Task: Look for space in North Highlands, United States from 12th July, 2023 to 16th July, 2023 for 8 adults in price range Rs.10000 to Rs.16000. Place can be private room with 8 bedrooms having 8 beds and 8 bathrooms. Property type can be house, flat, guest house, hotel. Amenities needed are: wifi, TV, free parkinig on premises, gym, breakfast. Booking option can be shelf check-in. Required host language is English.
Action: Mouse moved to (515, 132)
Screenshot: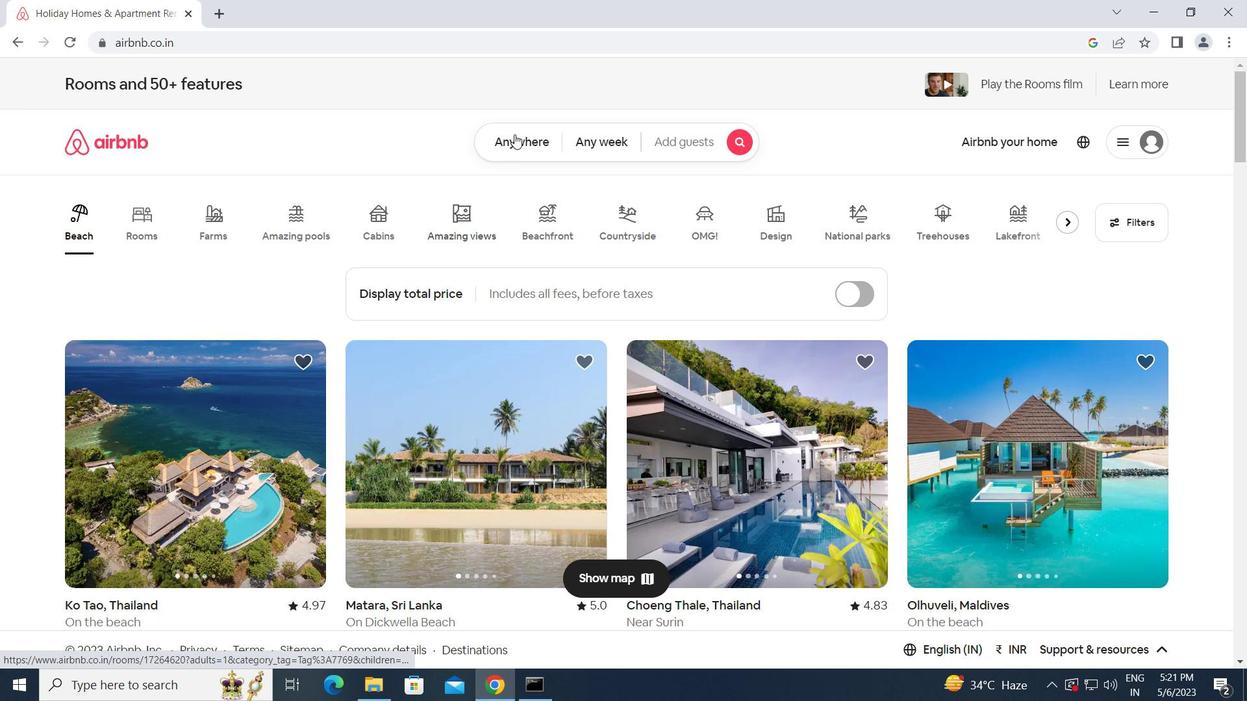 
Action: Mouse pressed left at (515, 132)
Screenshot: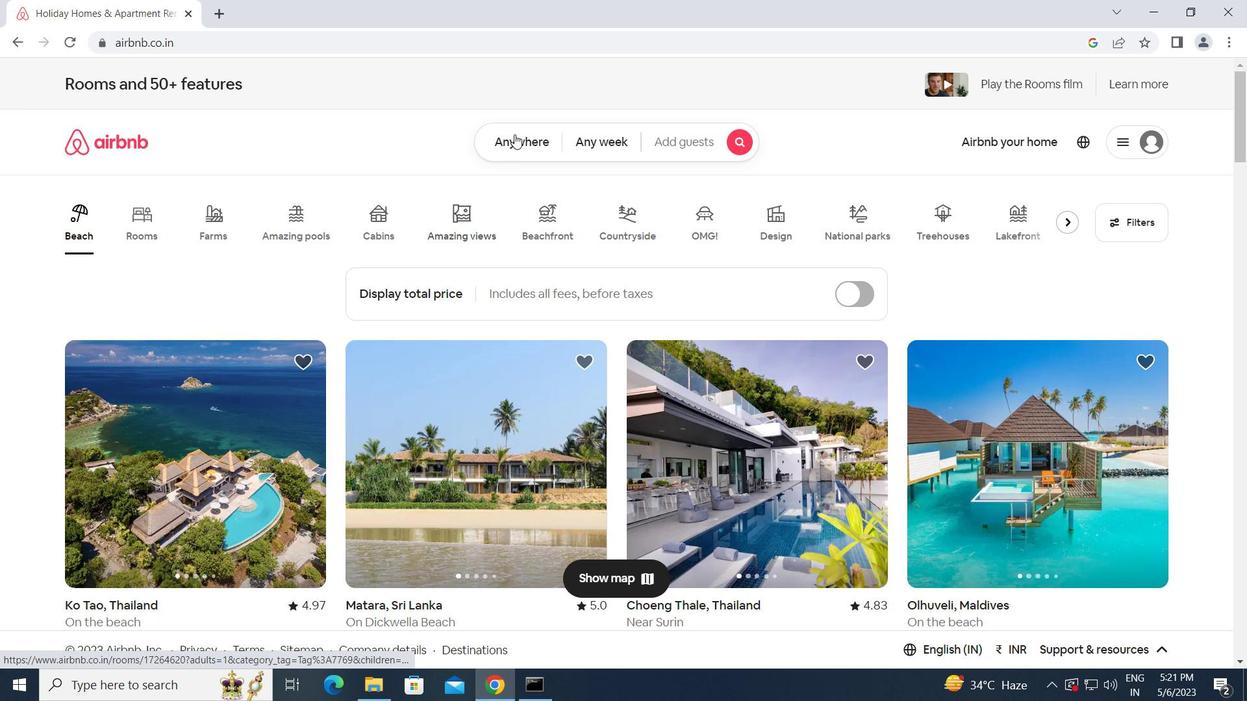 
Action: Mouse moved to (449, 191)
Screenshot: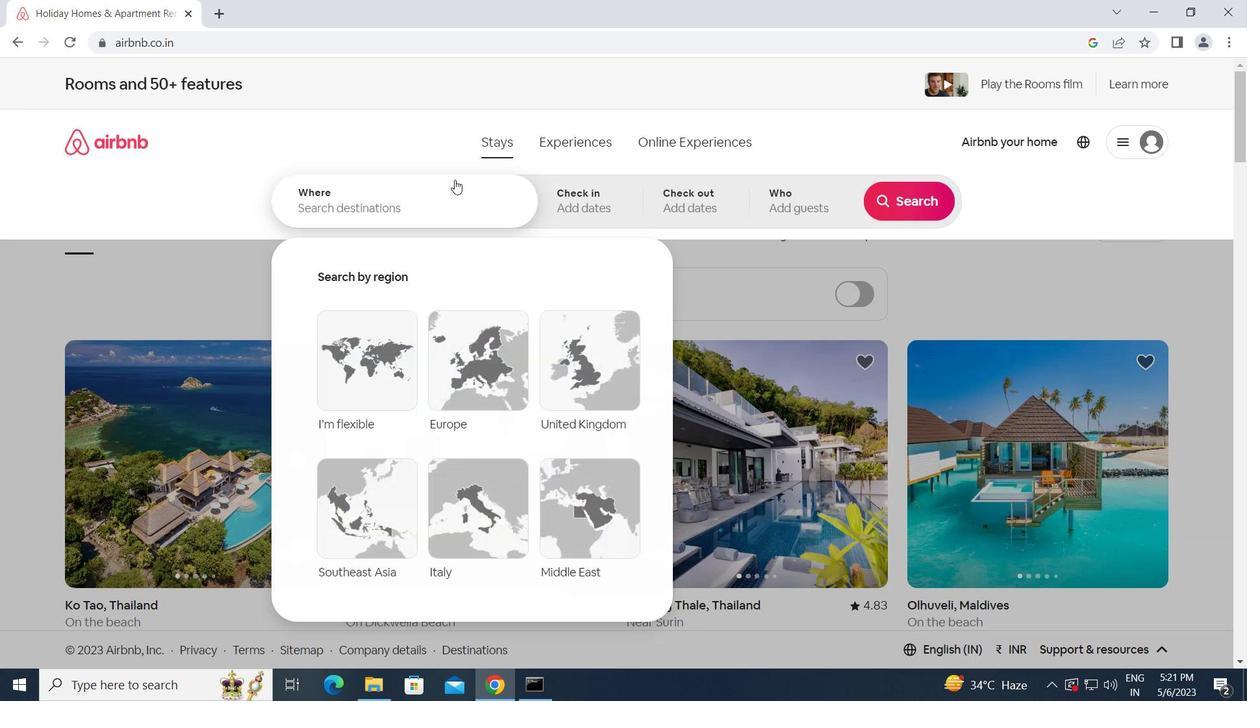 
Action: Mouse pressed left at (449, 191)
Screenshot: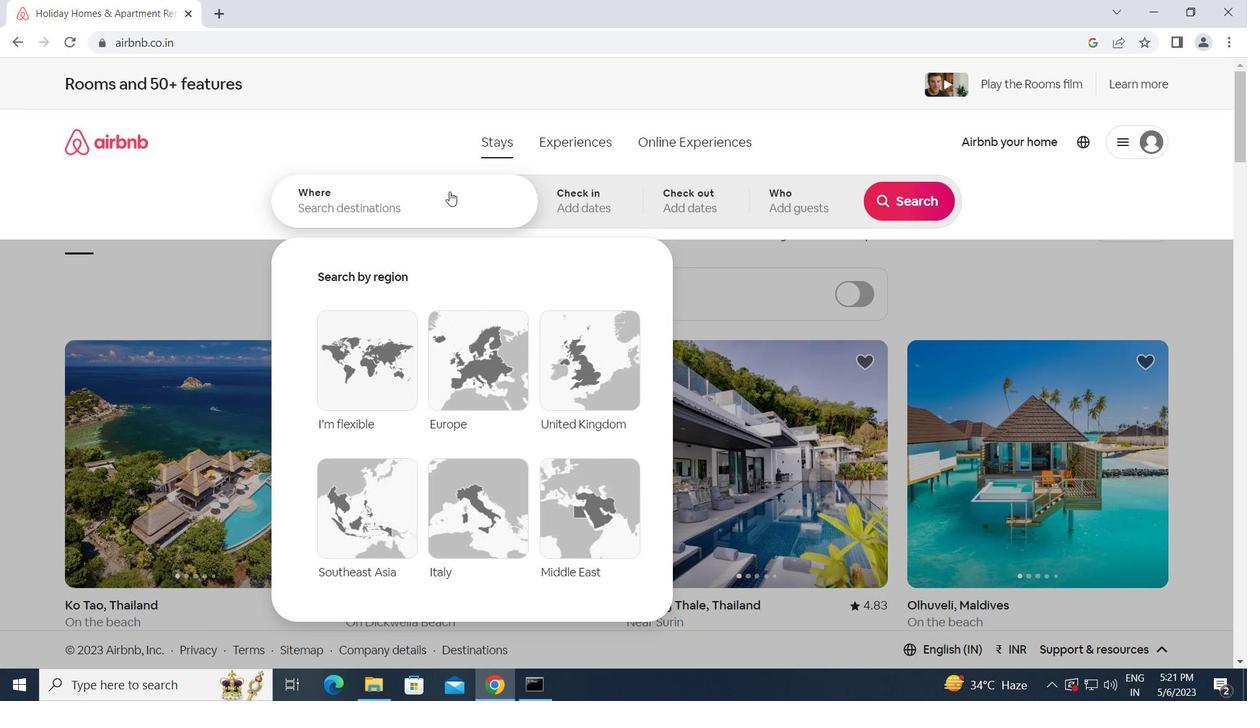 
Action: Key pressed n<Key.caps_lock>orth<Key.space><Key.caps_lock>h<Key.caps_lock>ighlands,<Key.space><Key.caps_lock>u<Key.caps_lock>nited<Key.space><Key.caps_lock>s<Key.caps_lock>tate
Screenshot: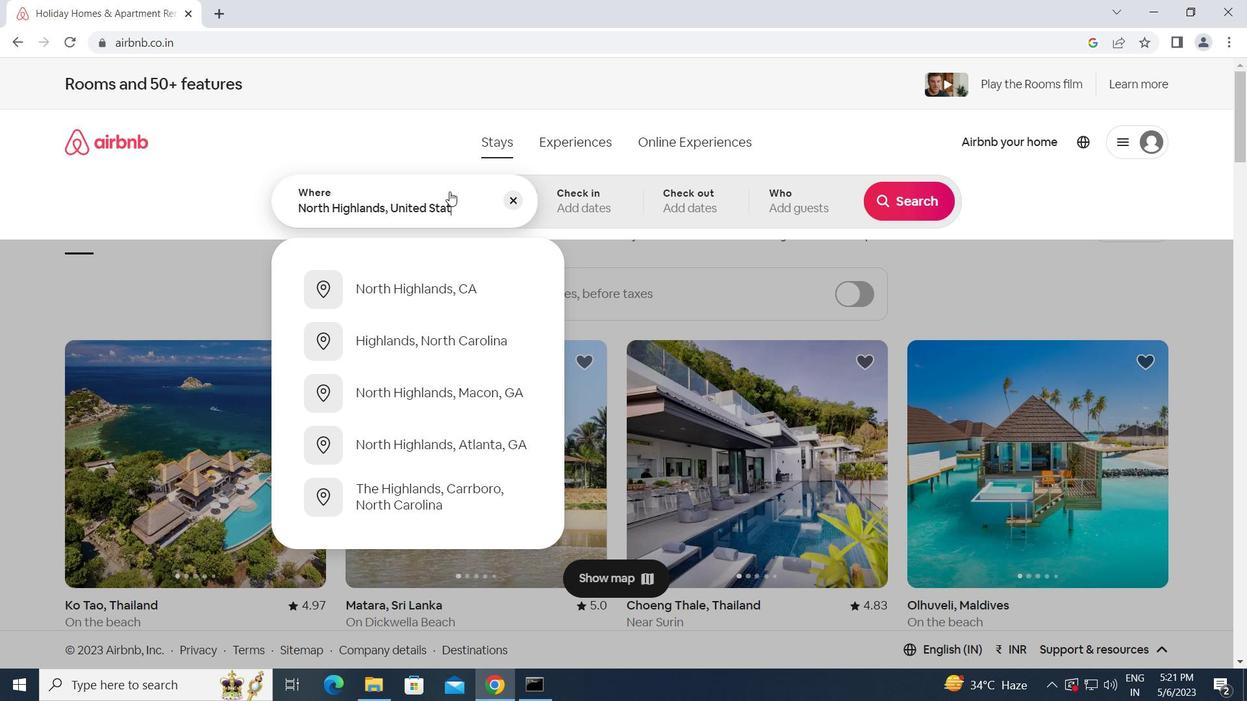 
Action: Mouse moved to (647, 129)
Screenshot: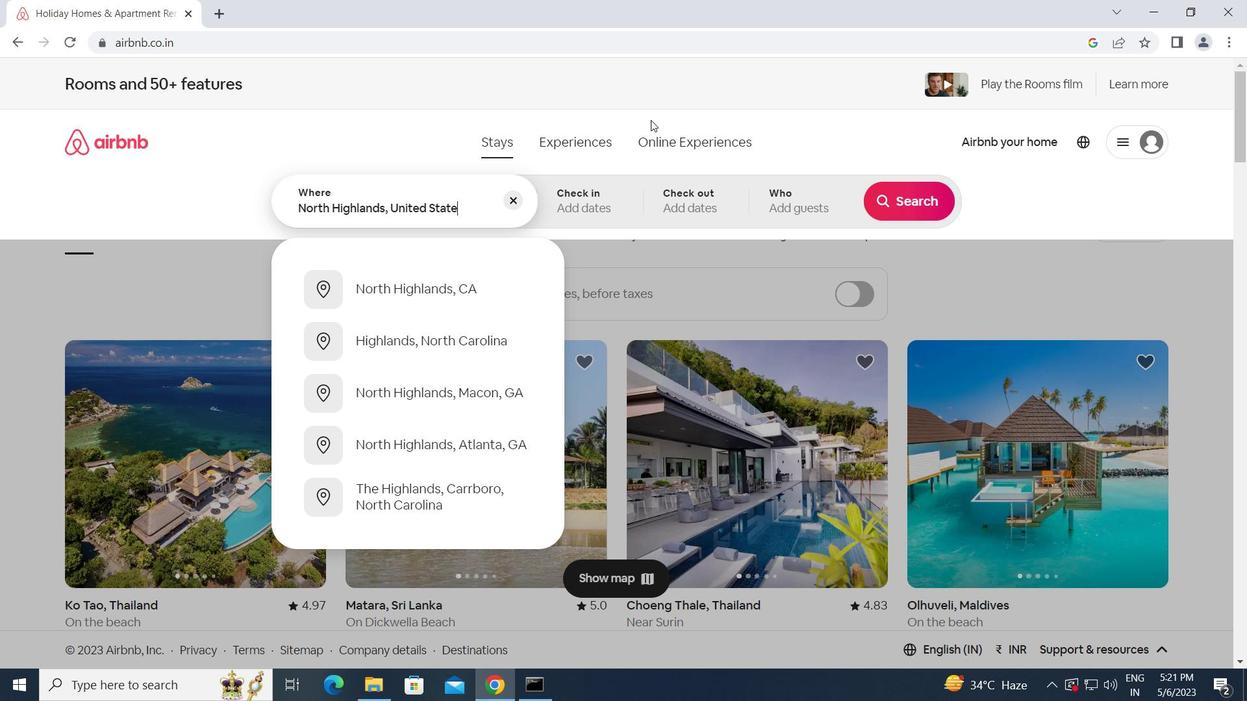 
Action: Key pressed s<Key.enter>
Screenshot: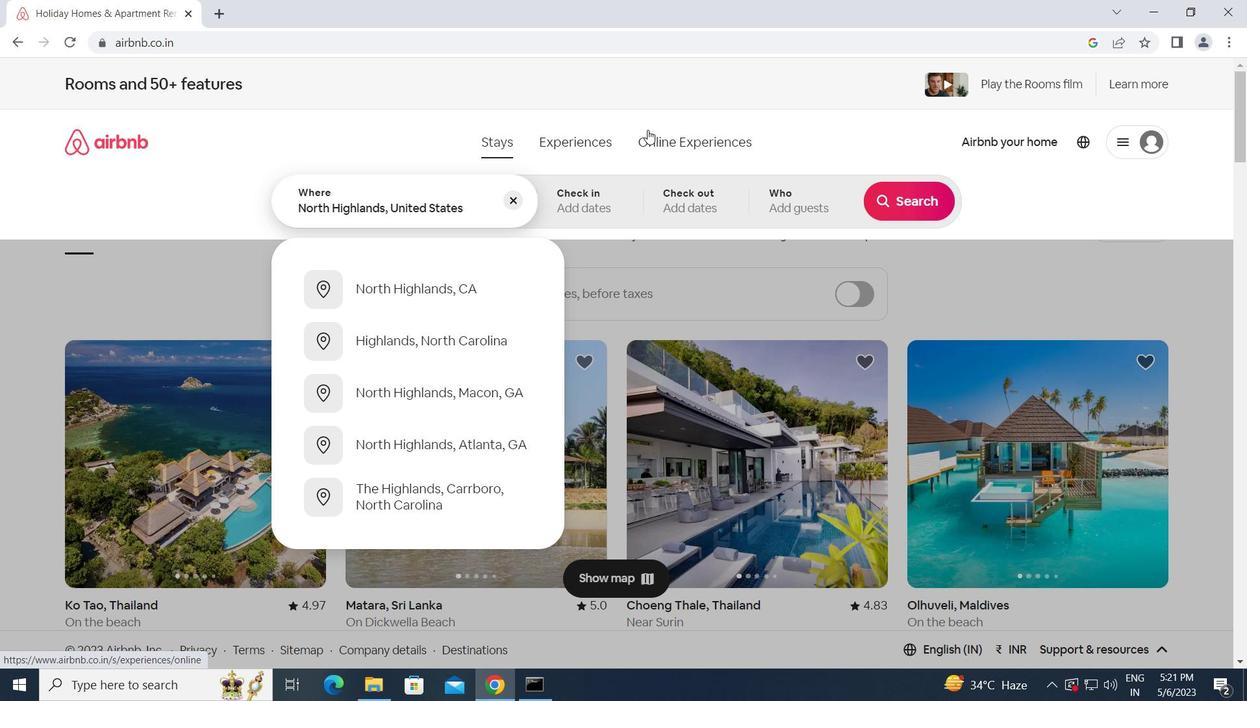 
Action: Mouse moved to (908, 328)
Screenshot: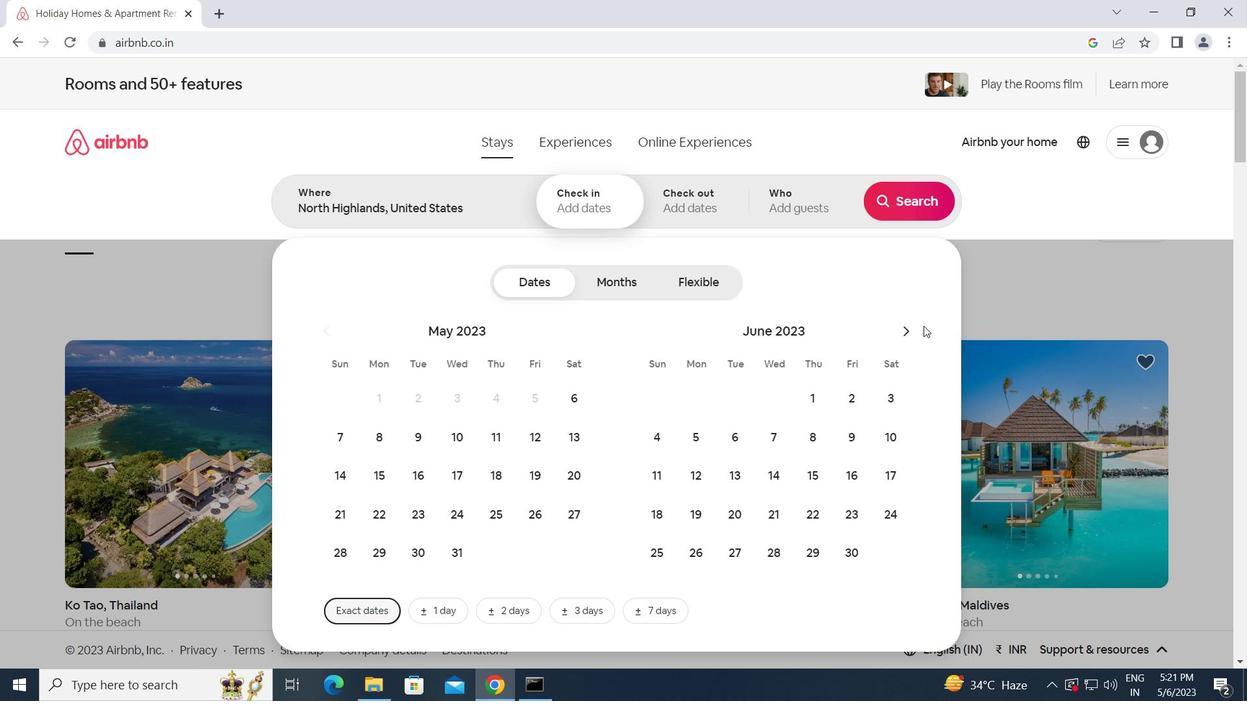 
Action: Mouse pressed left at (908, 328)
Screenshot: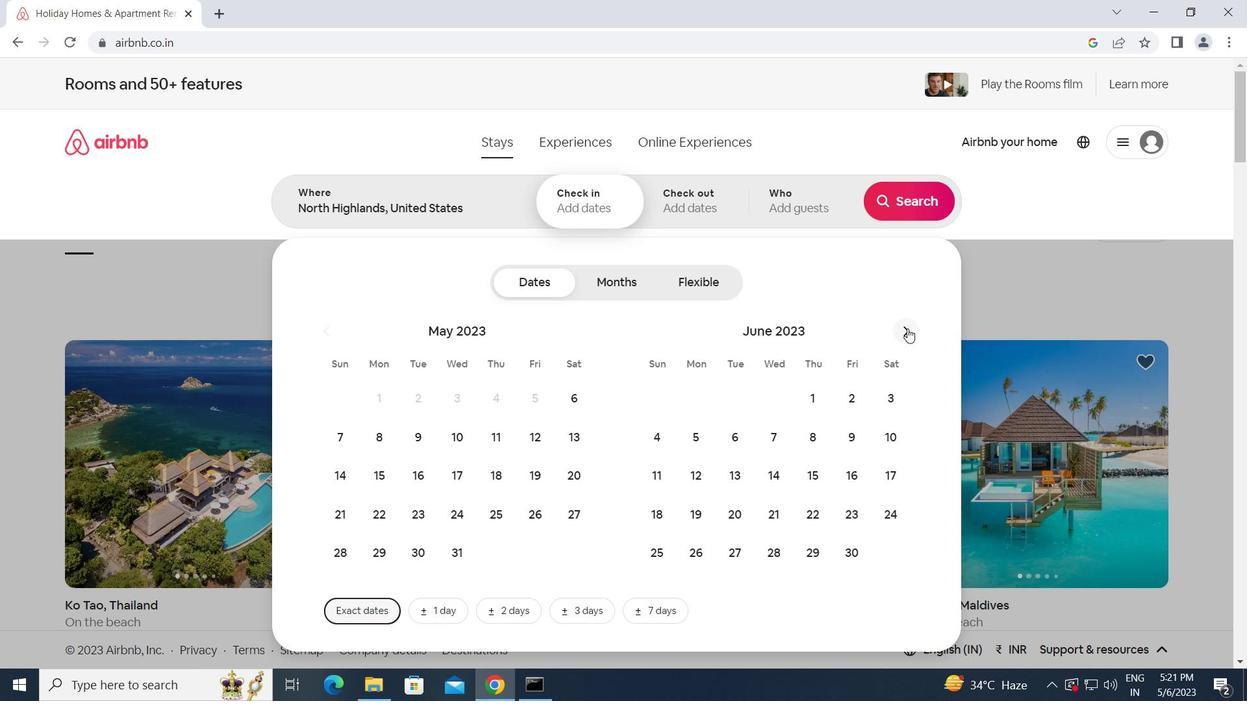 
Action: Mouse moved to (771, 472)
Screenshot: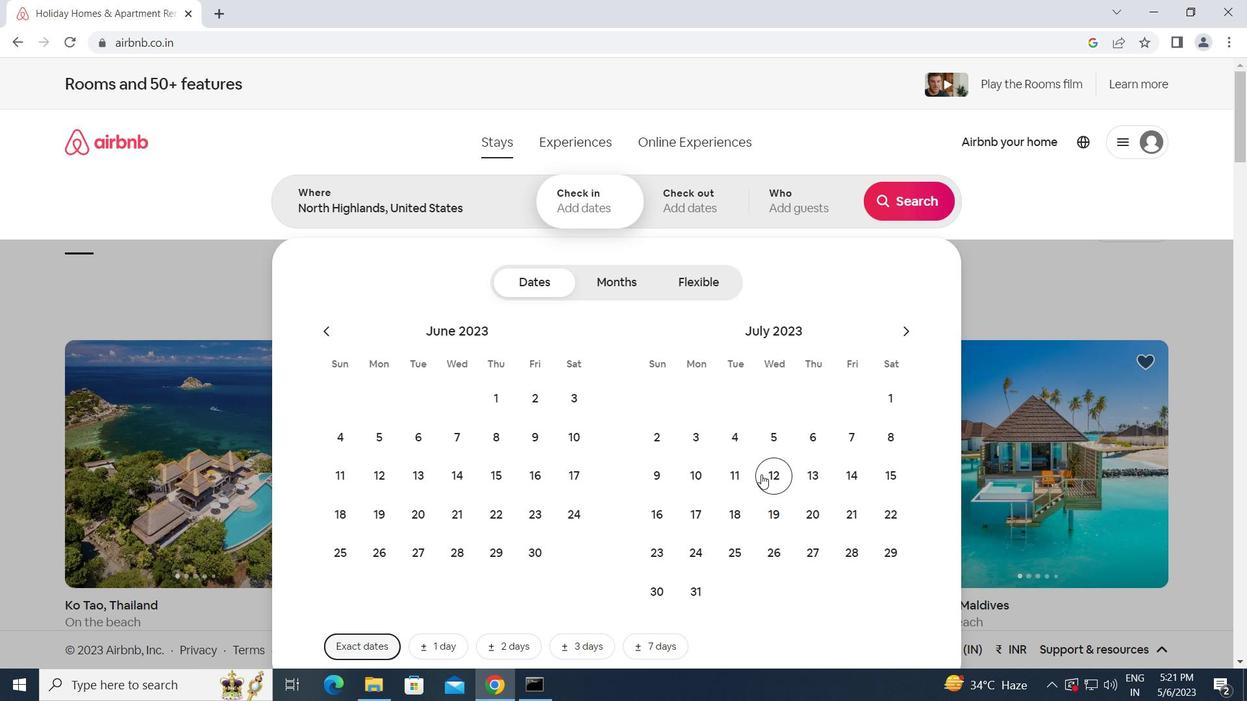 
Action: Mouse pressed left at (771, 472)
Screenshot: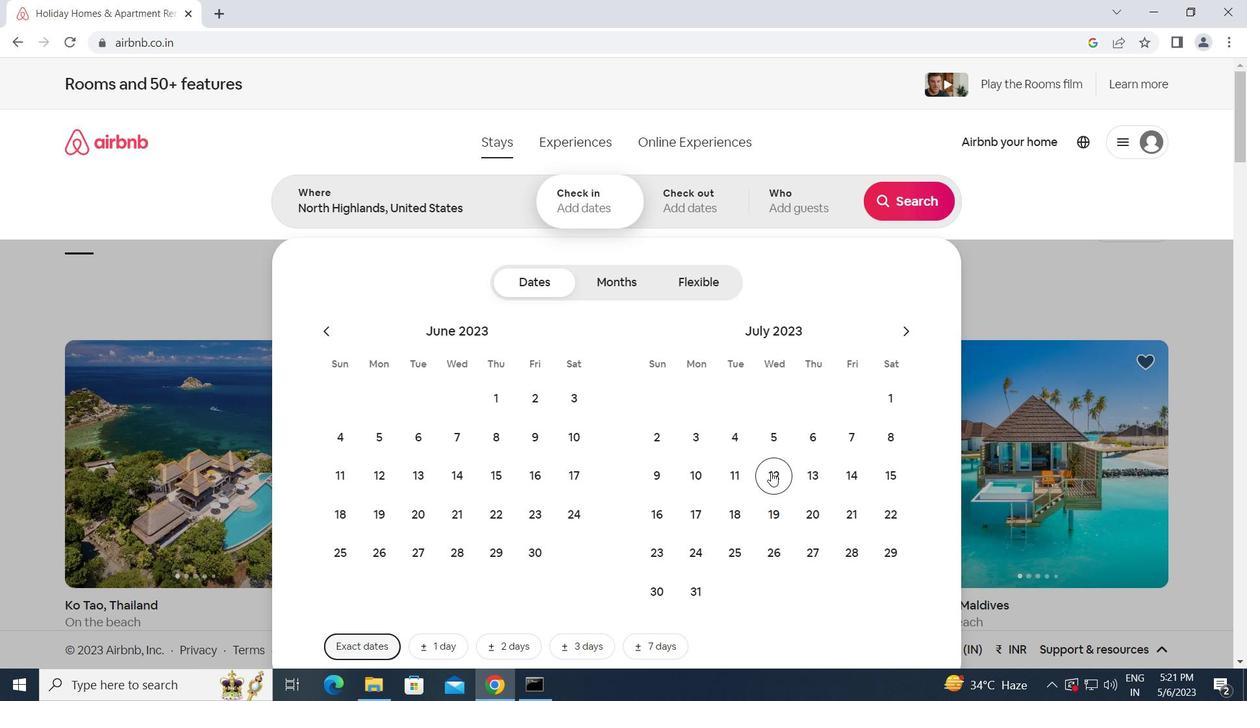 
Action: Mouse moved to (660, 517)
Screenshot: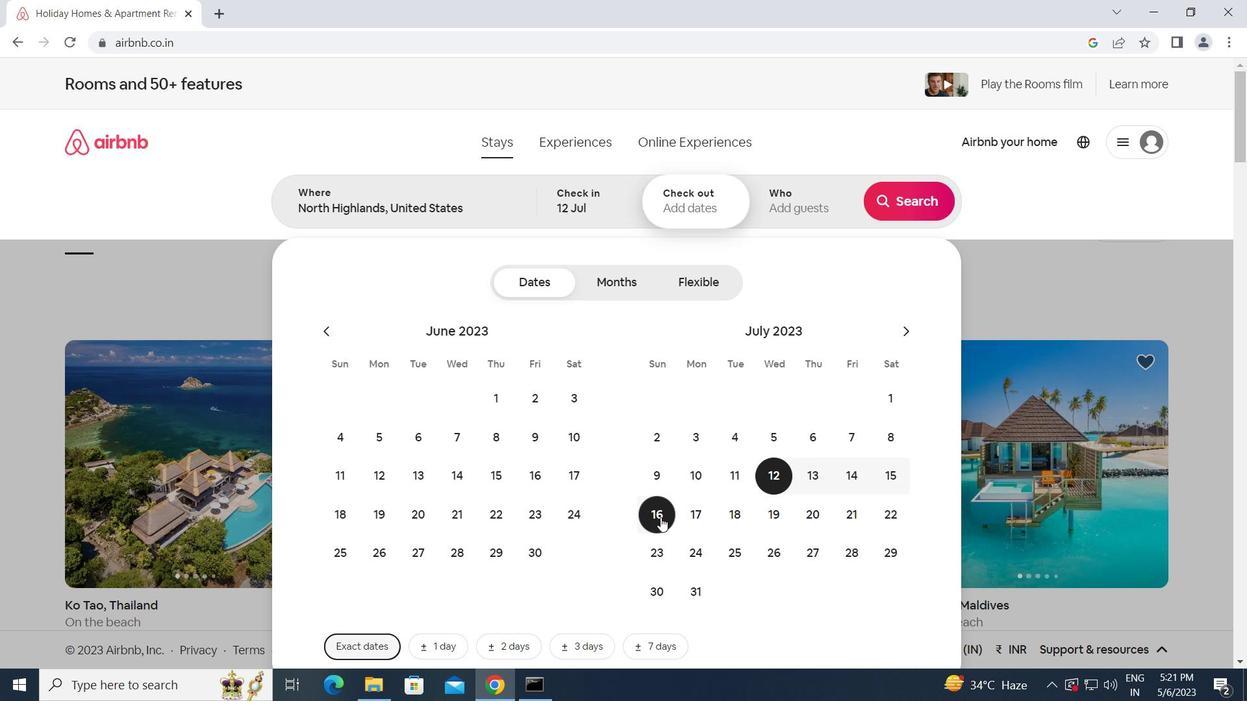 
Action: Mouse pressed left at (660, 517)
Screenshot: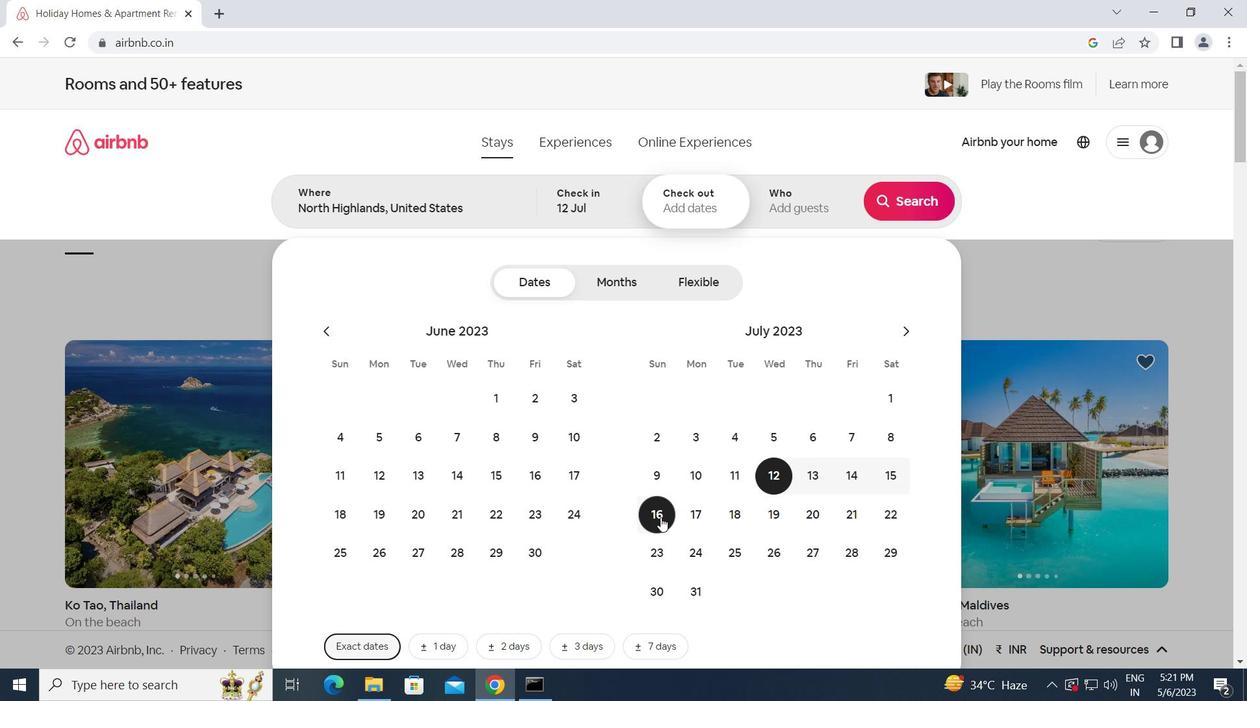 
Action: Mouse moved to (792, 194)
Screenshot: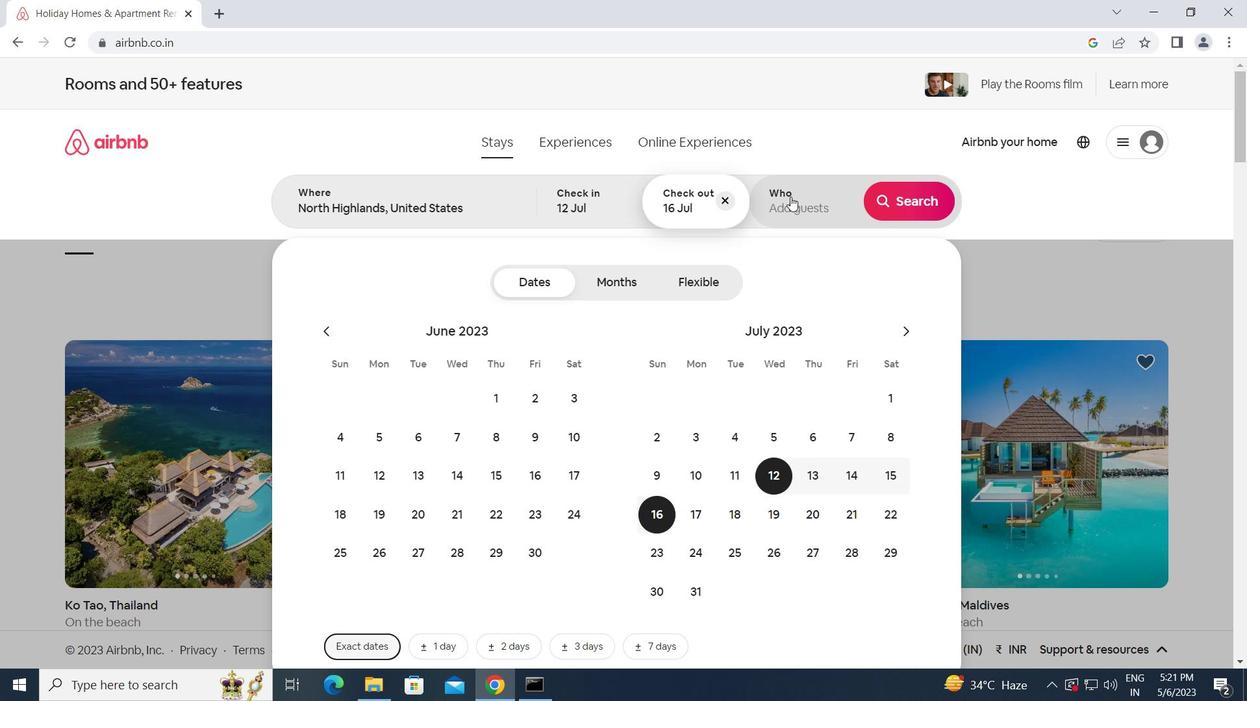 
Action: Mouse pressed left at (792, 194)
Screenshot: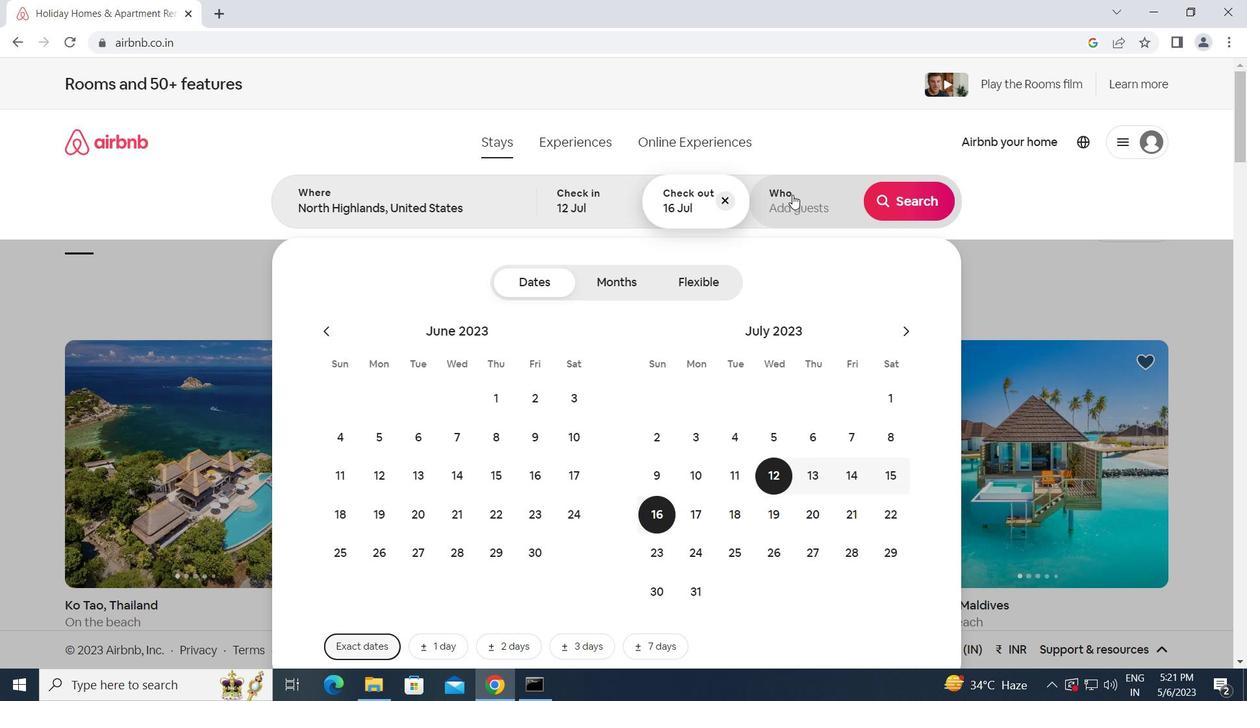 
Action: Mouse moved to (908, 283)
Screenshot: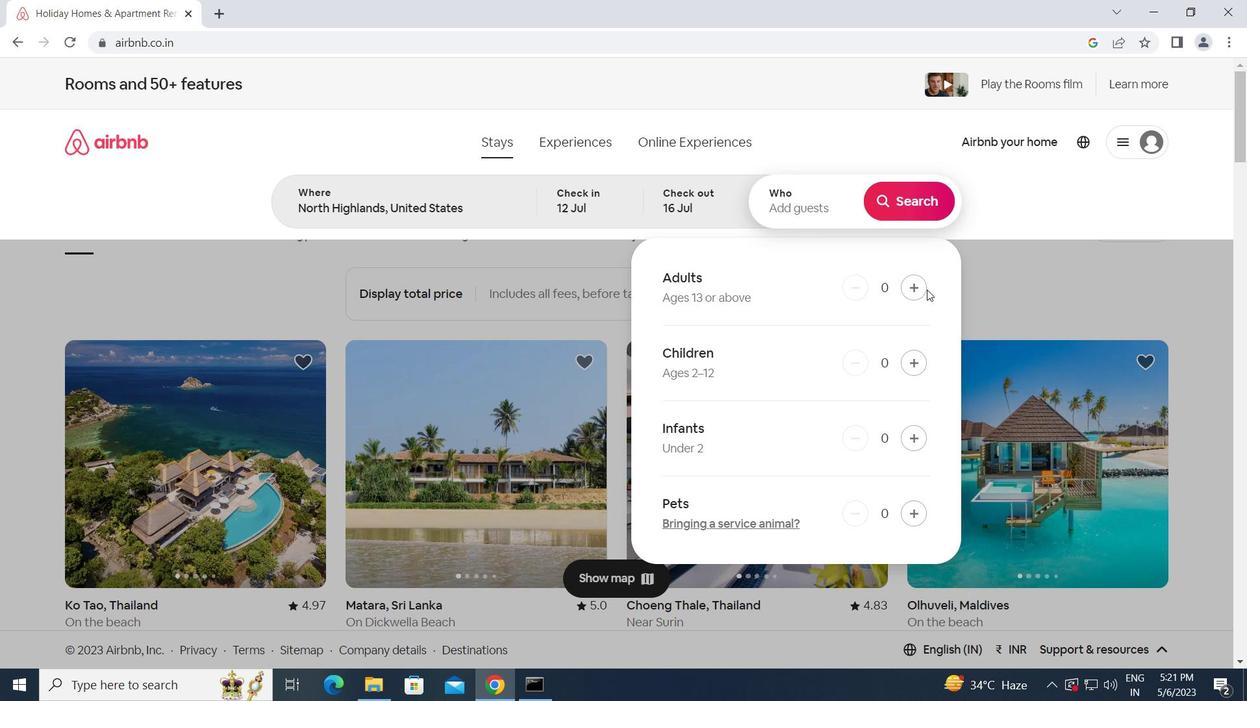 
Action: Mouse pressed left at (908, 283)
Screenshot: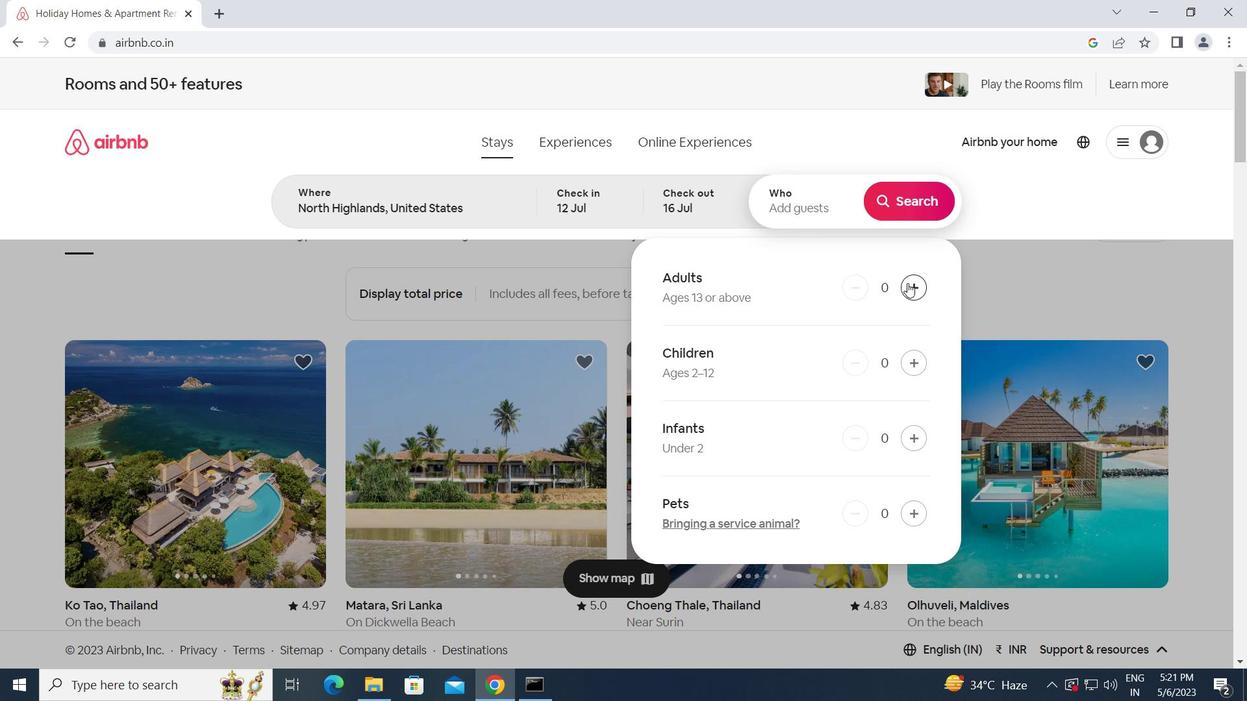 
Action: Mouse pressed left at (908, 283)
Screenshot: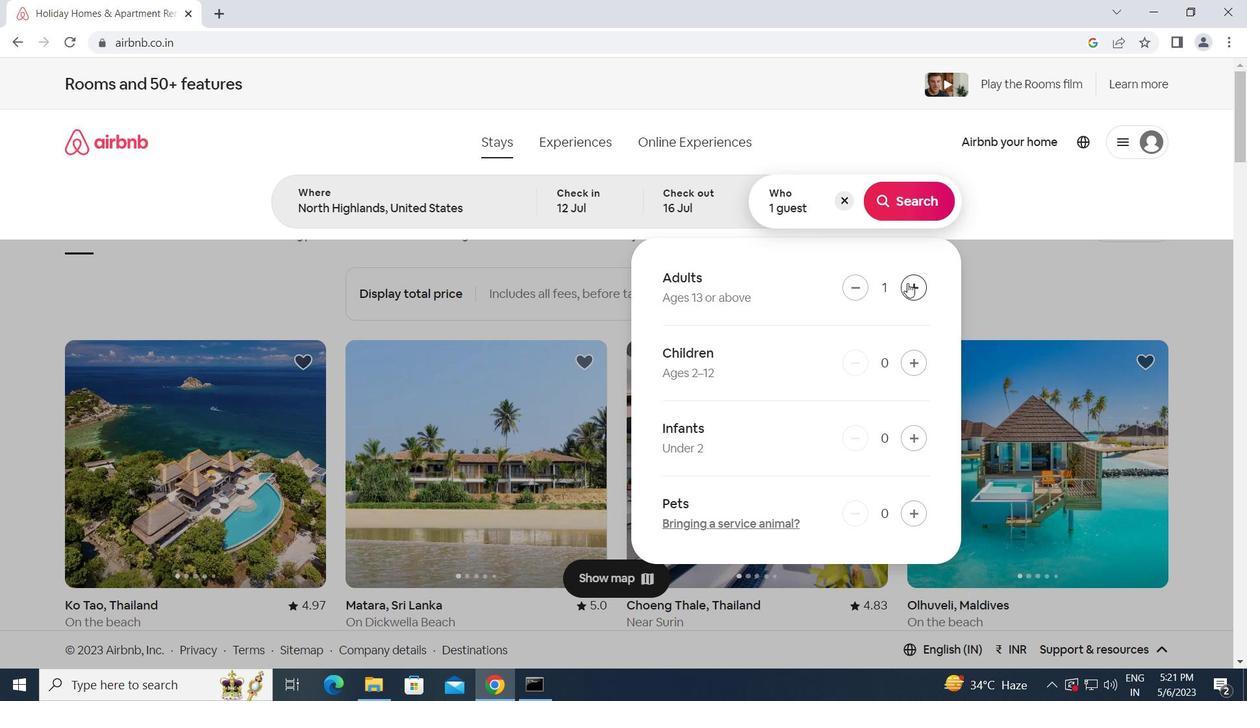 
Action: Mouse pressed left at (908, 283)
Screenshot: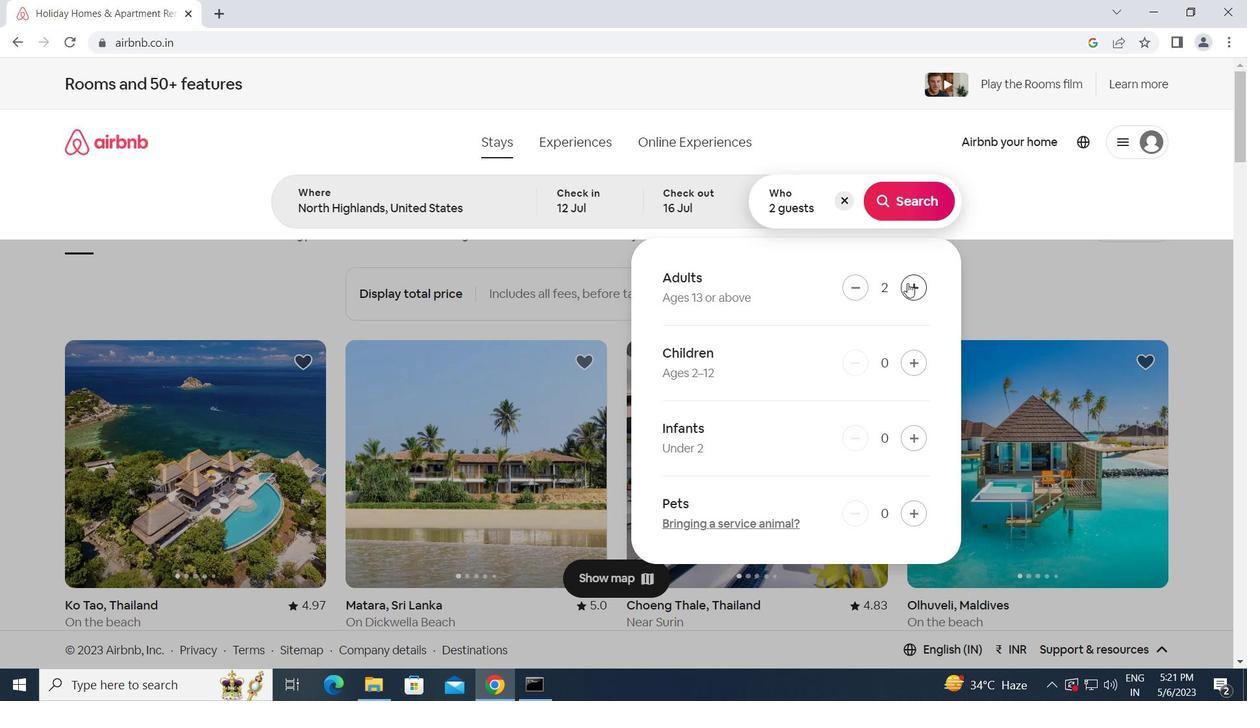
Action: Mouse pressed left at (908, 283)
Screenshot: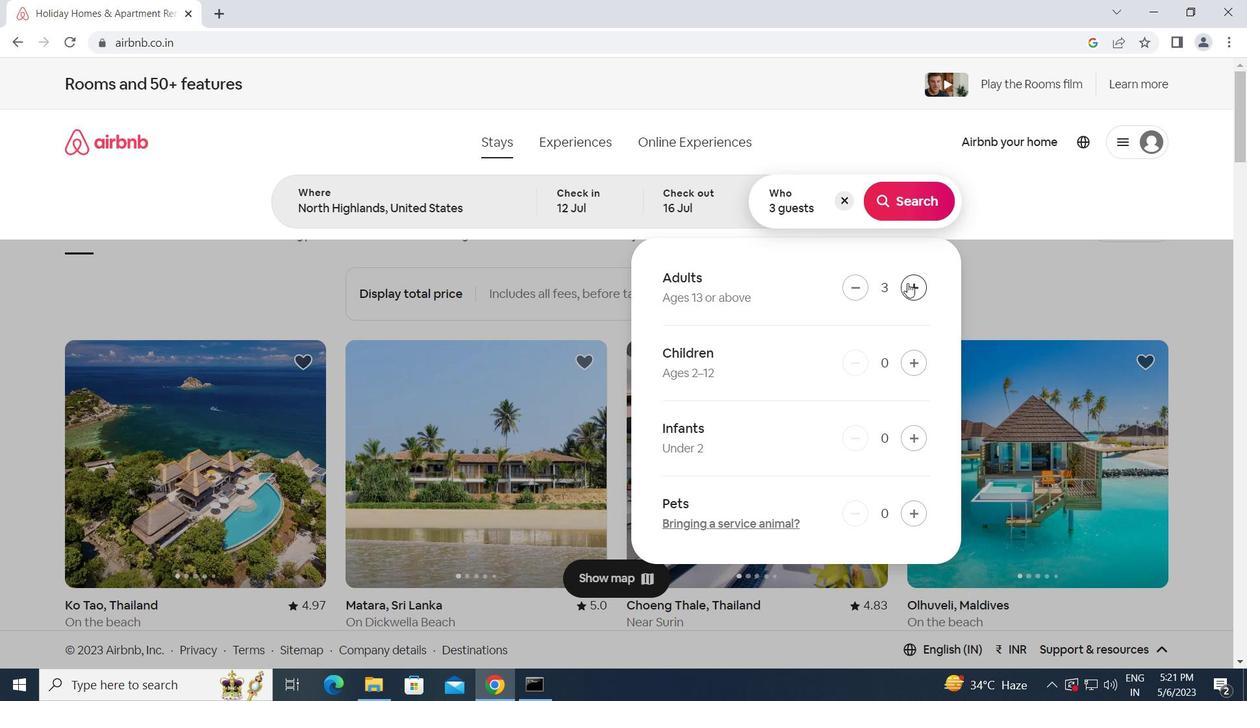 
Action: Mouse pressed left at (908, 283)
Screenshot: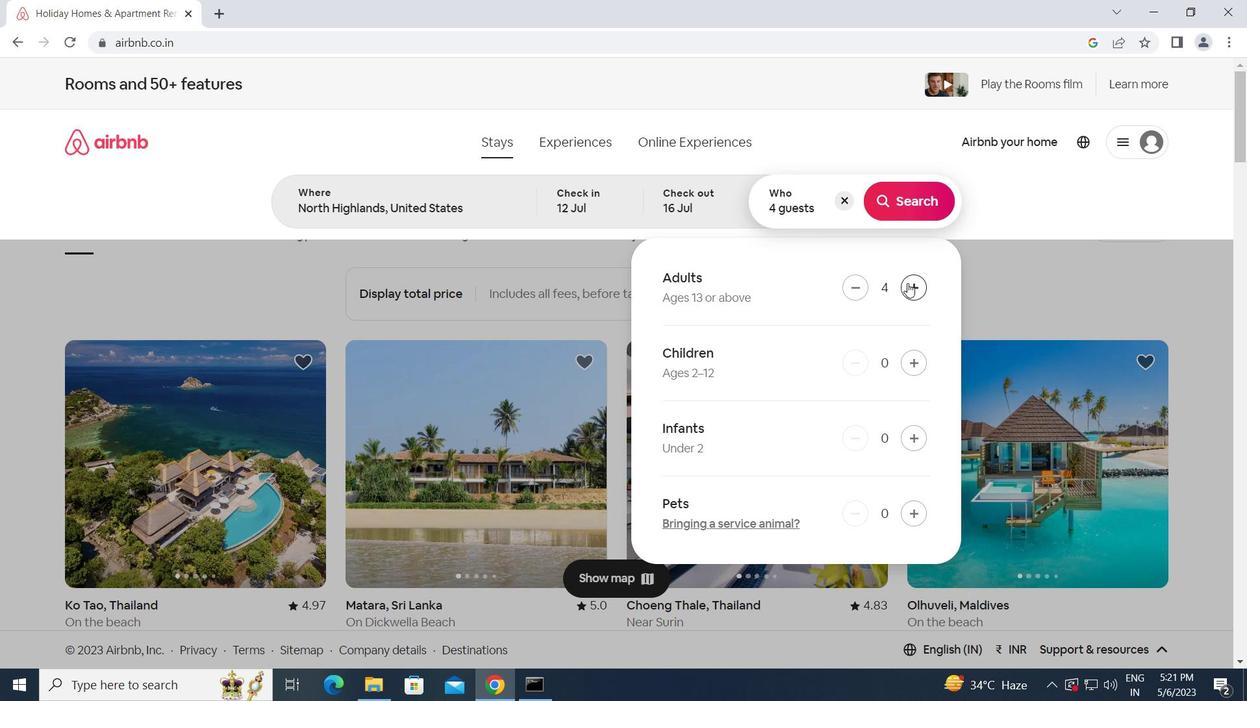 
Action: Mouse pressed left at (908, 283)
Screenshot: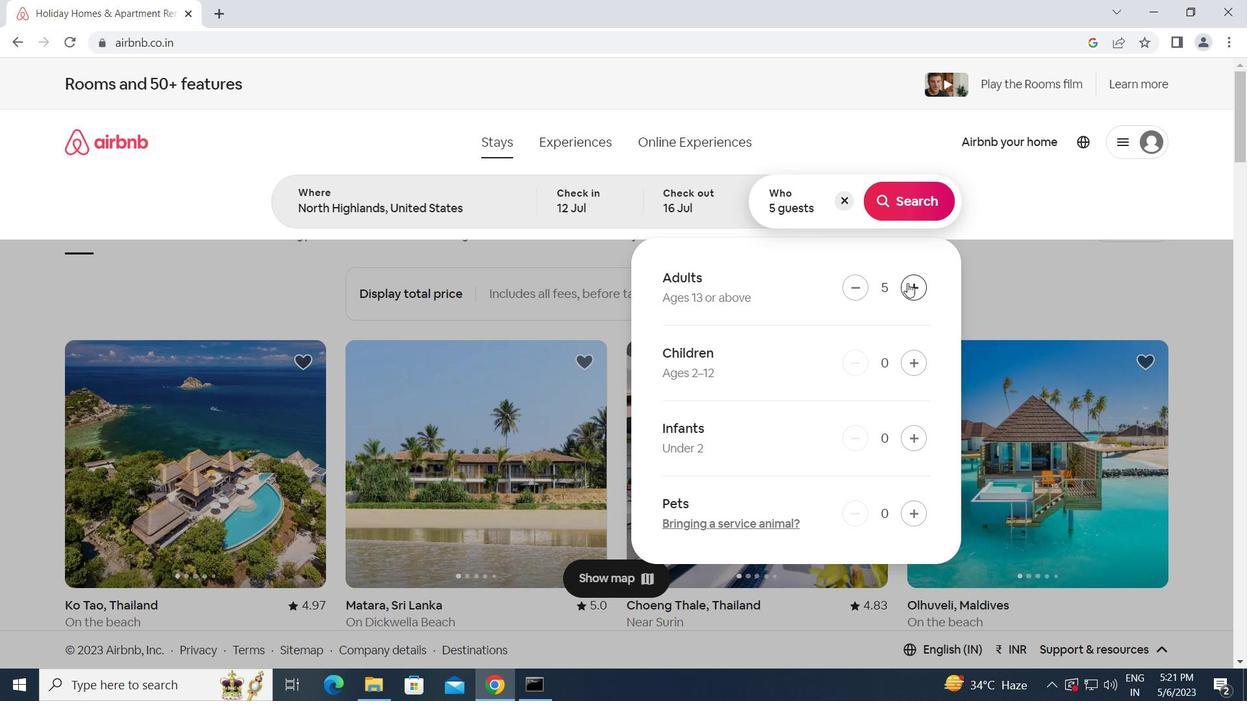 
Action: Mouse pressed left at (908, 283)
Screenshot: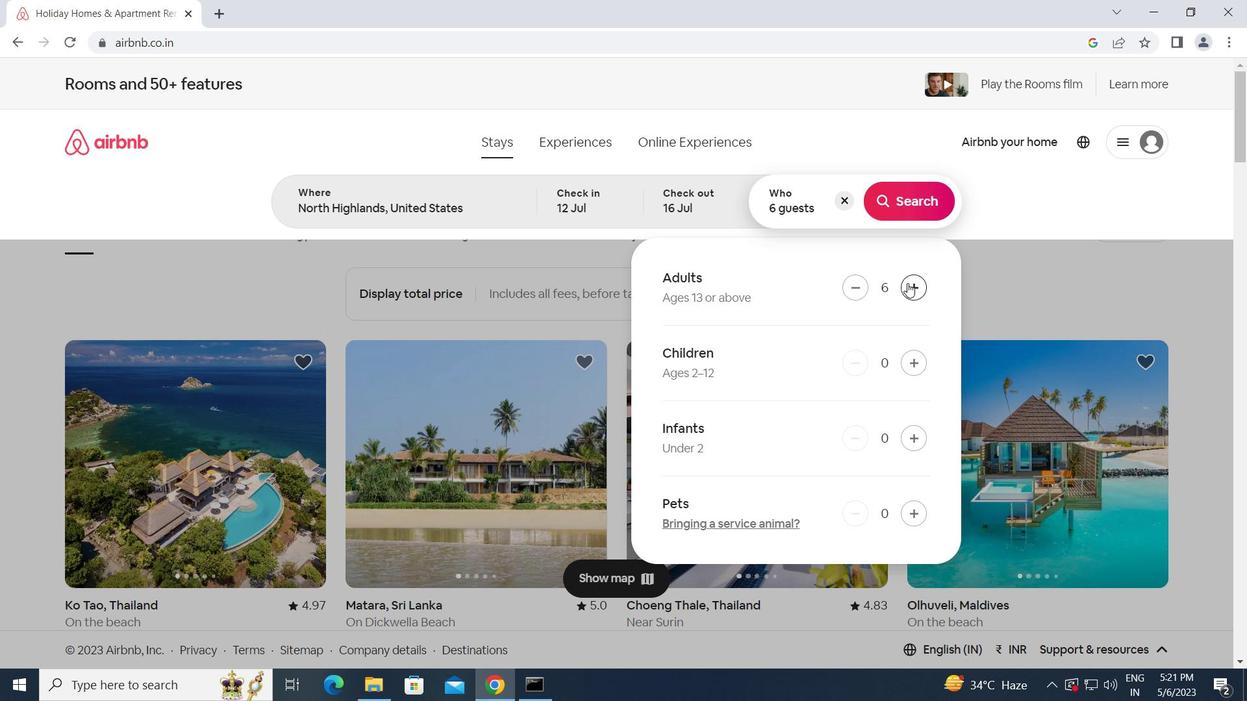 
Action: Mouse pressed left at (908, 283)
Screenshot: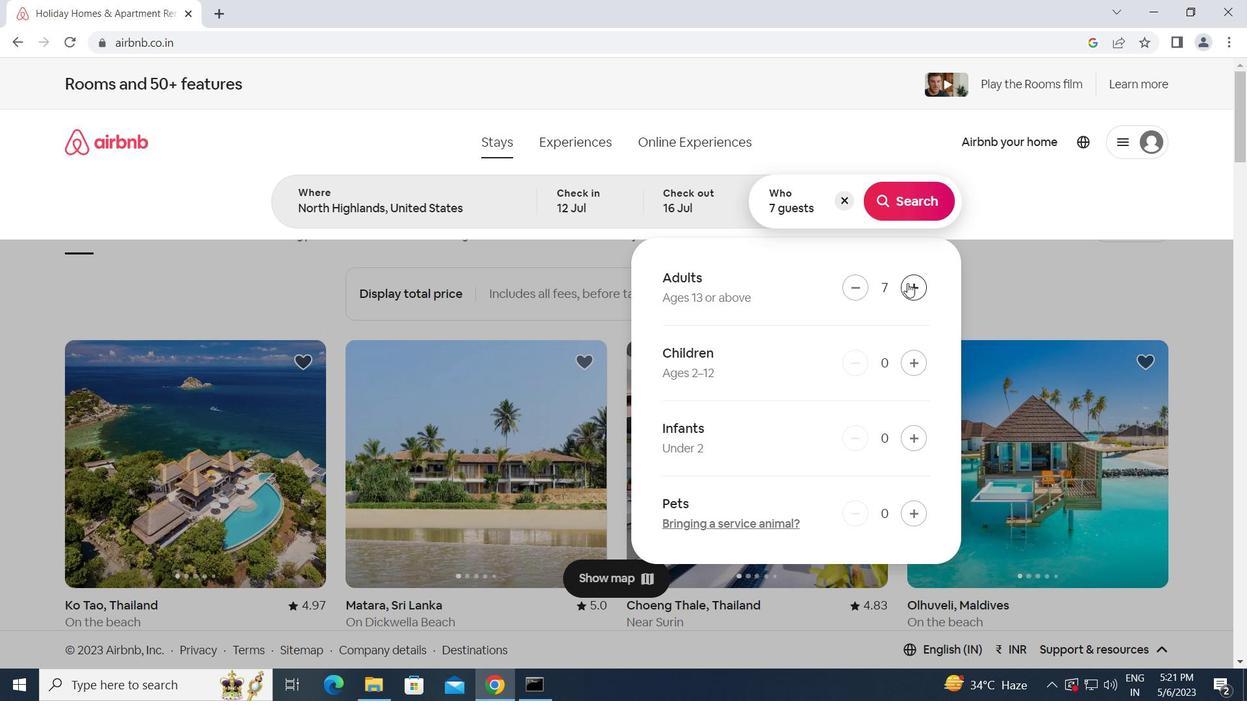 
Action: Mouse moved to (916, 199)
Screenshot: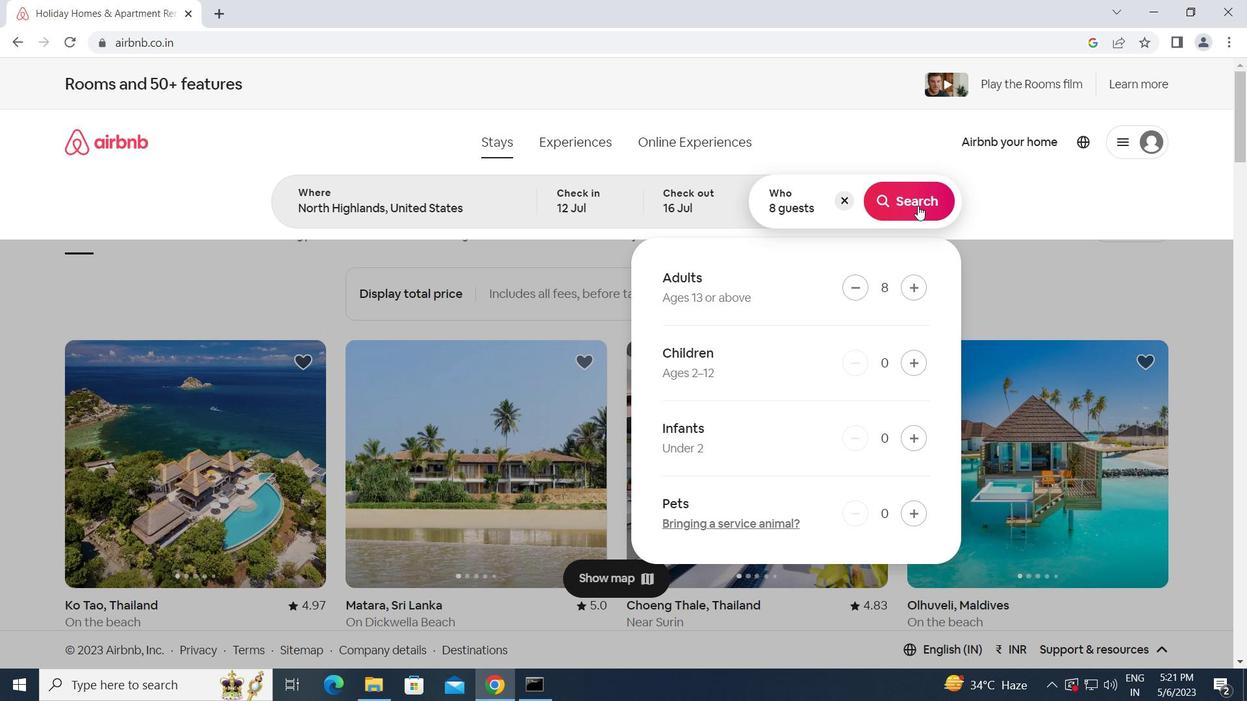 
Action: Mouse pressed left at (916, 199)
Screenshot: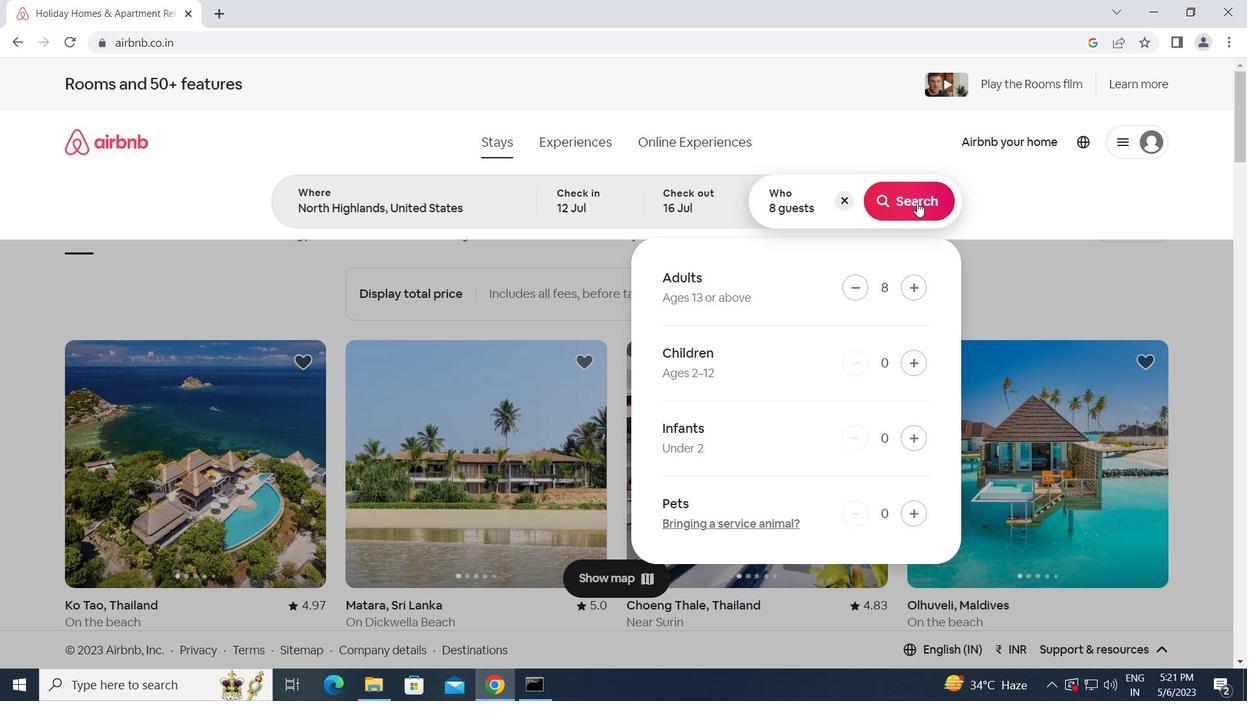 
Action: Mouse moved to (1155, 149)
Screenshot: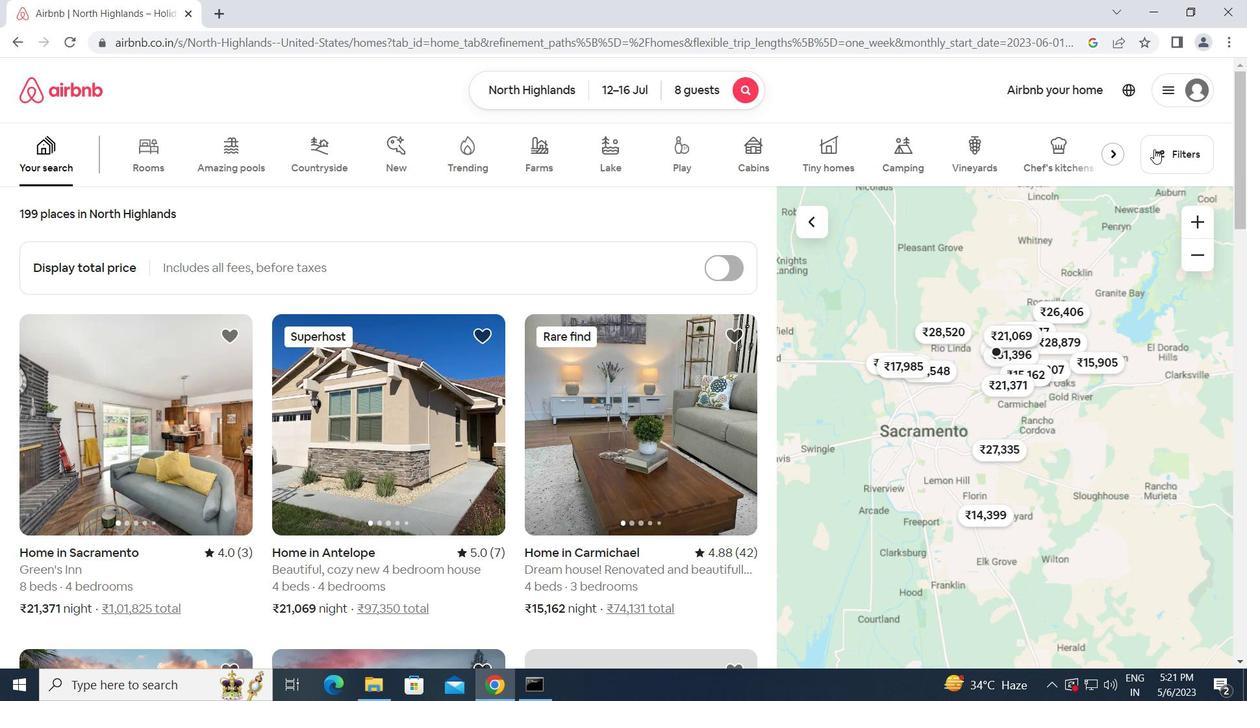 
Action: Mouse pressed left at (1155, 149)
Screenshot: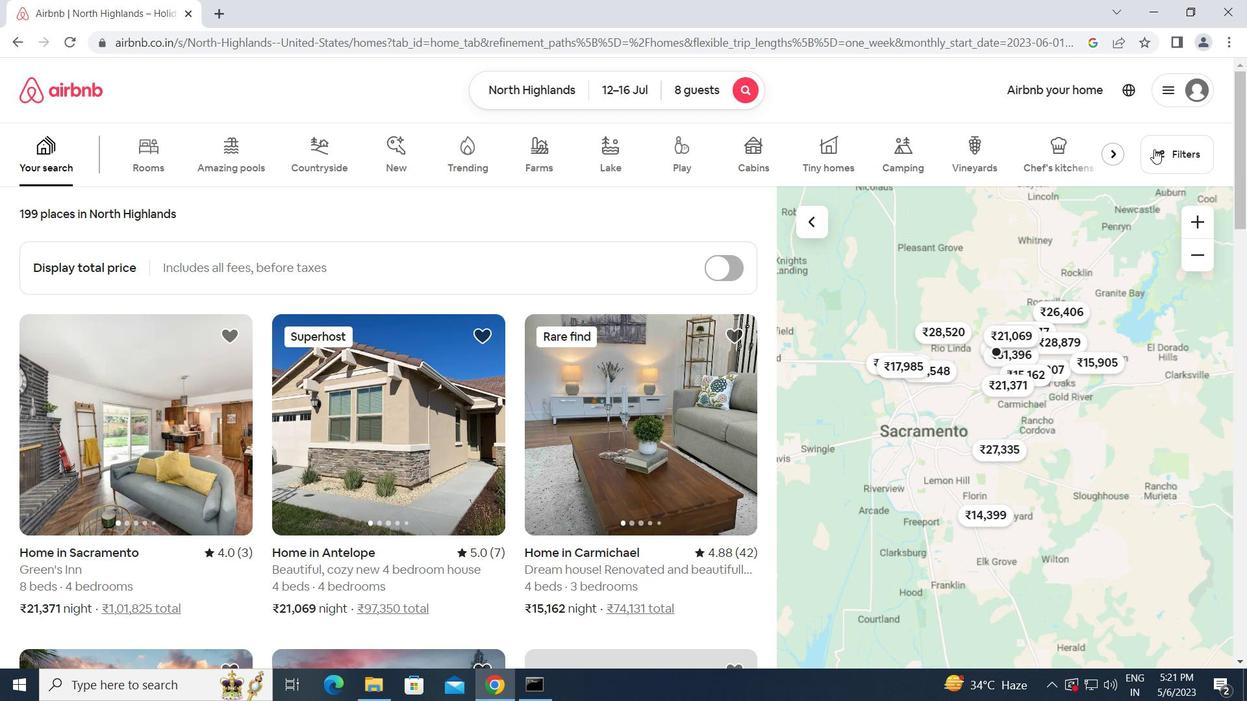 
Action: Mouse moved to (361, 502)
Screenshot: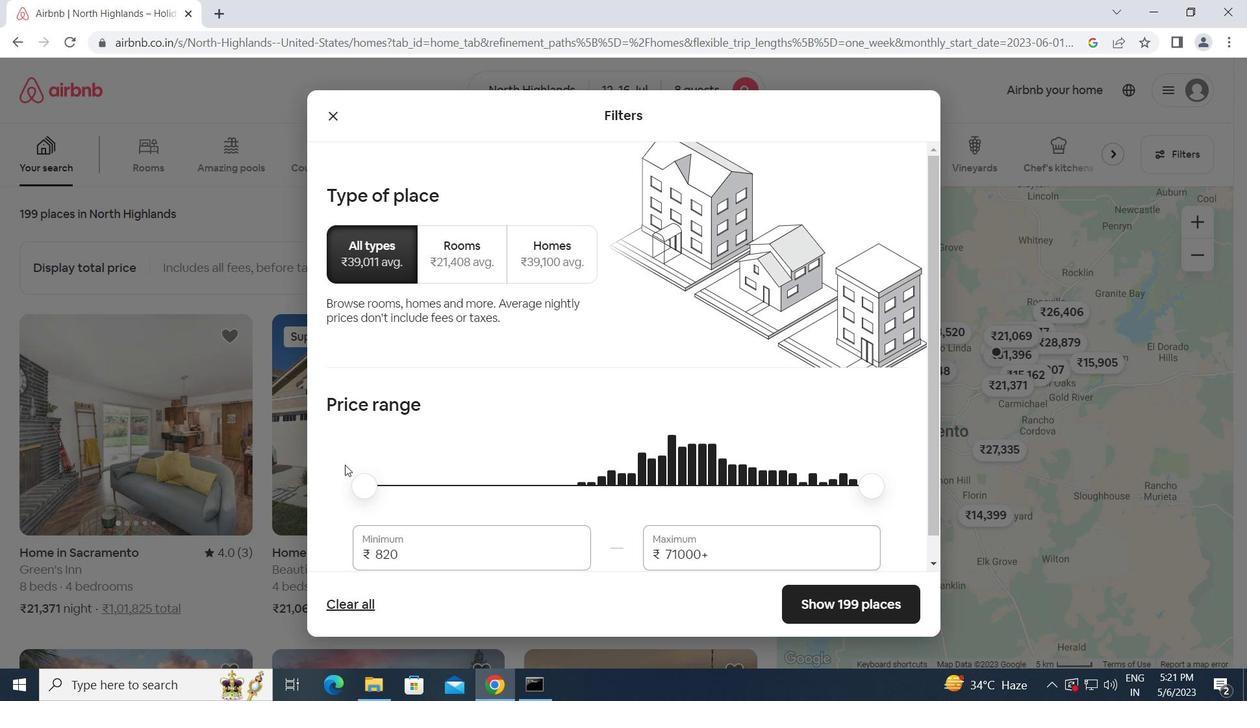 
Action: Mouse scrolled (361, 502) with delta (0, 0)
Screenshot: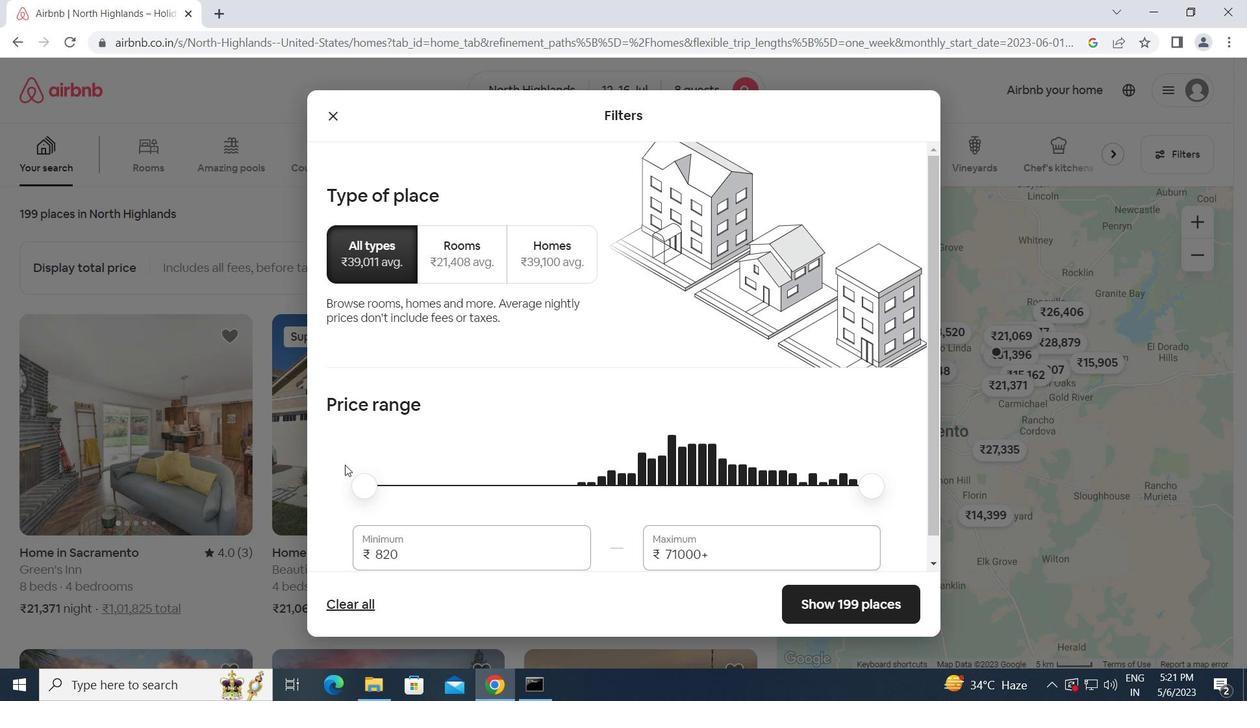 
Action: Mouse moved to (398, 524)
Screenshot: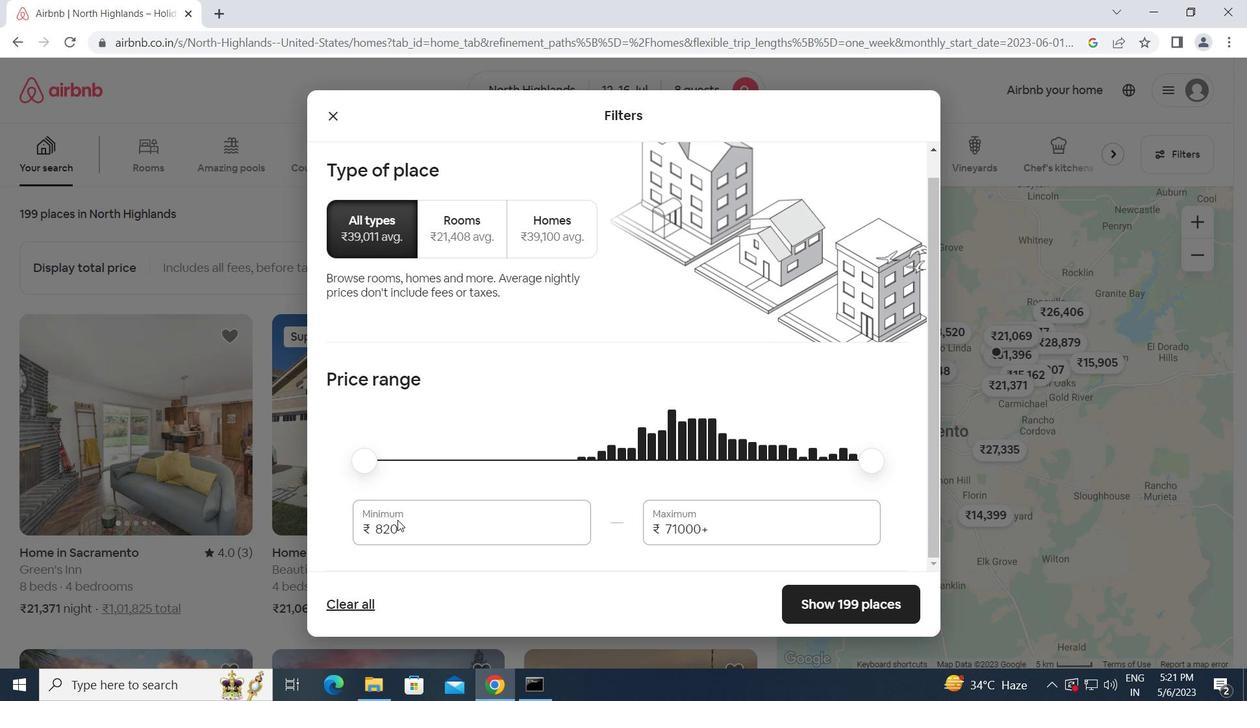 
Action: Mouse pressed left at (398, 524)
Screenshot: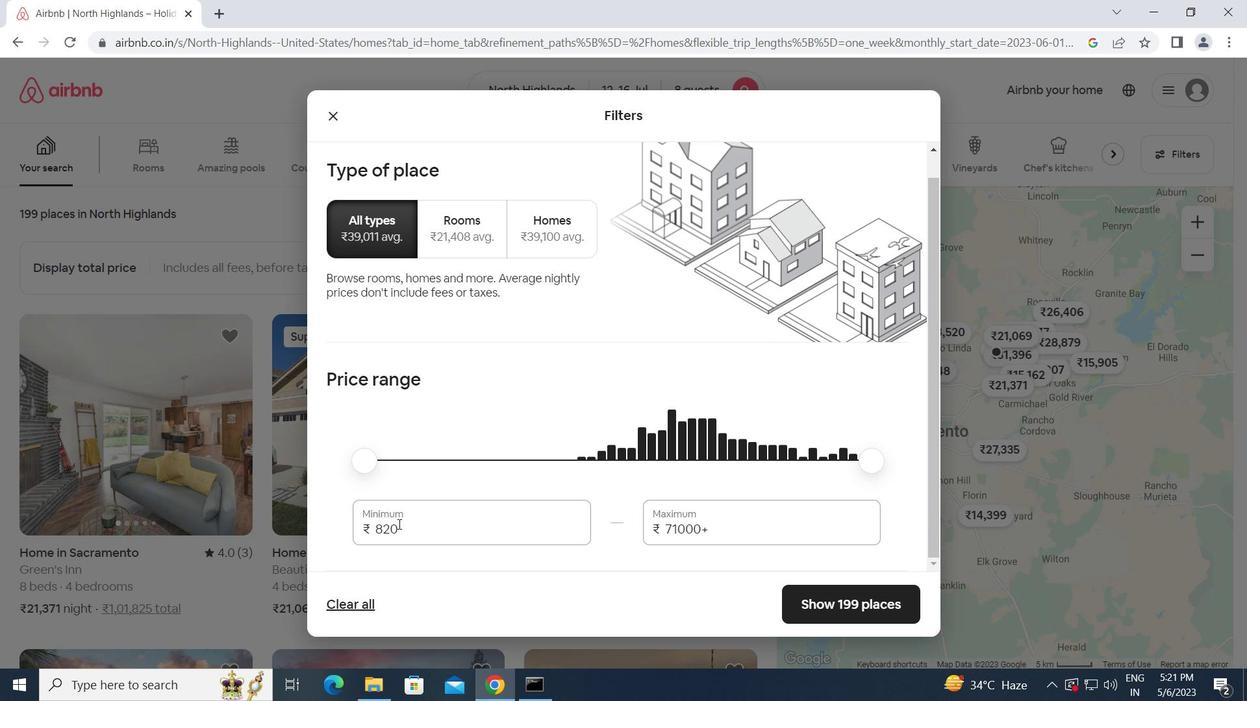 
Action: Mouse moved to (358, 530)
Screenshot: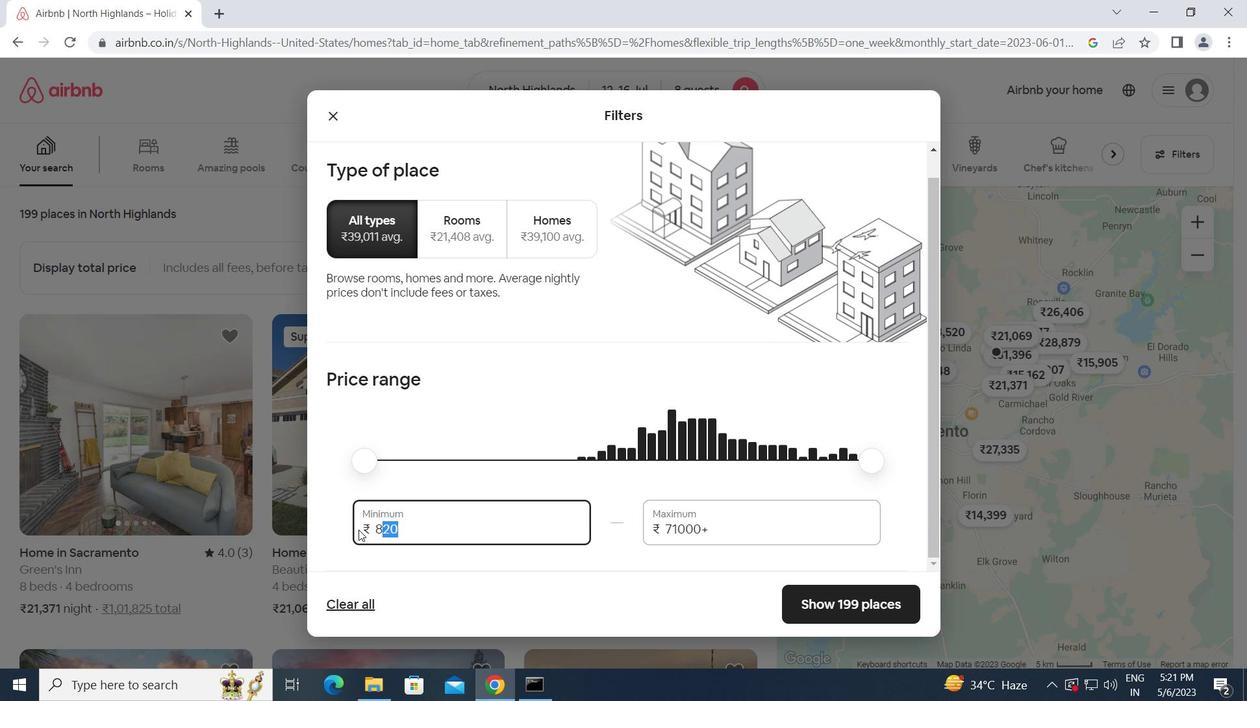 
Action: Key pressed 10000<Key.tab>16000
Screenshot: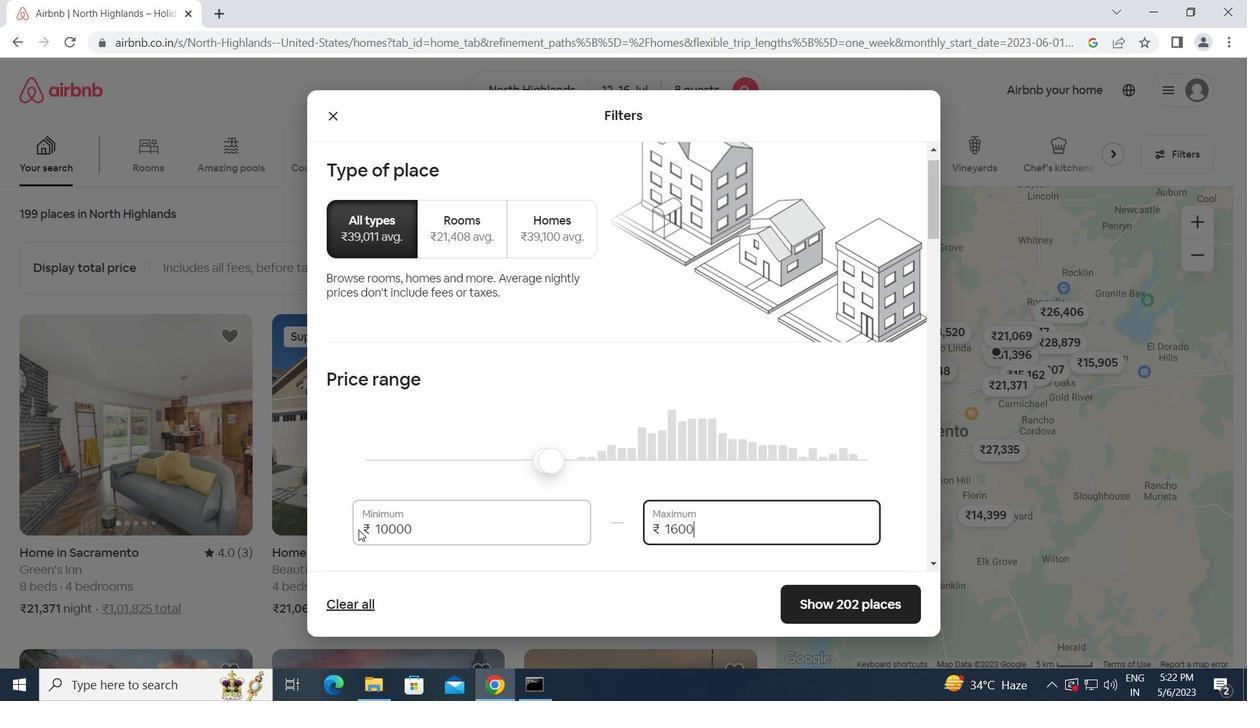 
Action: Mouse moved to (406, 527)
Screenshot: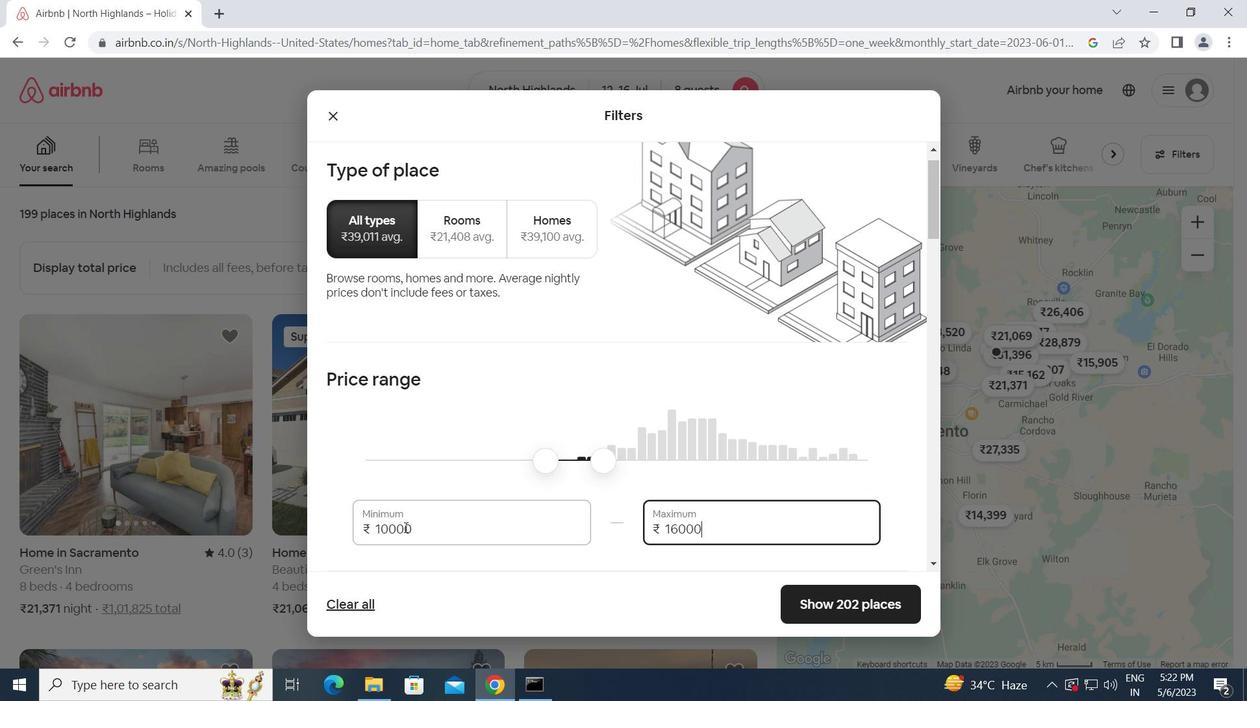 
Action: Mouse scrolled (406, 526) with delta (0, 0)
Screenshot: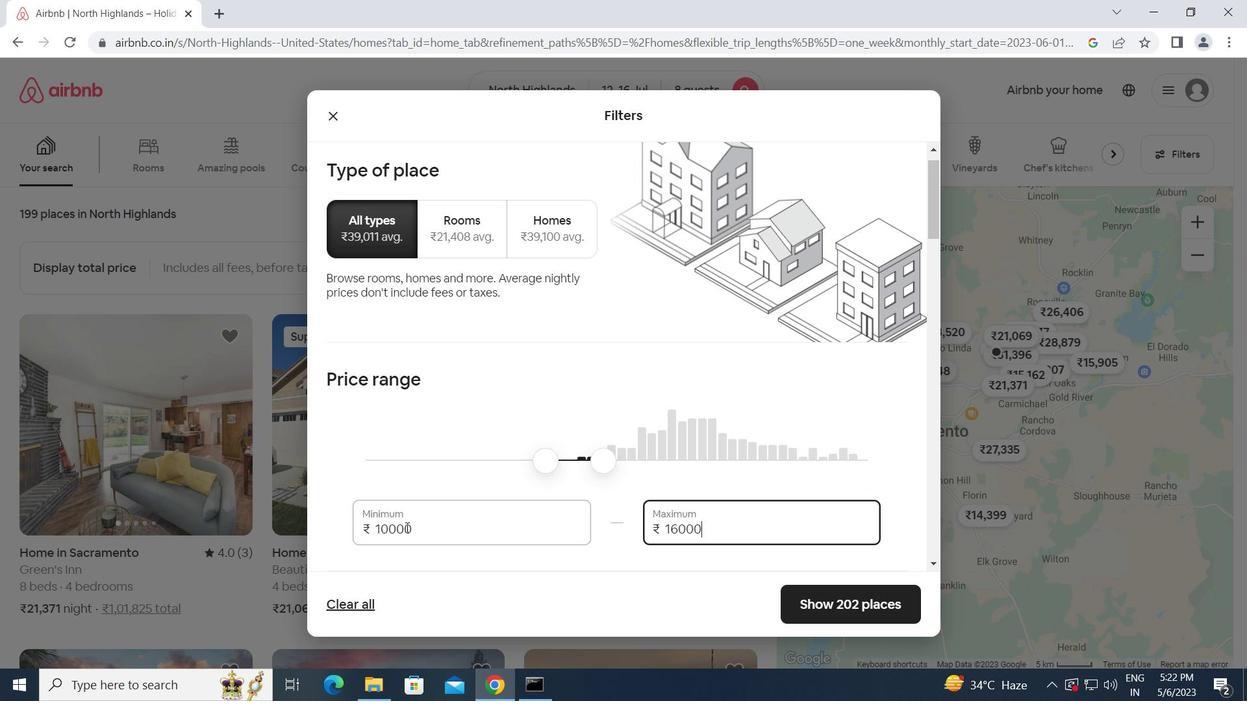 
Action: Mouse scrolled (406, 526) with delta (0, 0)
Screenshot: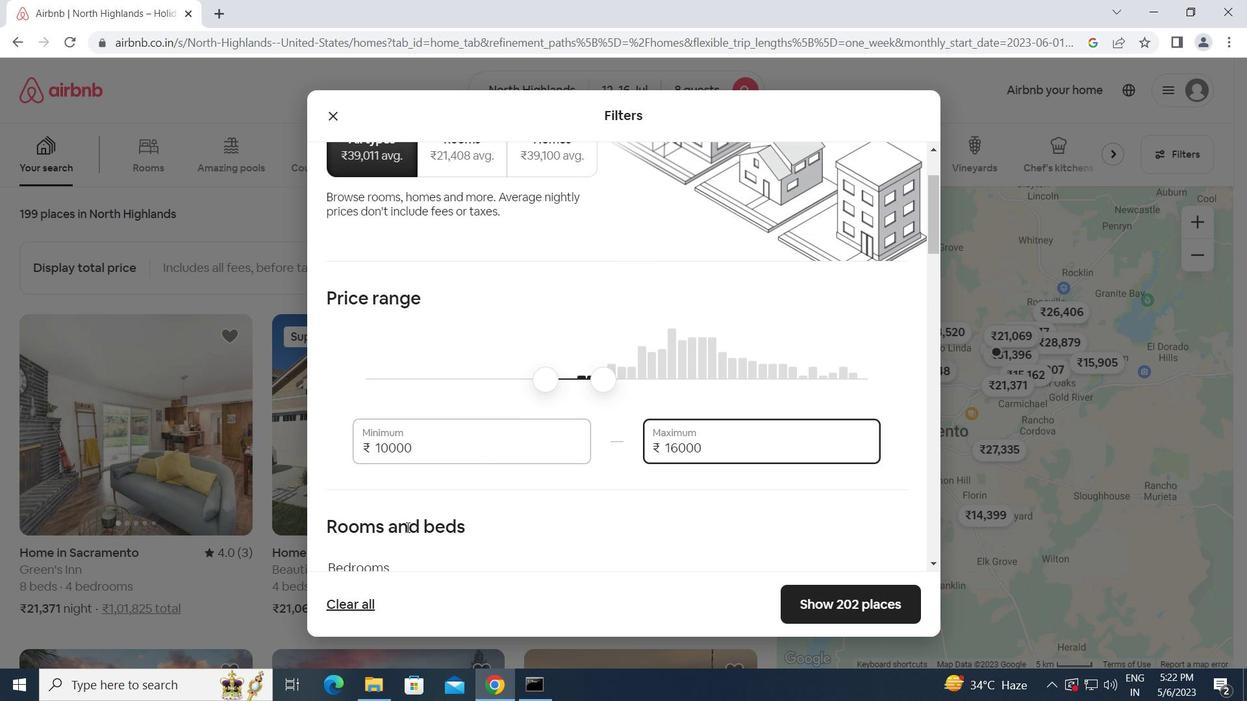 
Action: Mouse moved to (408, 526)
Screenshot: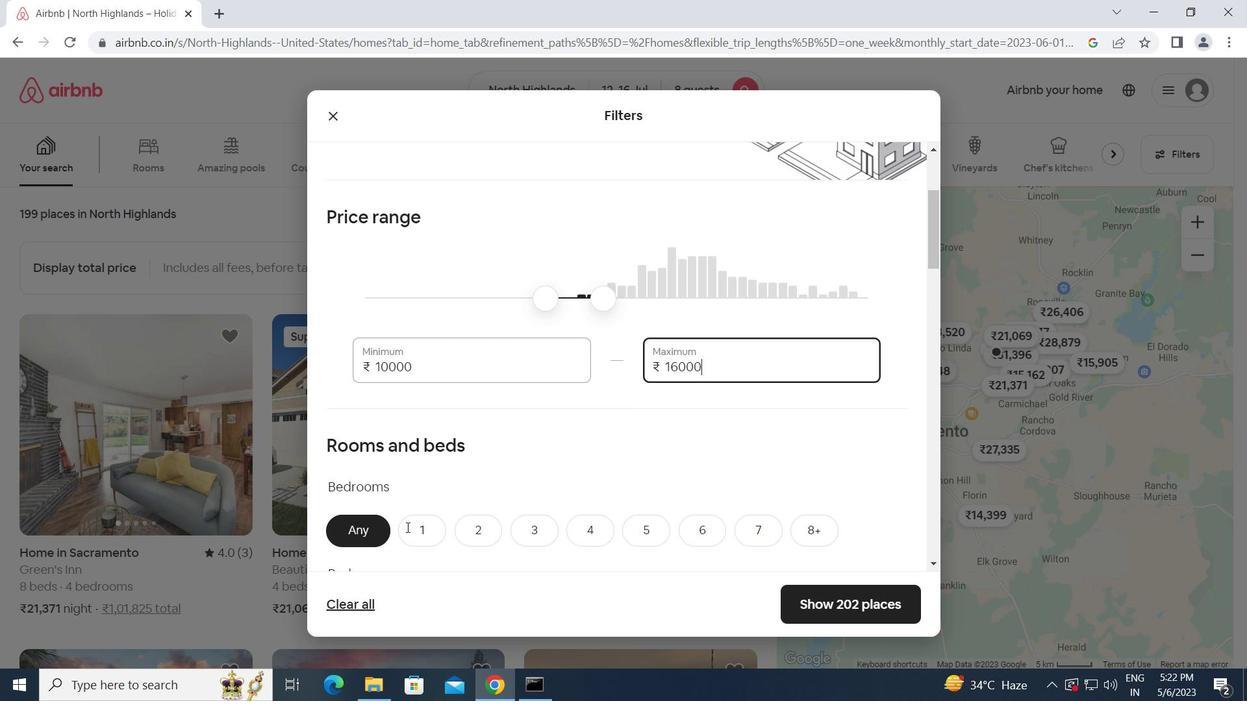 
Action: Mouse scrolled (408, 525) with delta (0, 0)
Screenshot: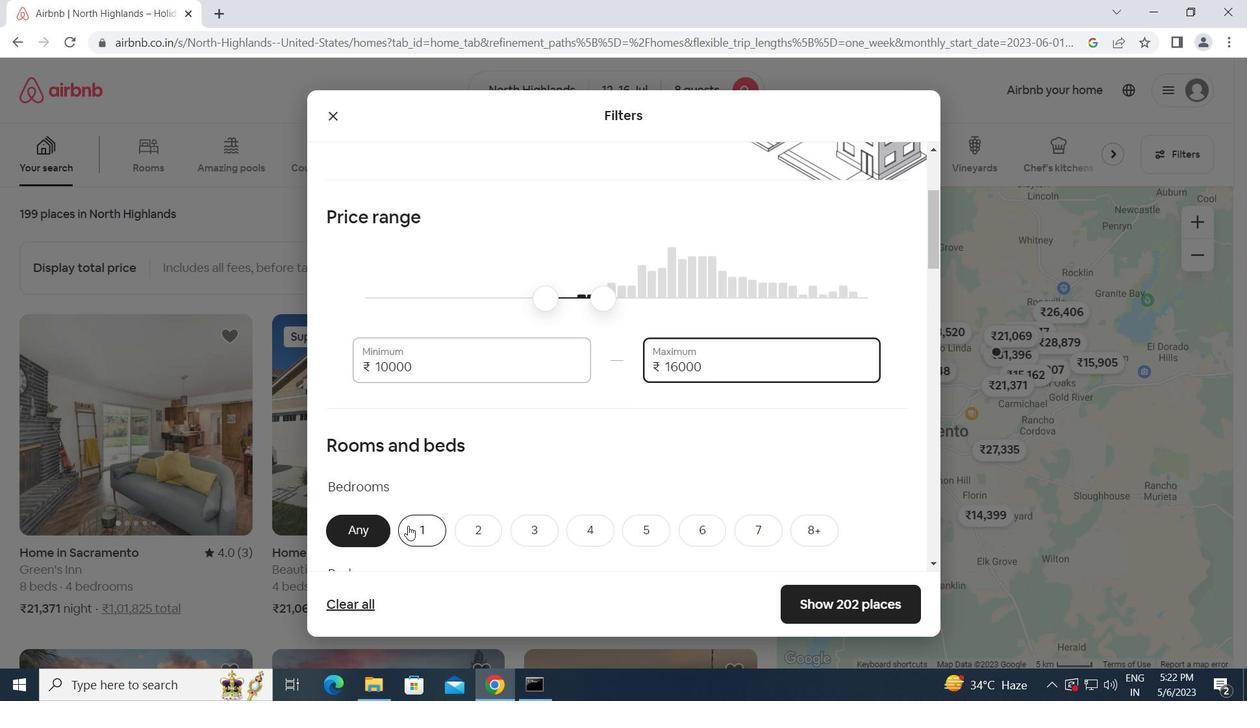 
Action: Mouse scrolled (408, 525) with delta (0, 0)
Screenshot: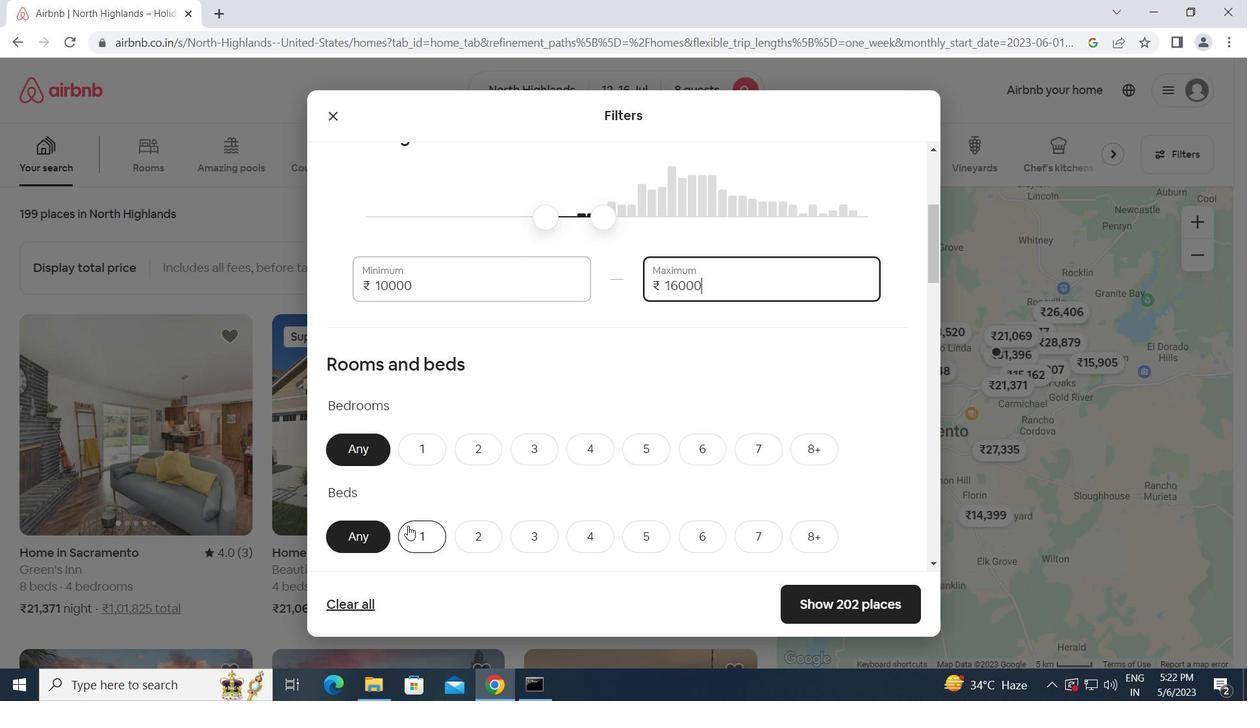 
Action: Mouse moved to (807, 365)
Screenshot: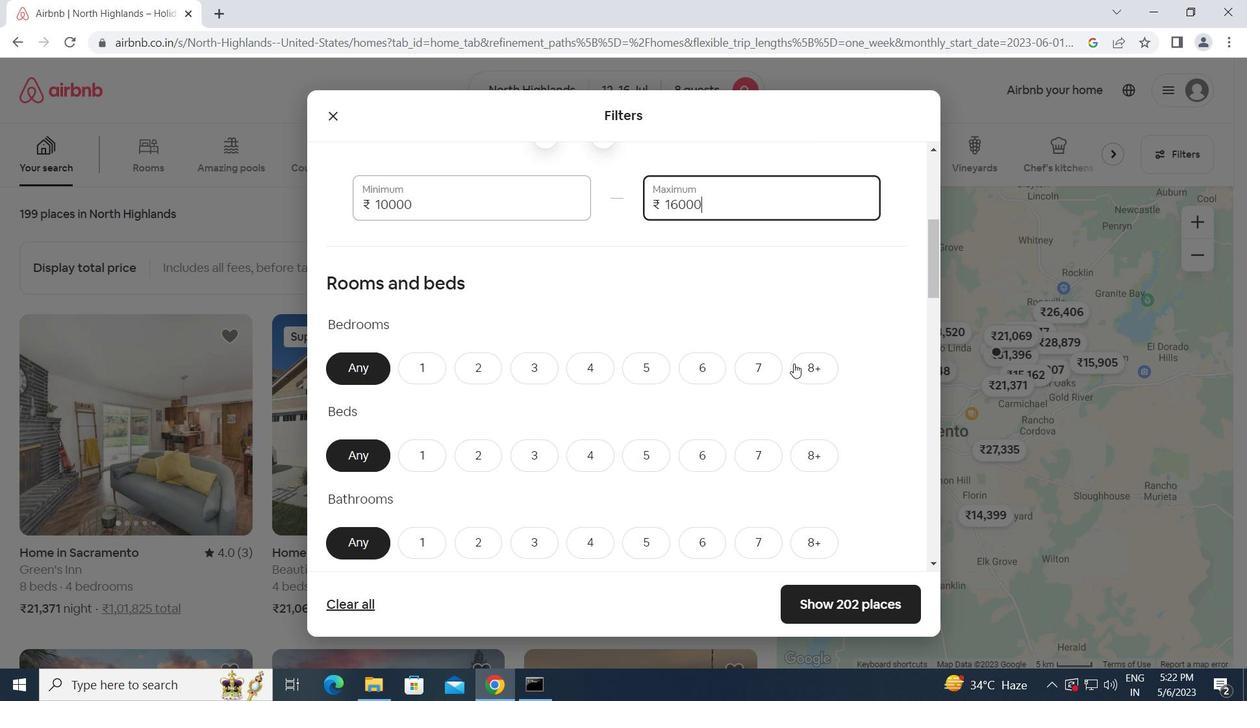 
Action: Mouse pressed left at (807, 365)
Screenshot: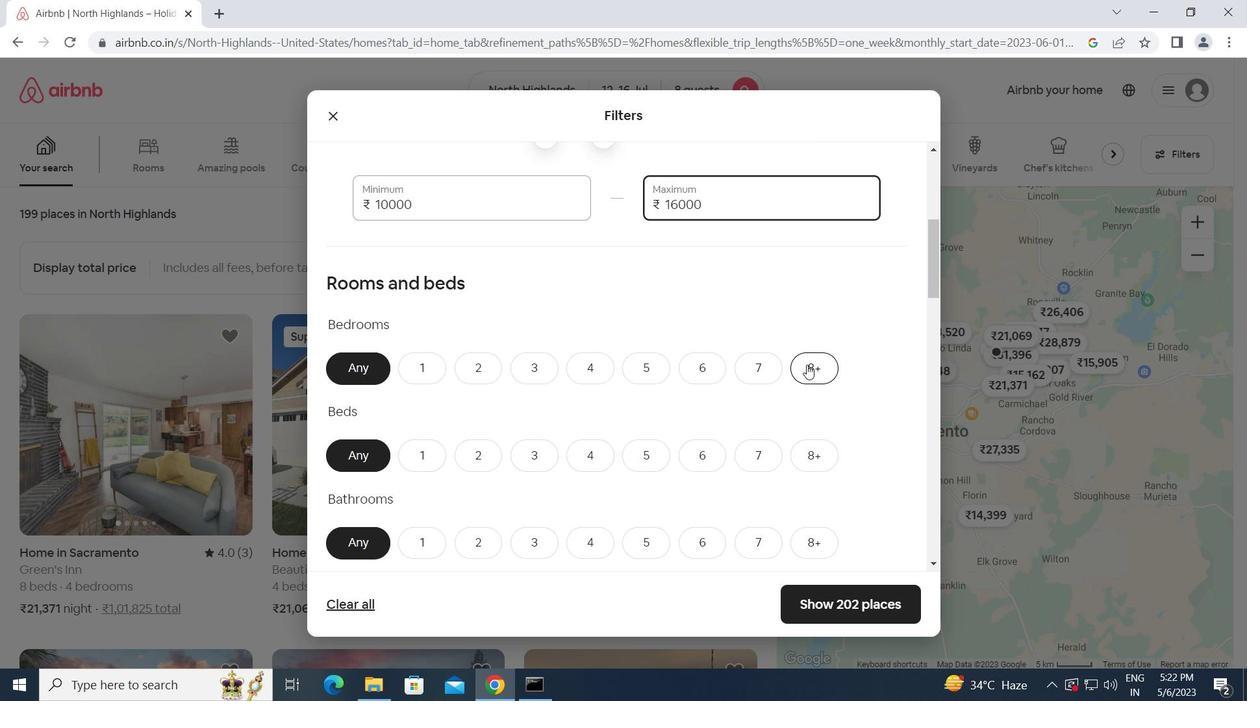 
Action: Mouse moved to (821, 461)
Screenshot: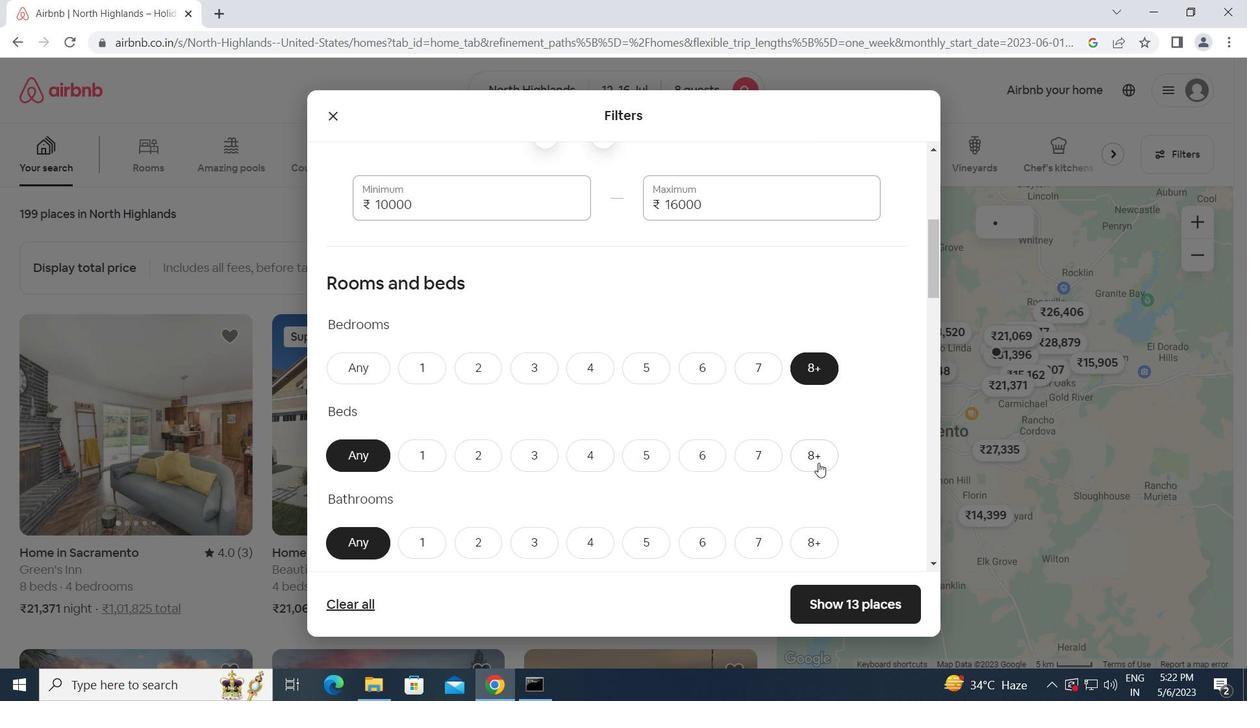 
Action: Mouse pressed left at (821, 461)
Screenshot: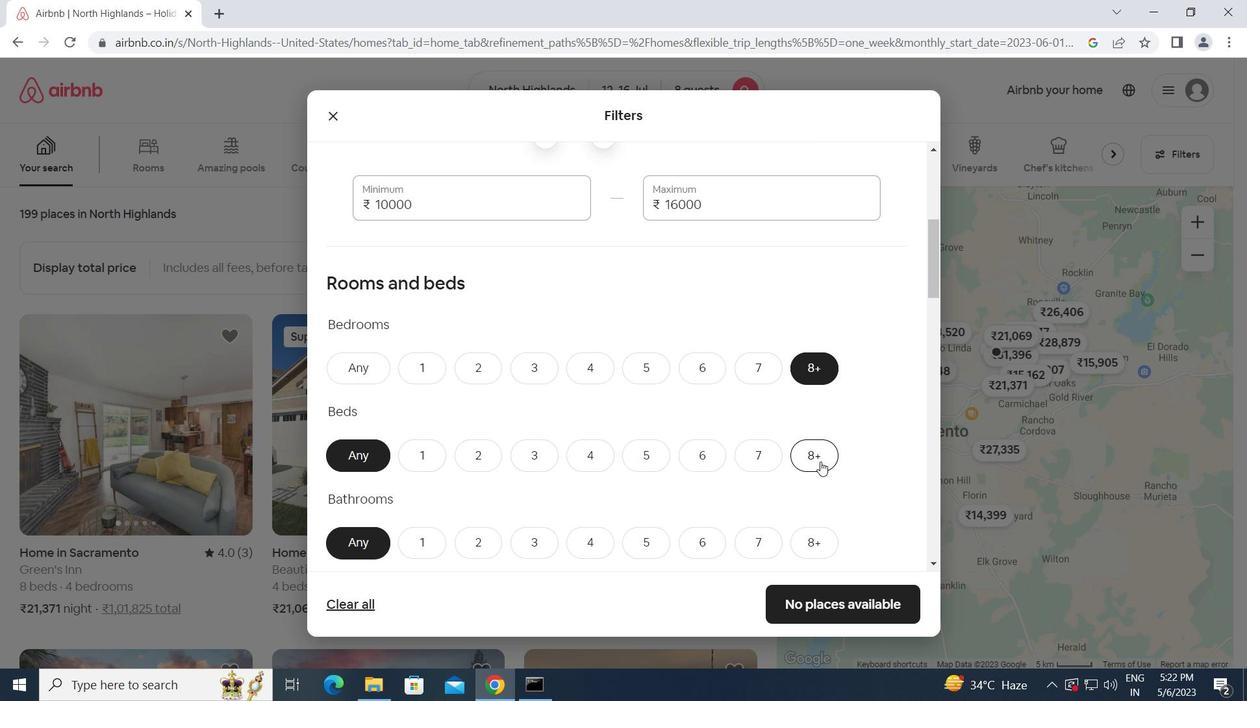 
Action: Mouse moved to (820, 465)
Screenshot: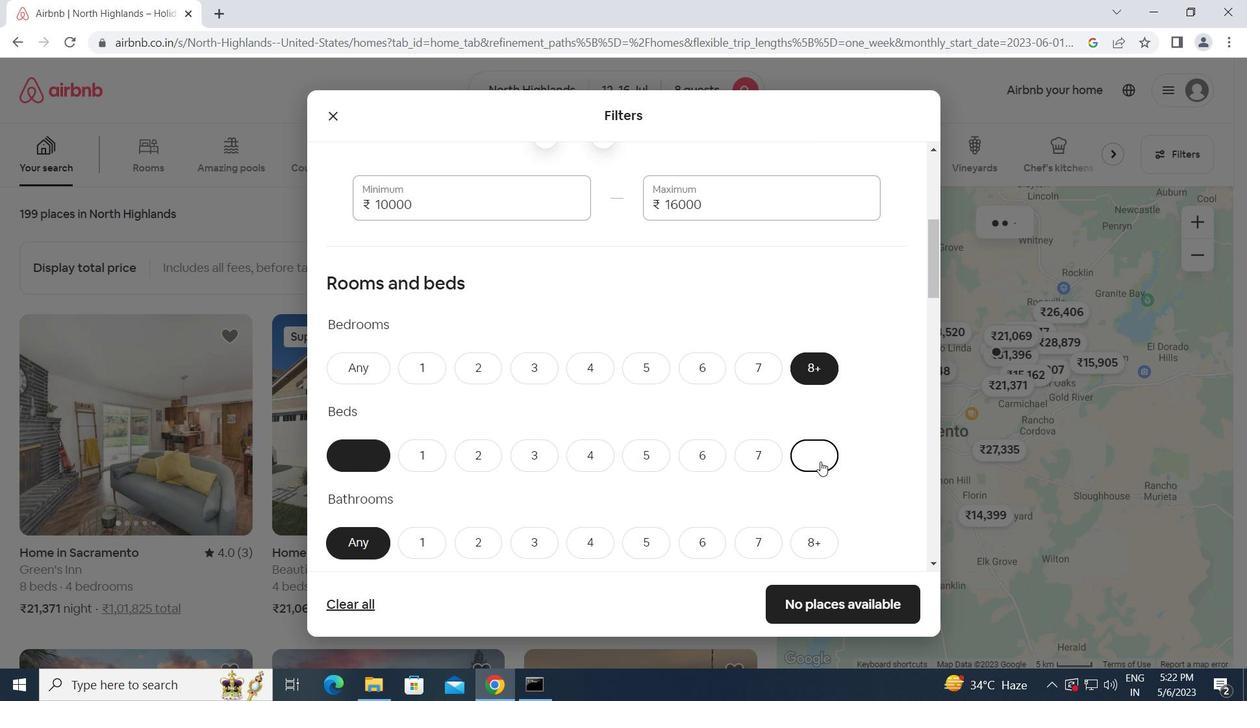
Action: Mouse scrolled (820, 465) with delta (0, 0)
Screenshot: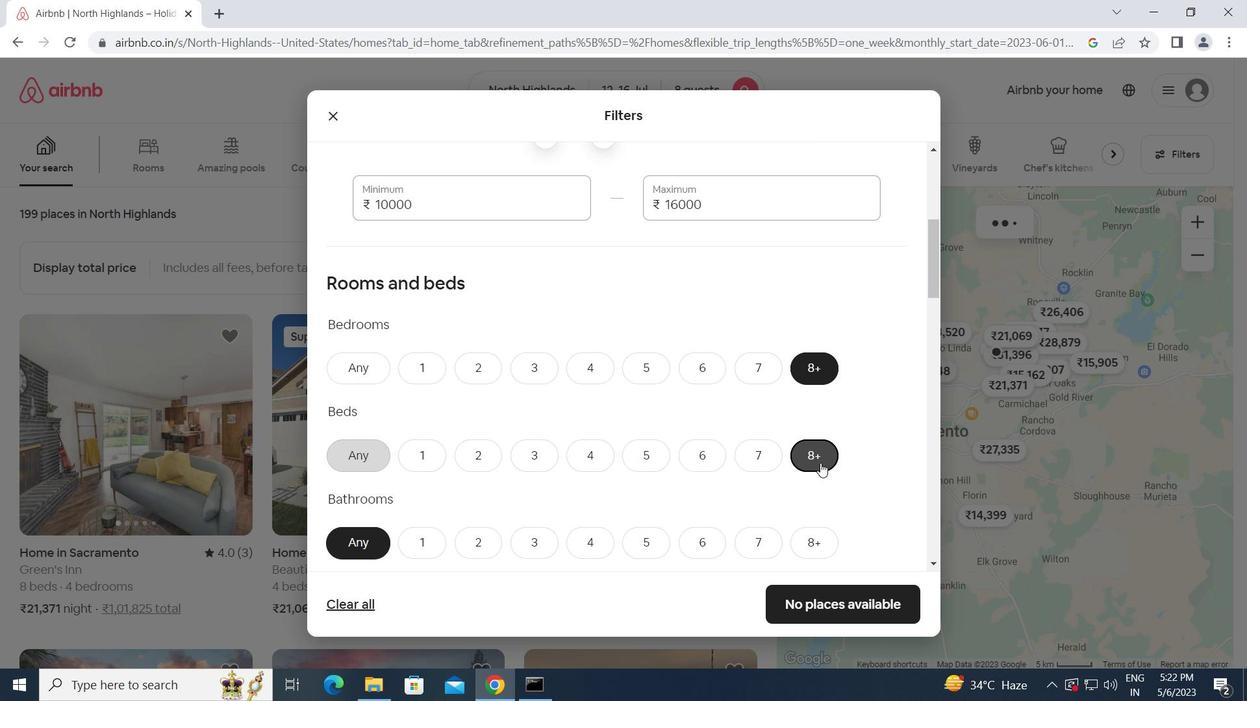
Action: Mouse moved to (817, 462)
Screenshot: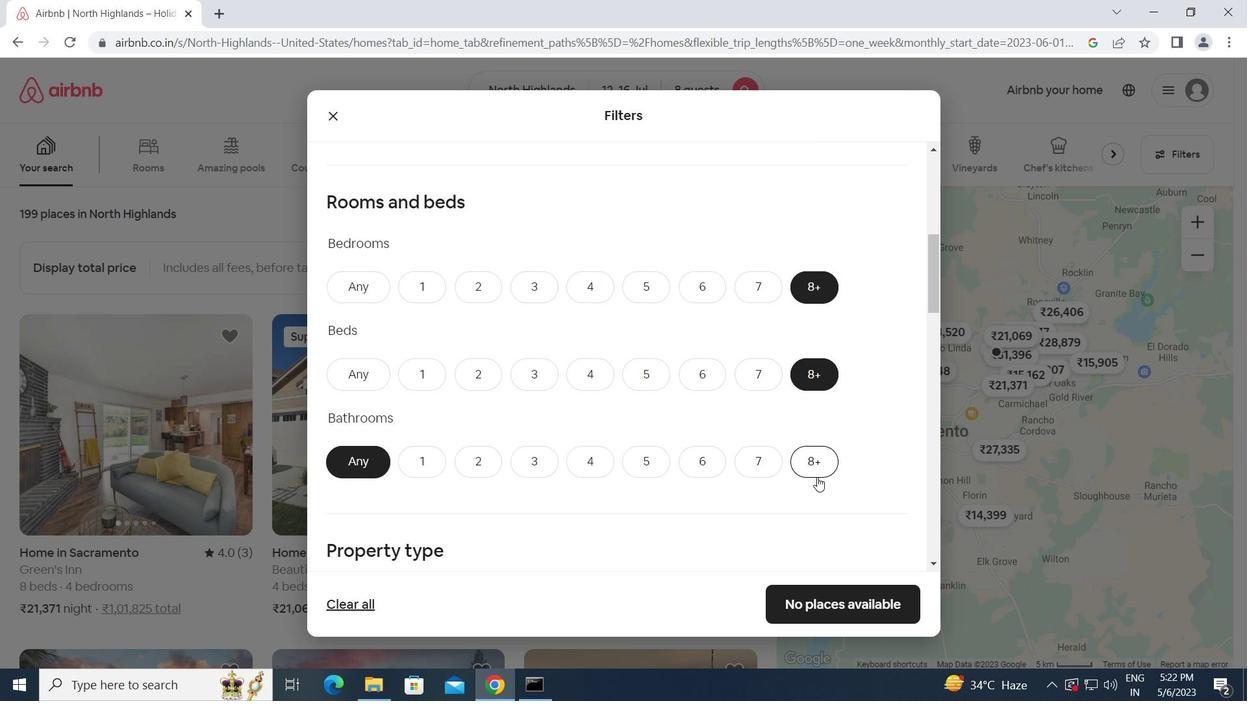 
Action: Mouse pressed left at (817, 462)
Screenshot: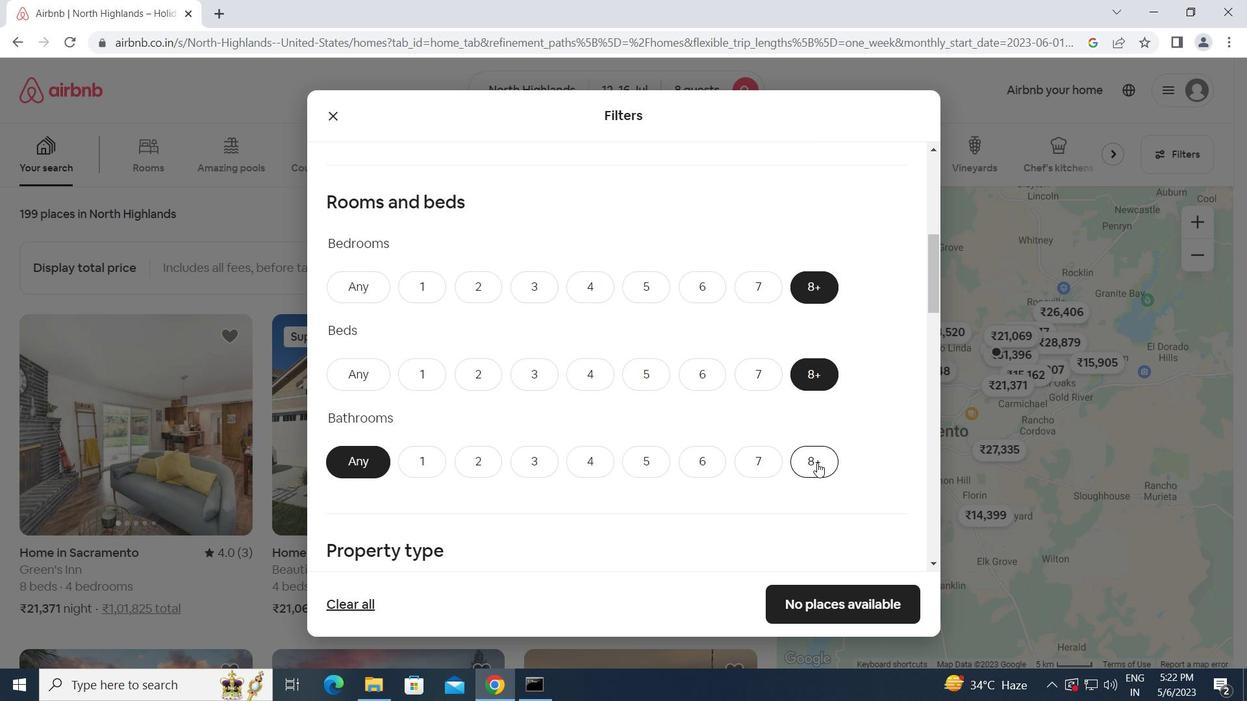 
Action: Mouse moved to (567, 513)
Screenshot: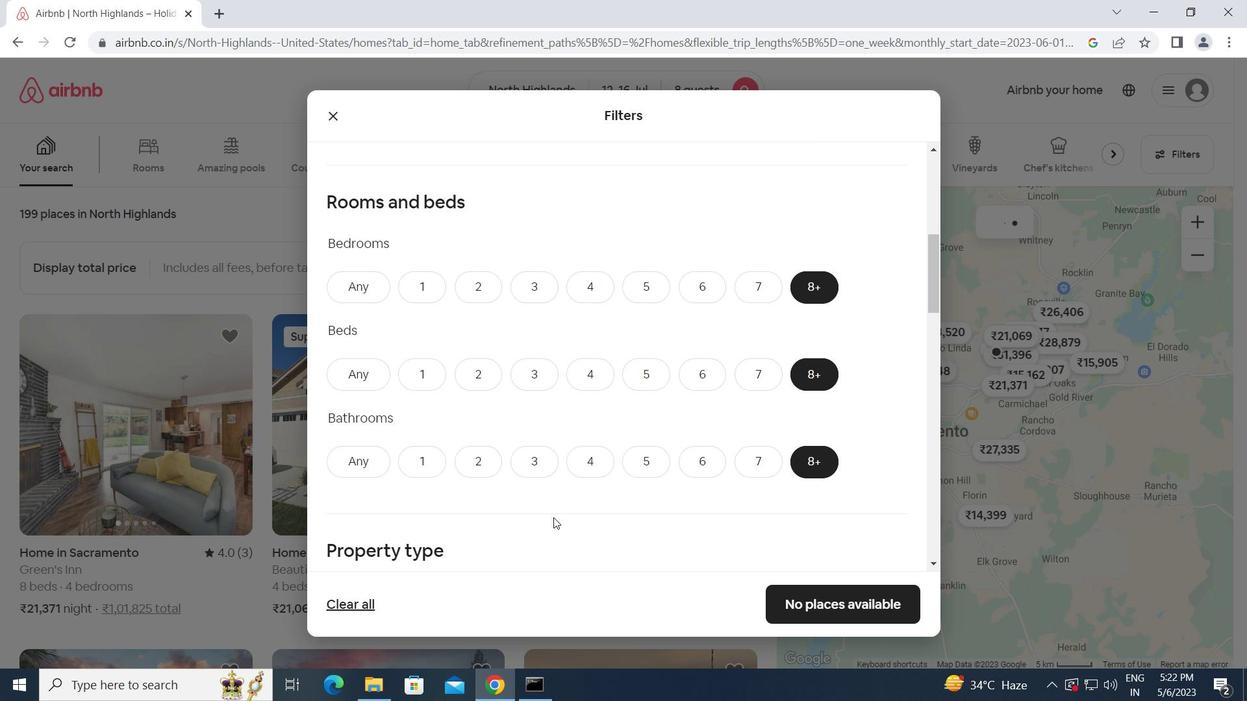 
Action: Mouse scrolled (567, 513) with delta (0, 0)
Screenshot: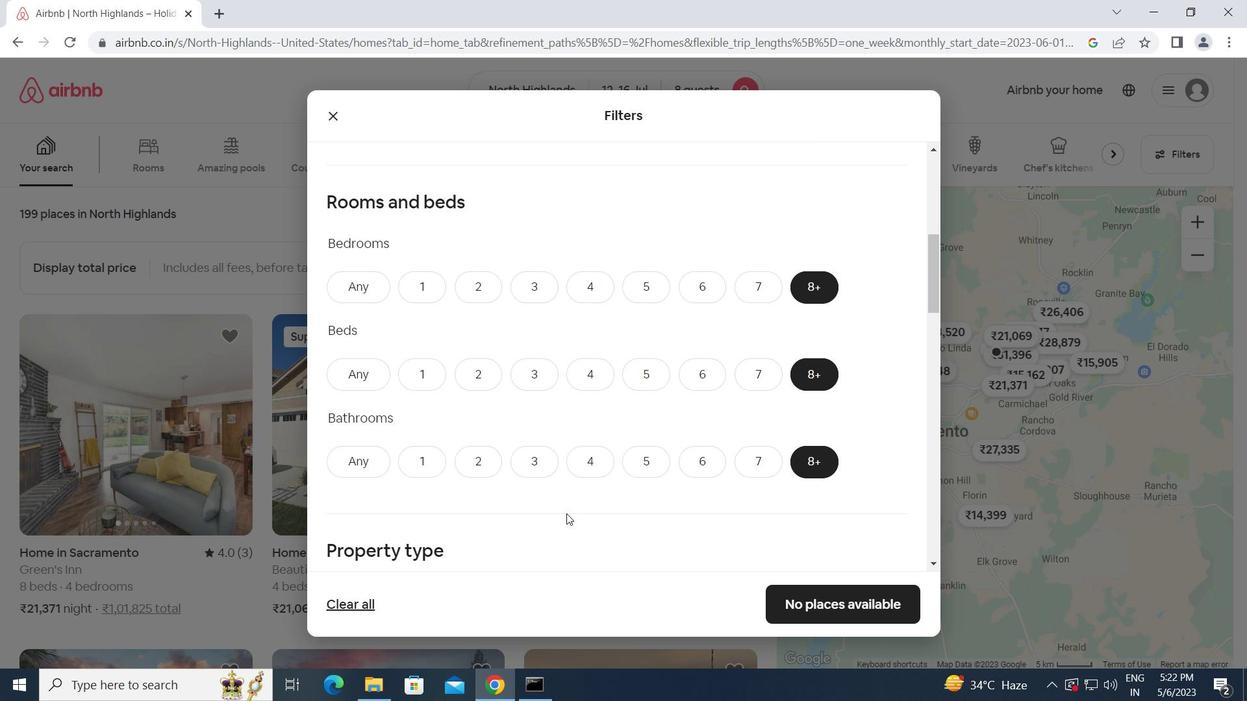 
Action: Mouse scrolled (567, 513) with delta (0, 0)
Screenshot: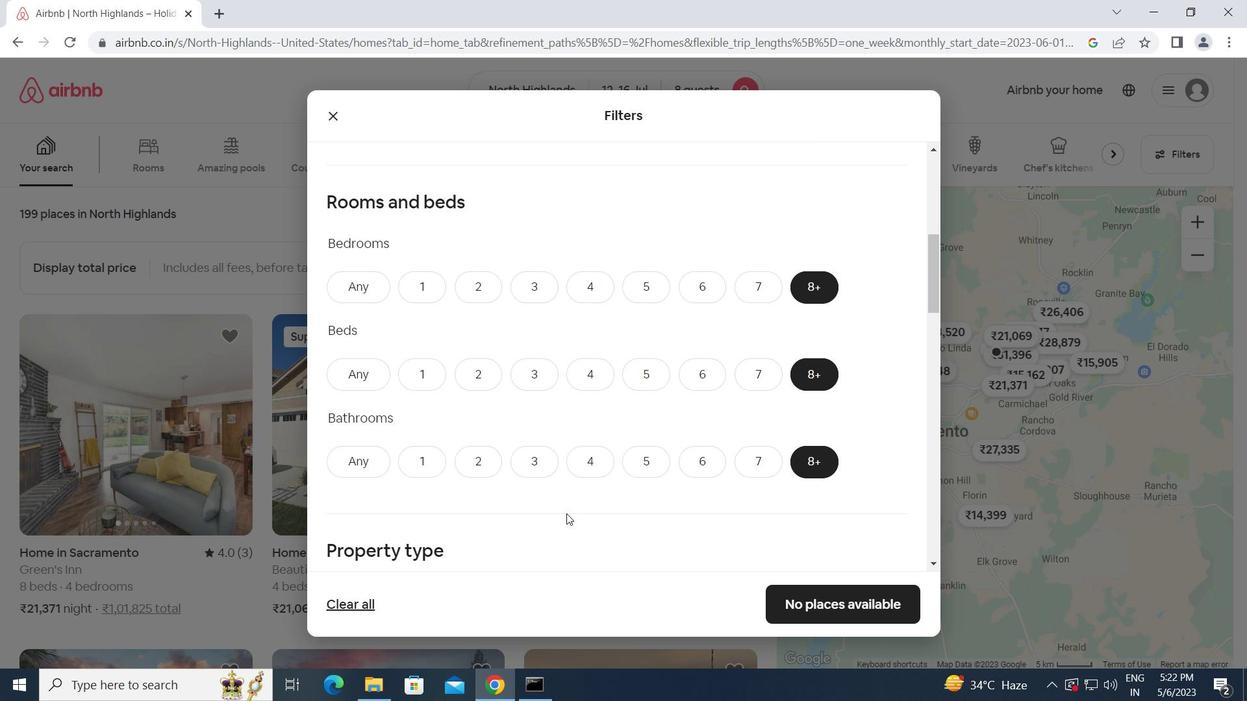 
Action: Mouse moved to (381, 487)
Screenshot: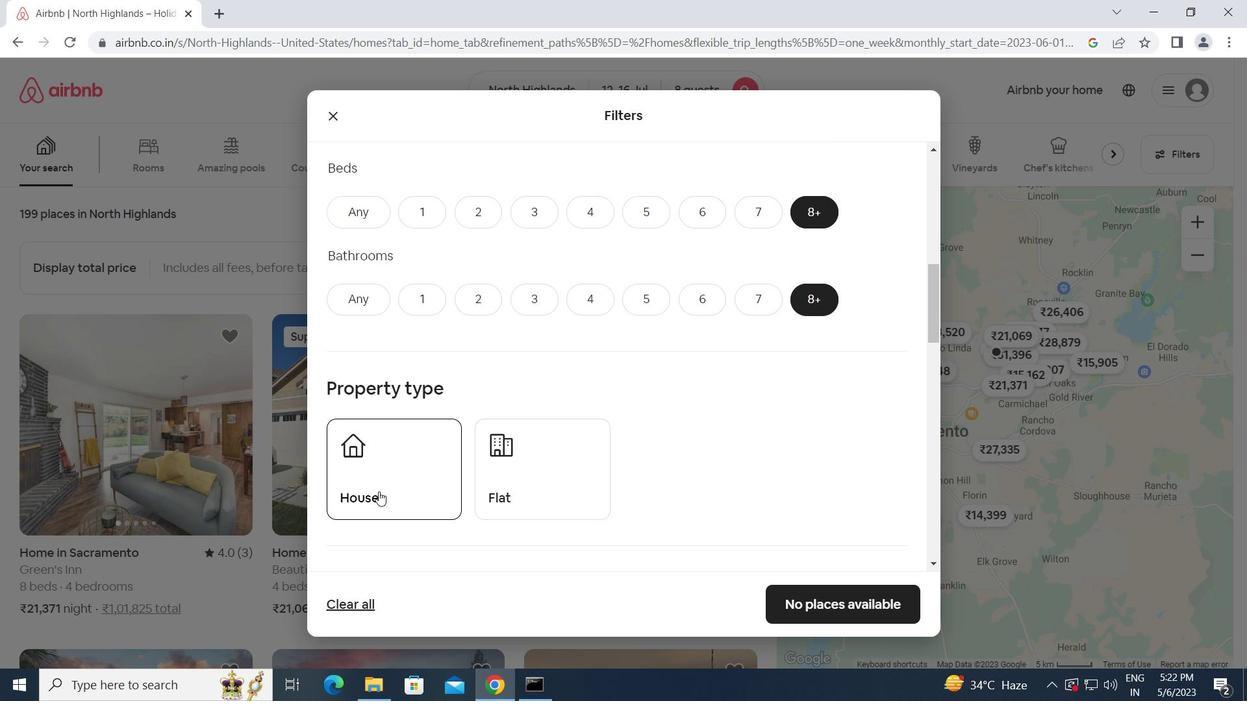 
Action: Mouse pressed left at (381, 487)
Screenshot: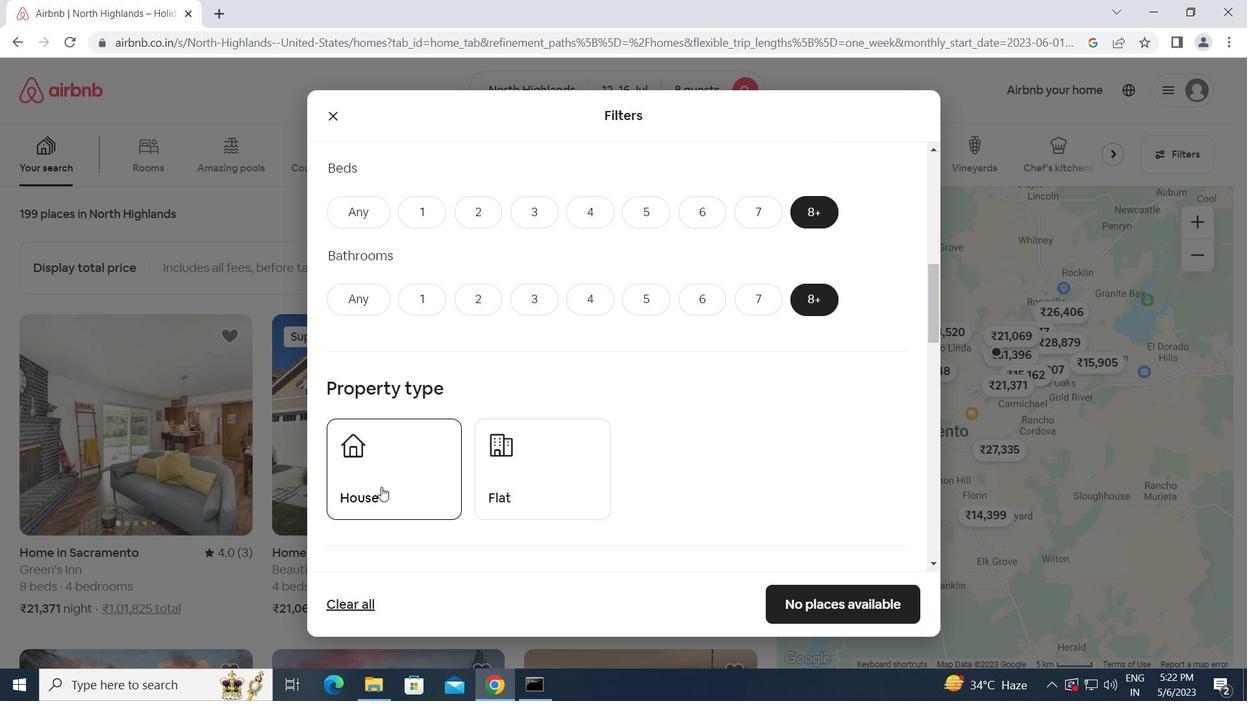 
Action: Mouse moved to (535, 489)
Screenshot: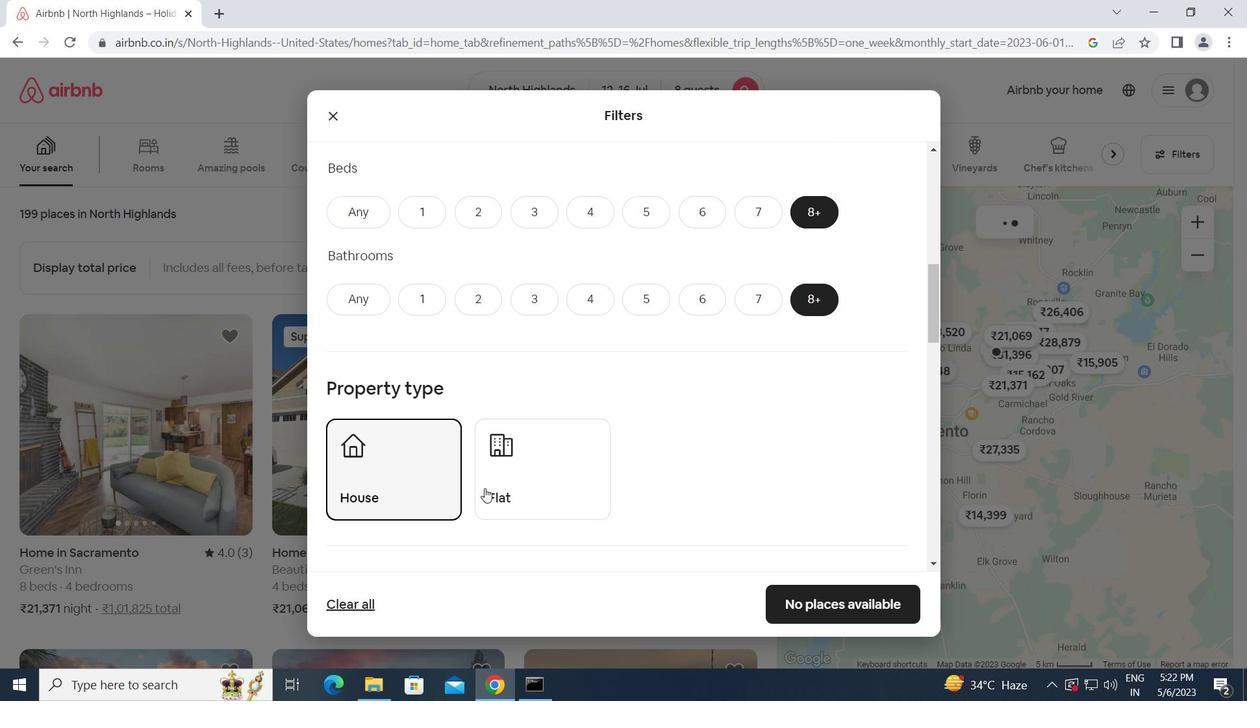 
Action: Mouse pressed left at (535, 489)
Screenshot: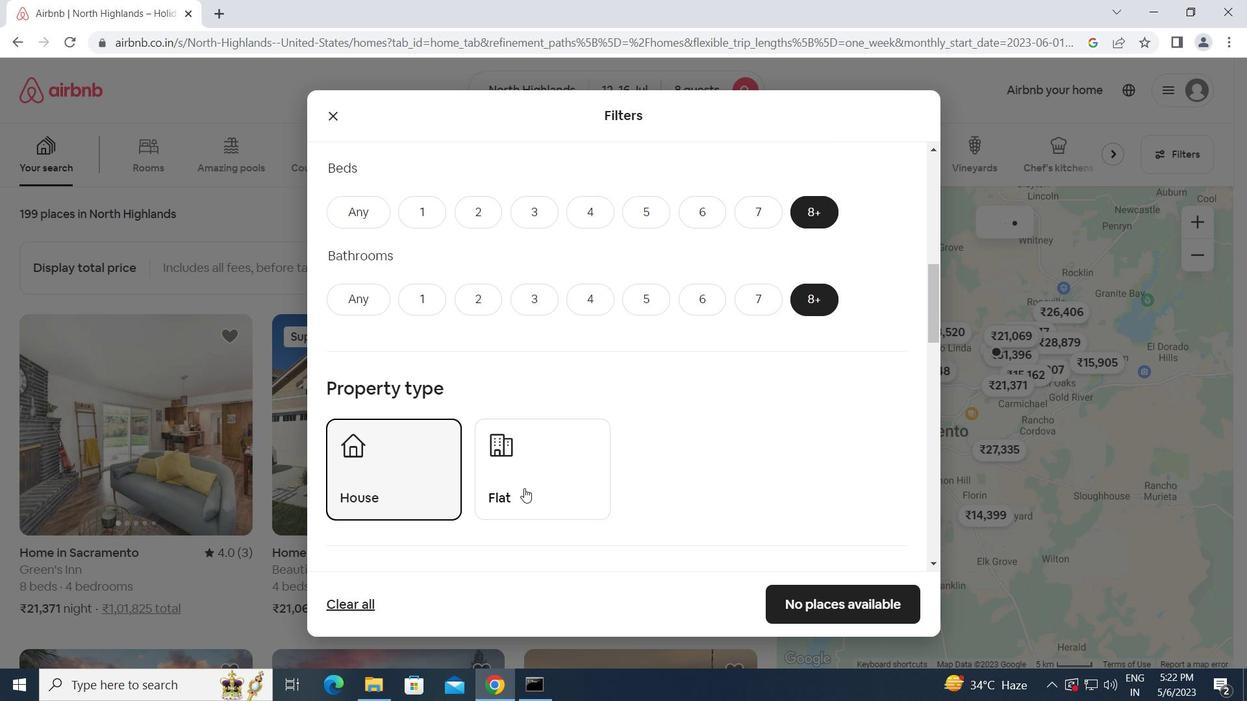 
Action: Mouse moved to (710, 506)
Screenshot: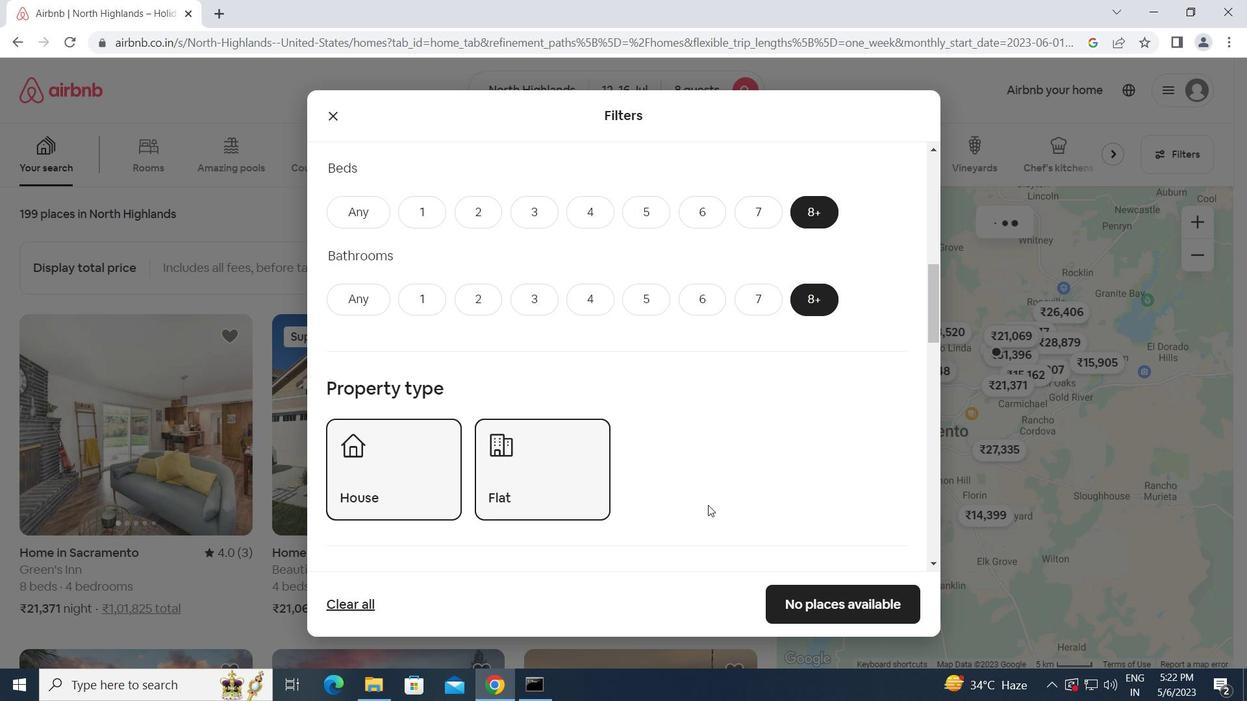 
Action: Mouse scrolled (710, 505) with delta (0, 0)
Screenshot: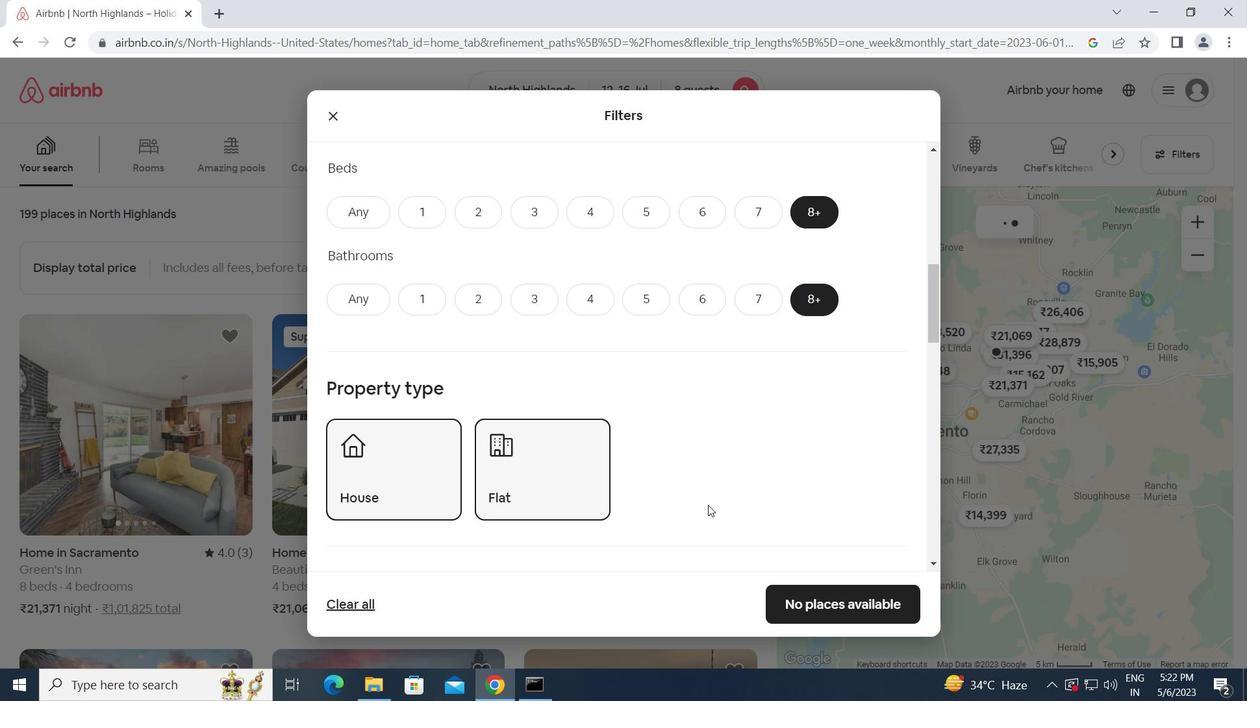 
Action: Mouse scrolled (710, 505) with delta (0, 0)
Screenshot: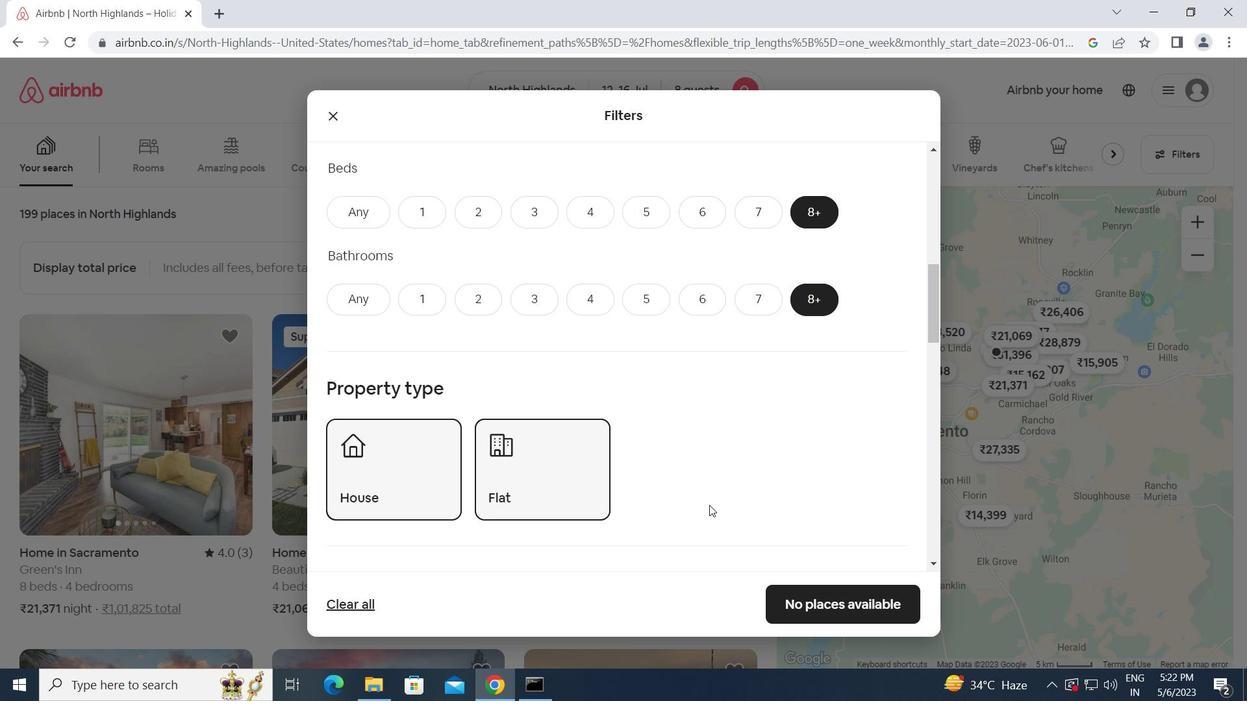 
Action: Mouse moved to (710, 505)
Screenshot: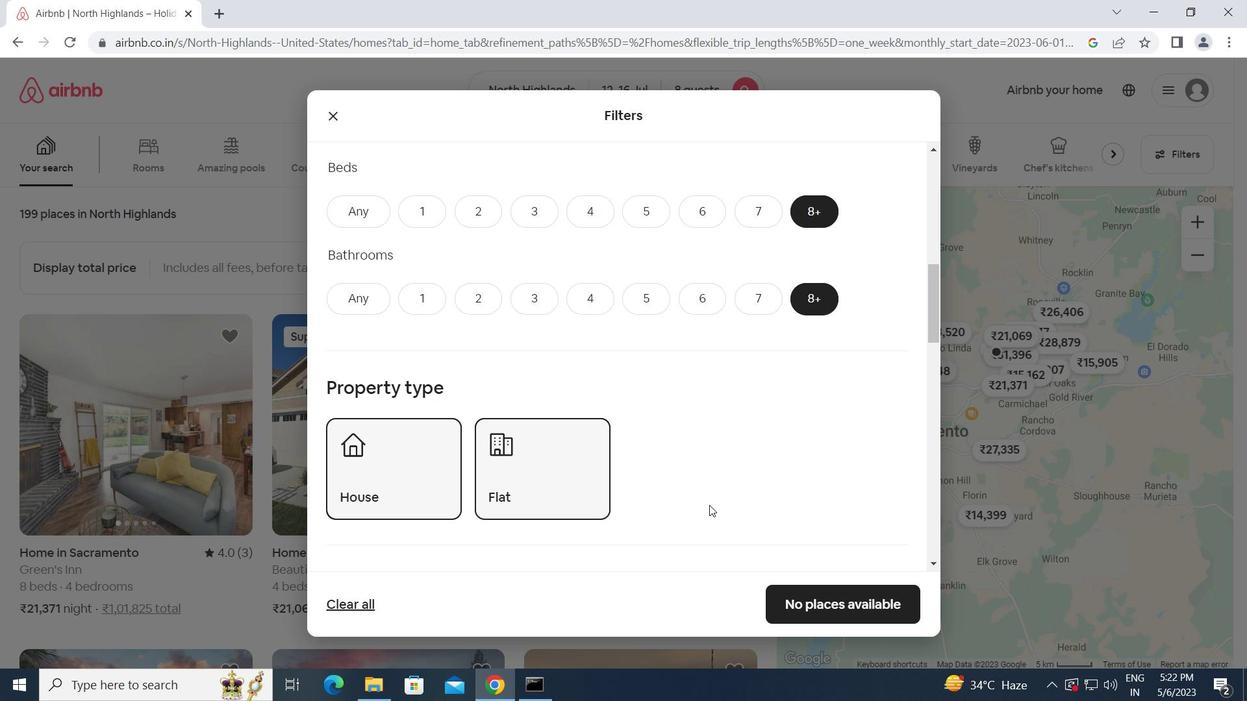 
Action: Mouse scrolled (710, 504) with delta (0, 0)
Screenshot: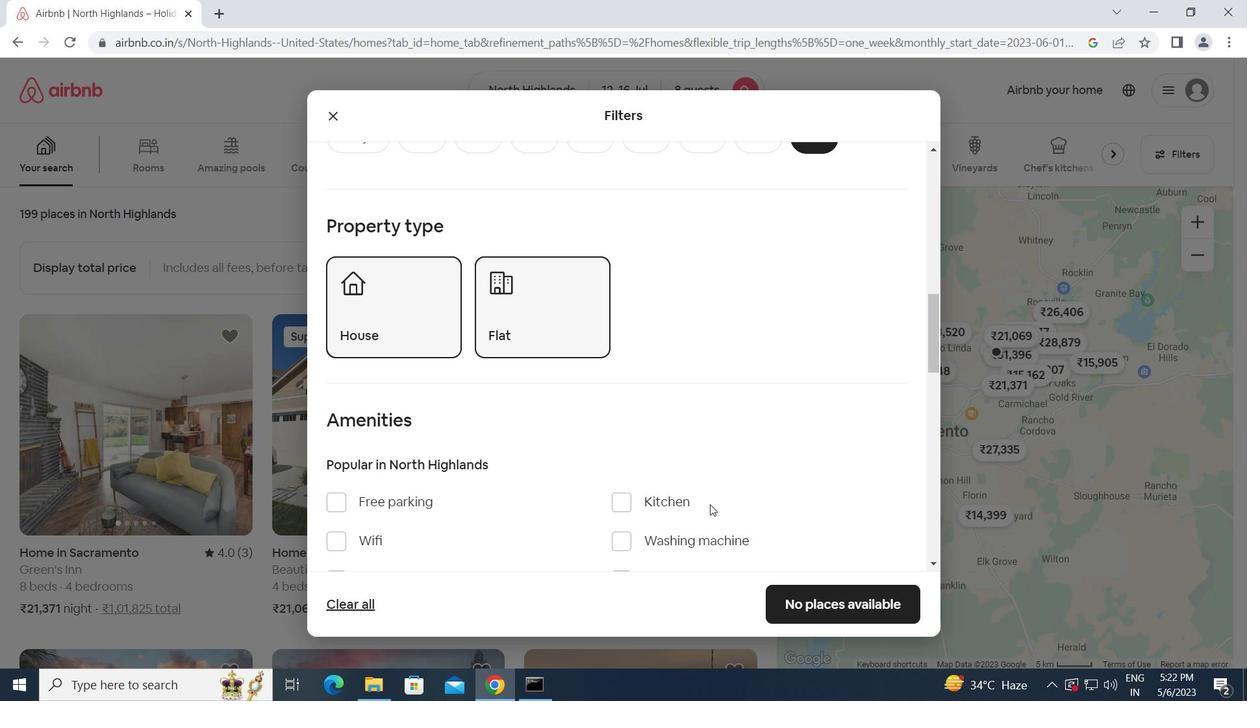 
Action: Mouse scrolled (710, 504) with delta (0, 0)
Screenshot: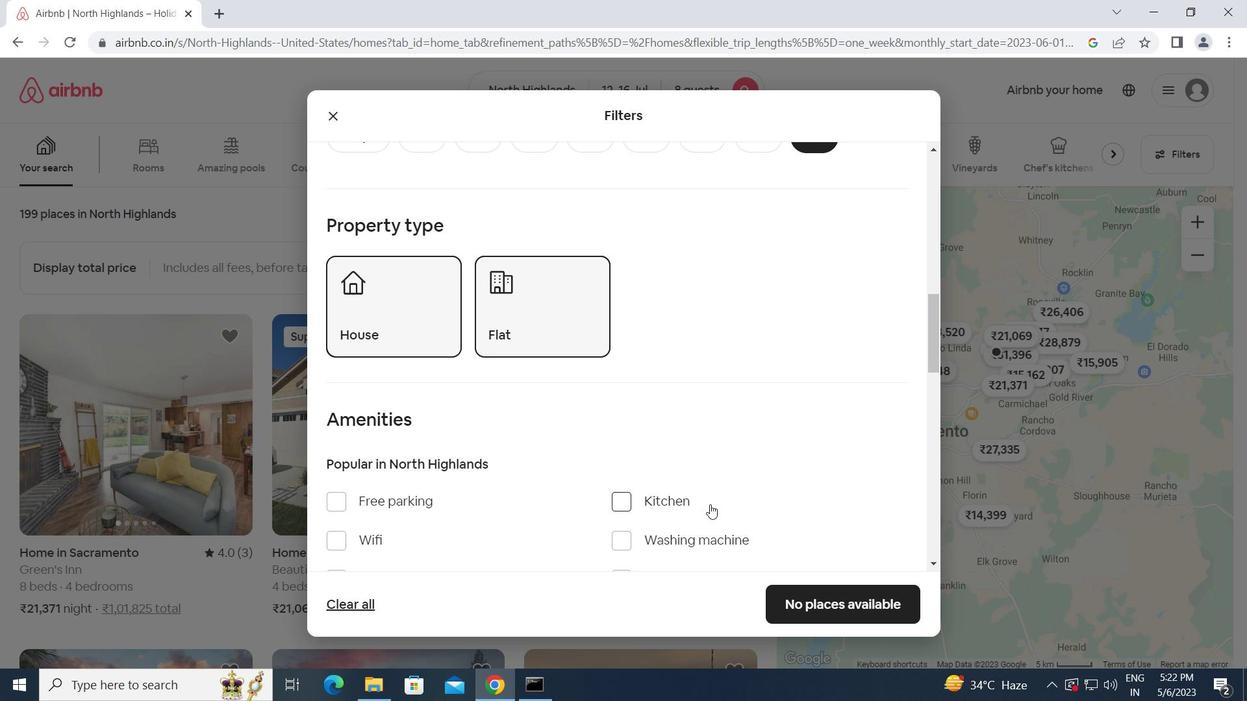 
Action: Mouse moved to (361, 454)
Screenshot: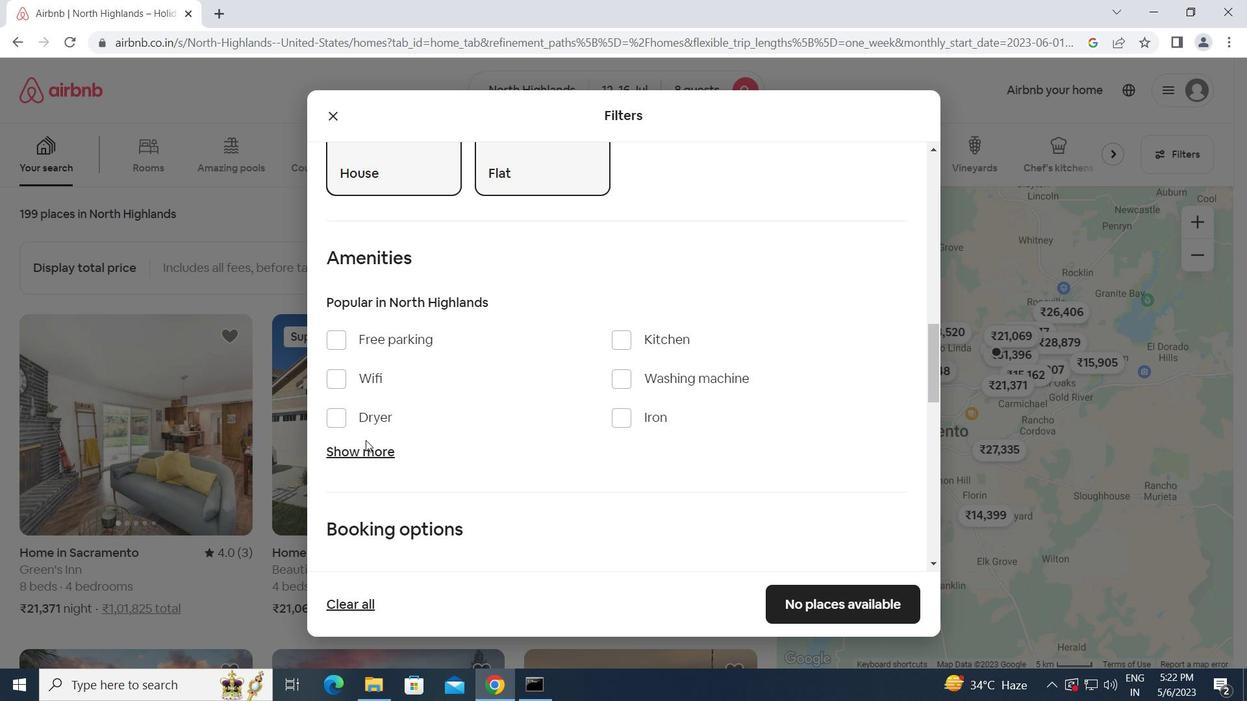 
Action: Mouse pressed left at (361, 454)
Screenshot: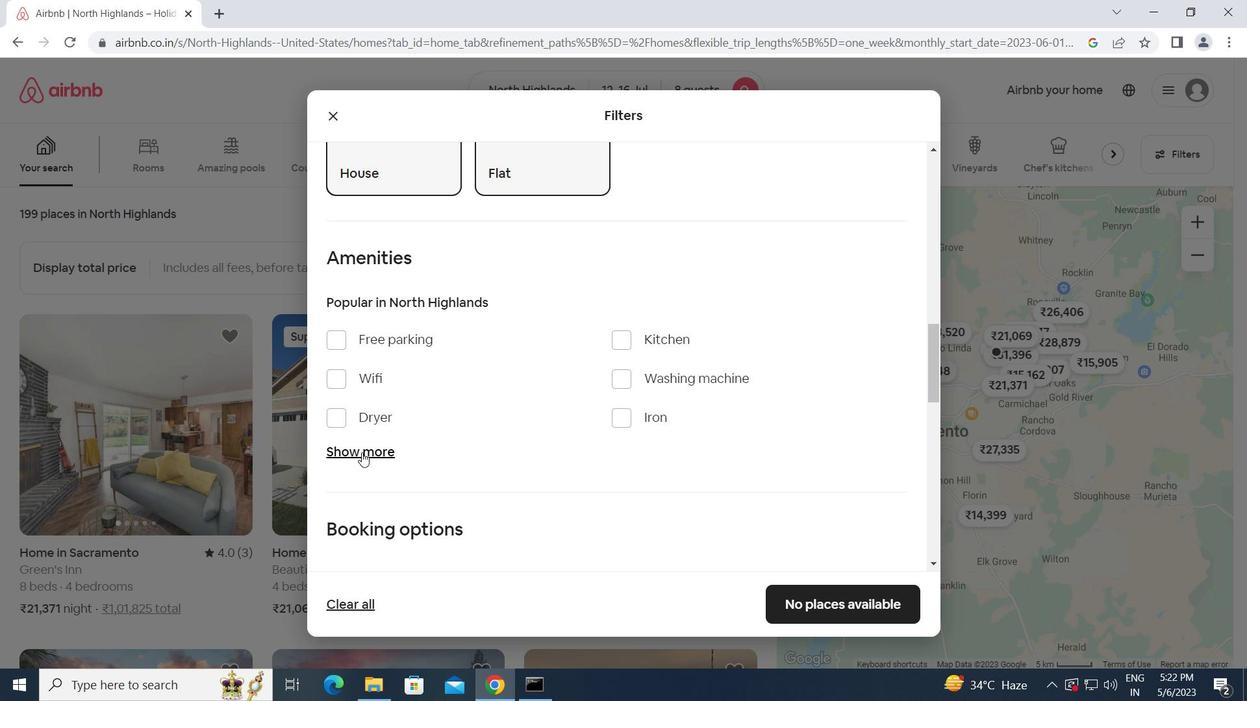
Action: Mouse moved to (361, 454)
Screenshot: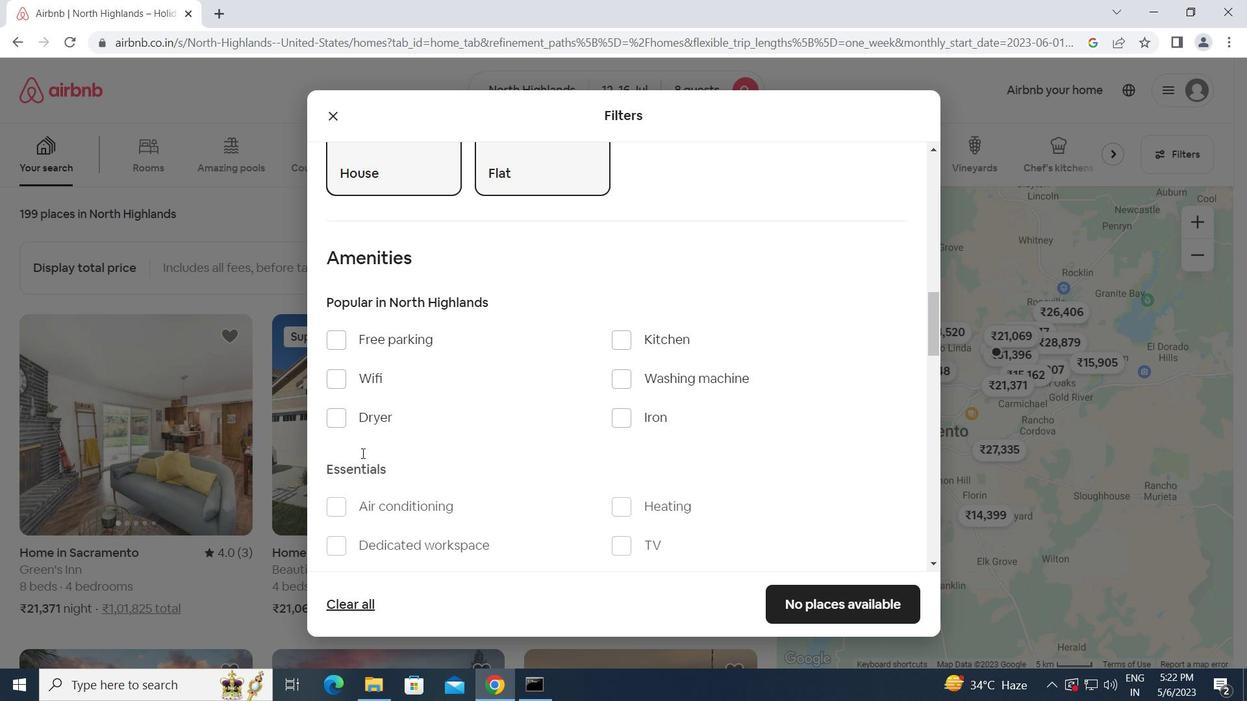 
Action: Mouse scrolled (361, 454) with delta (0, 0)
Screenshot: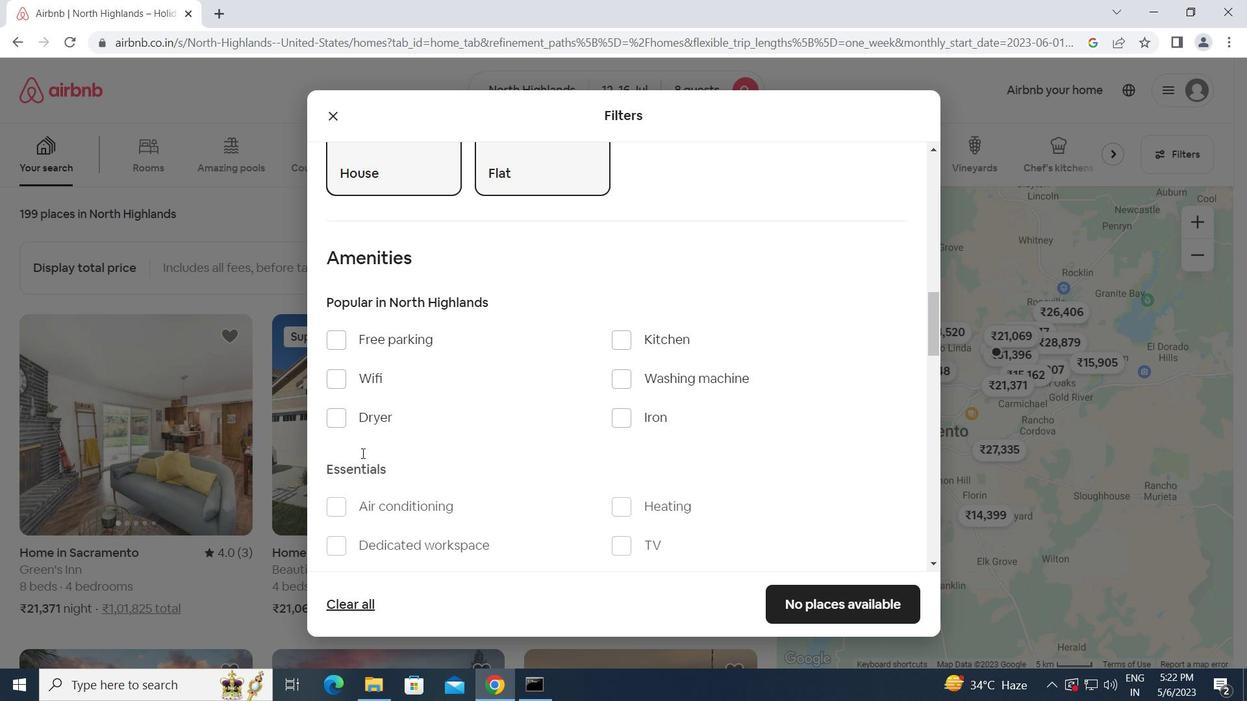 
Action: Mouse moved to (330, 300)
Screenshot: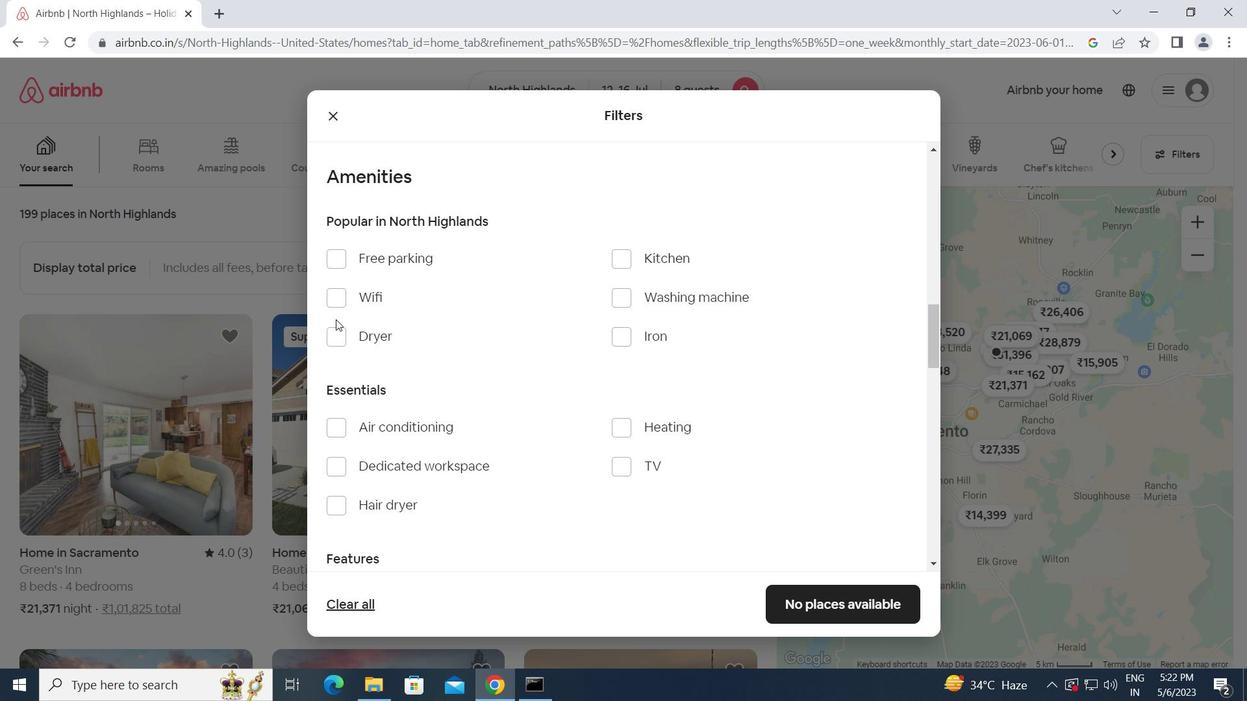 
Action: Mouse pressed left at (330, 300)
Screenshot: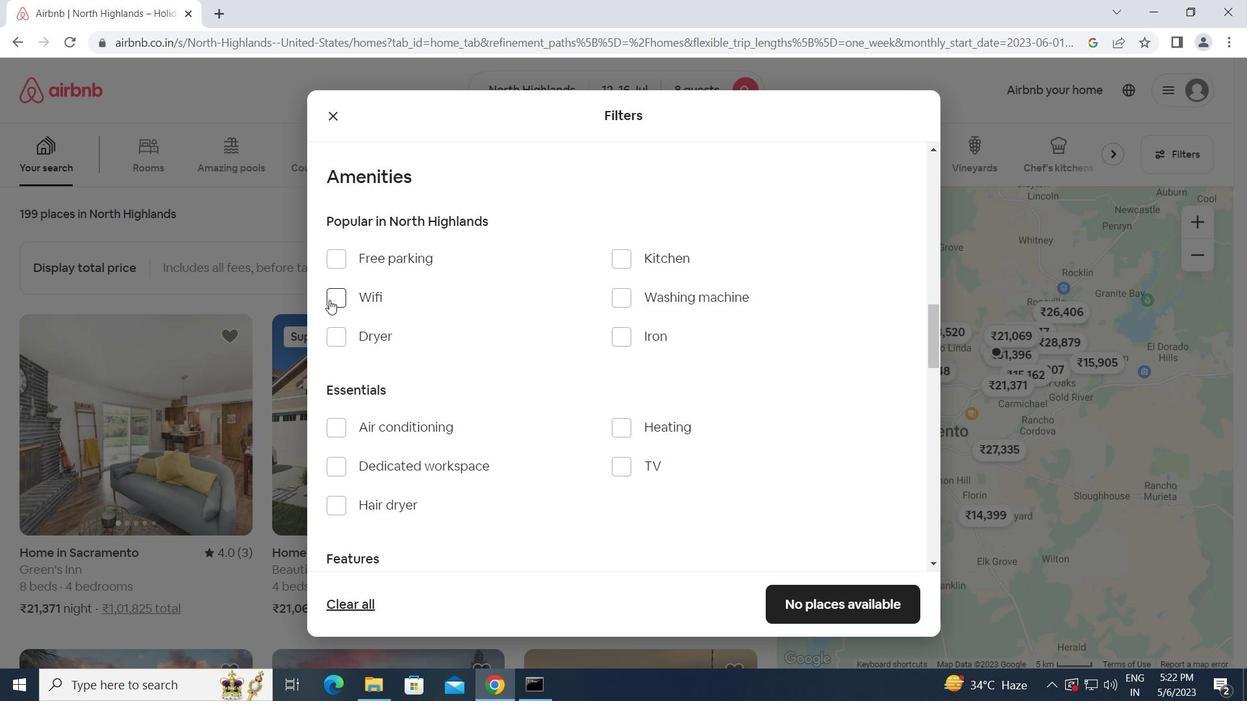 
Action: Mouse moved to (623, 471)
Screenshot: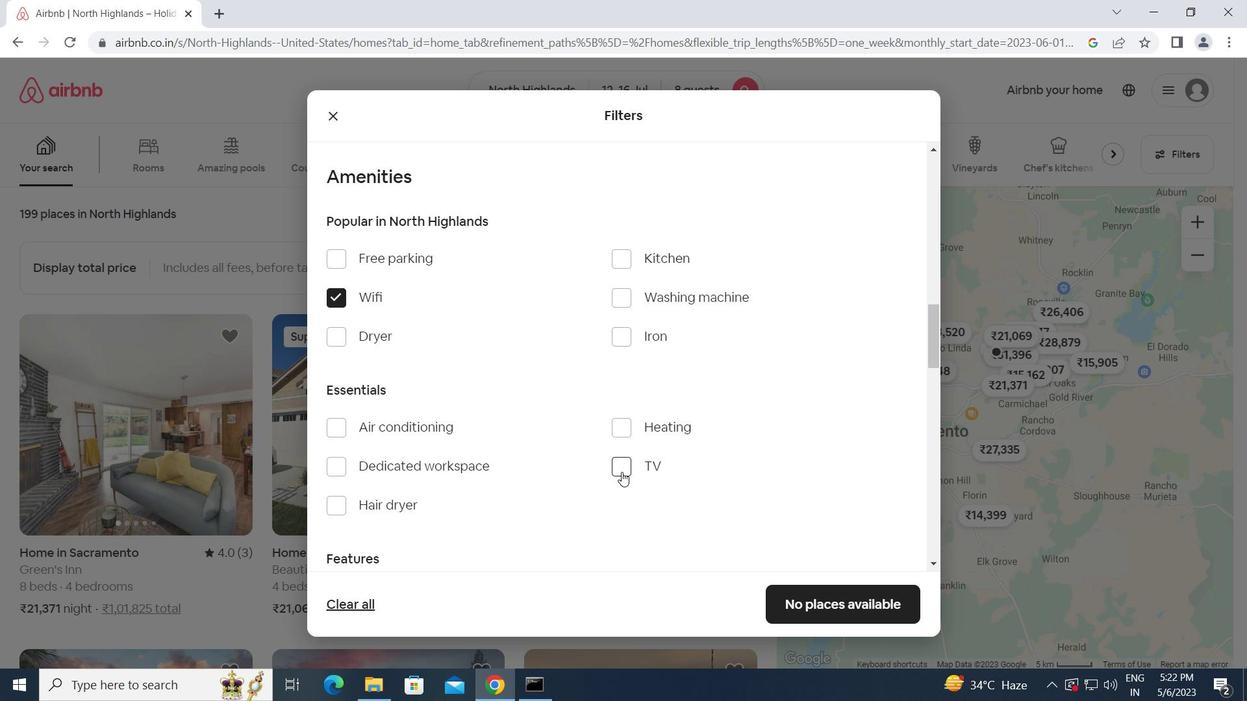 
Action: Mouse pressed left at (623, 471)
Screenshot: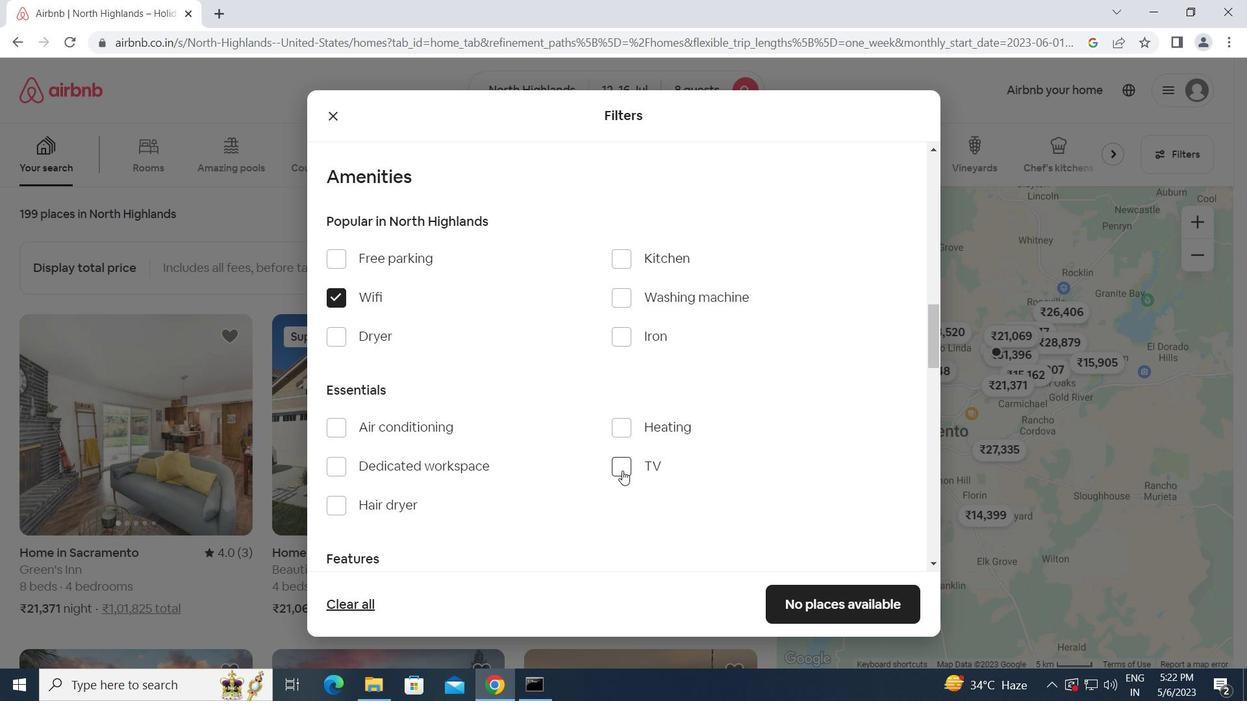 
Action: Mouse moved to (331, 248)
Screenshot: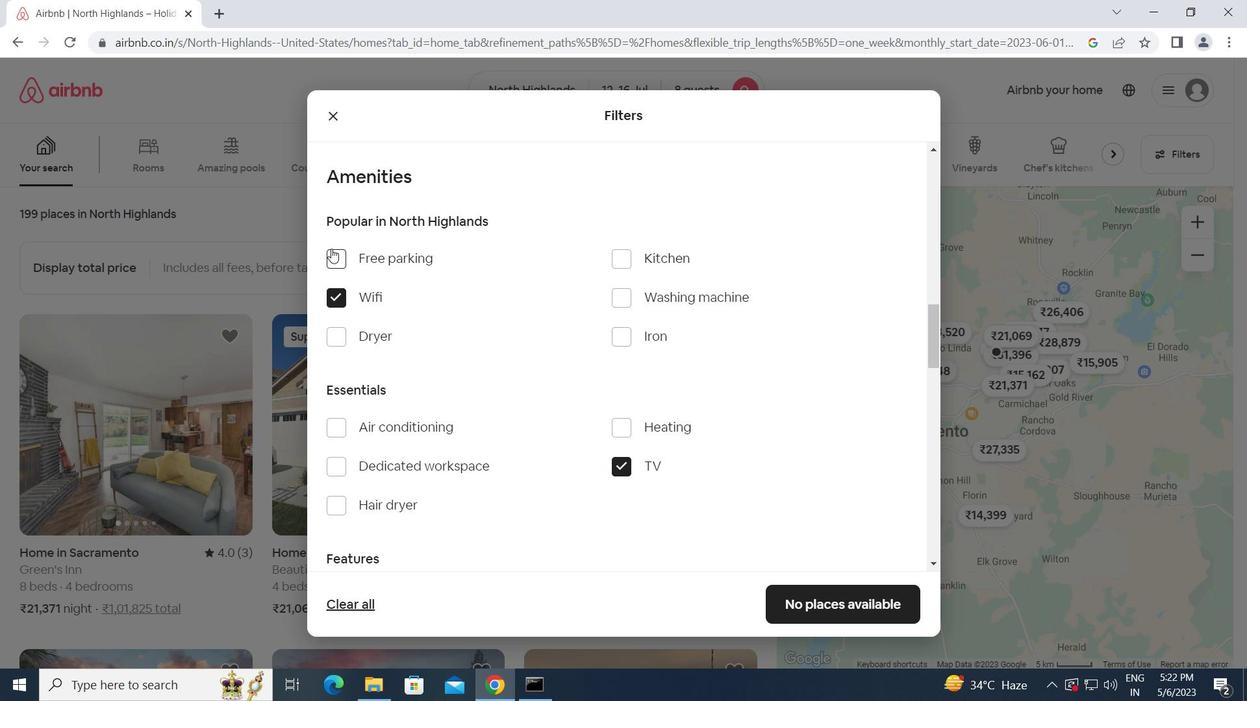
Action: Mouse pressed left at (331, 248)
Screenshot: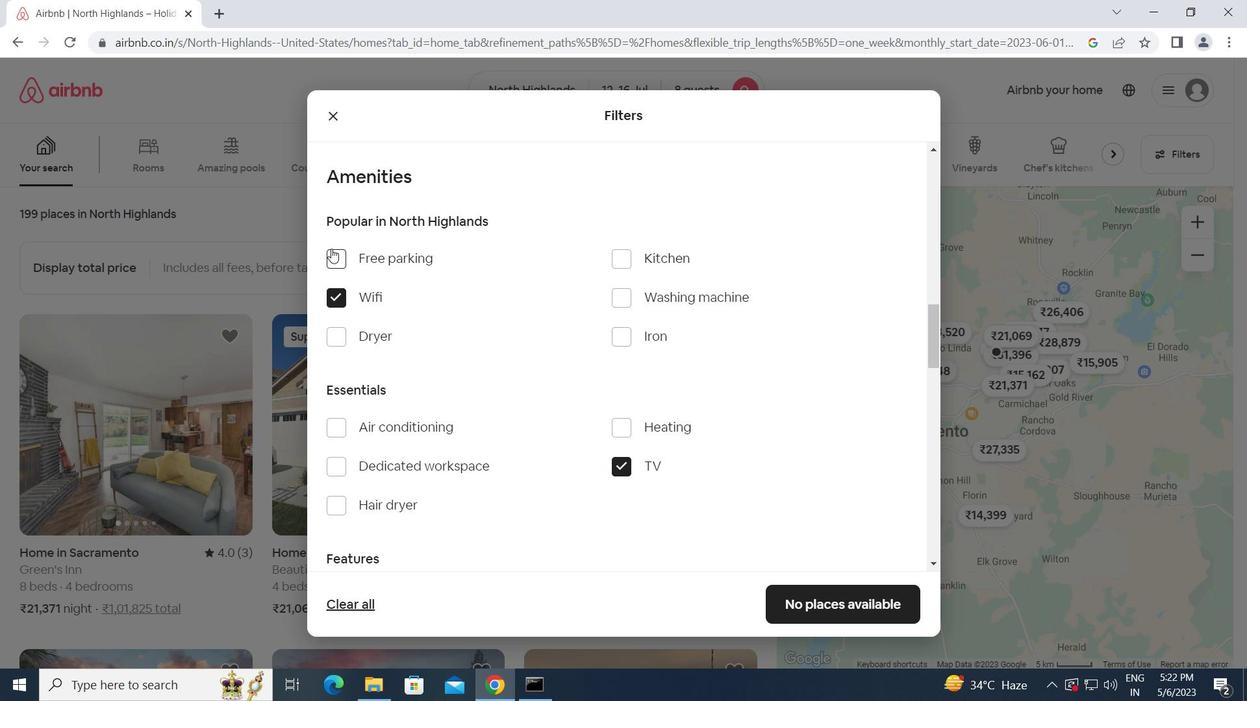 
Action: Mouse moved to (407, 375)
Screenshot: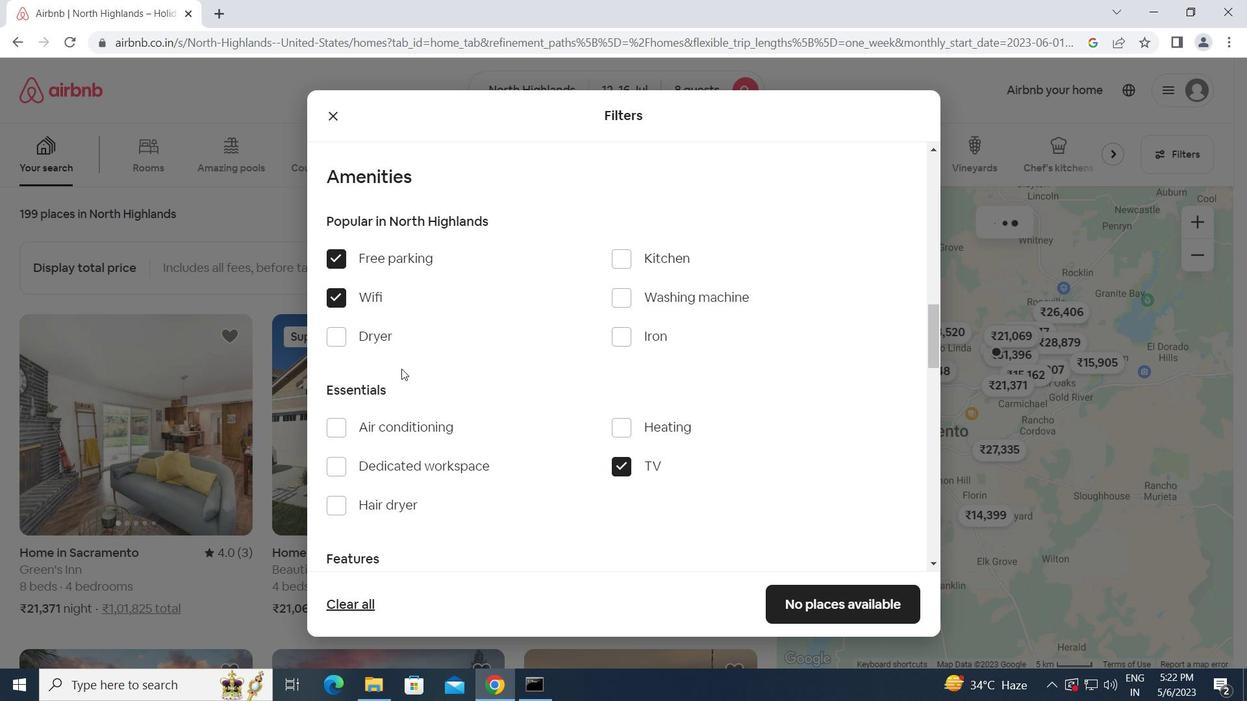 
Action: Mouse scrolled (407, 374) with delta (0, 0)
Screenshot: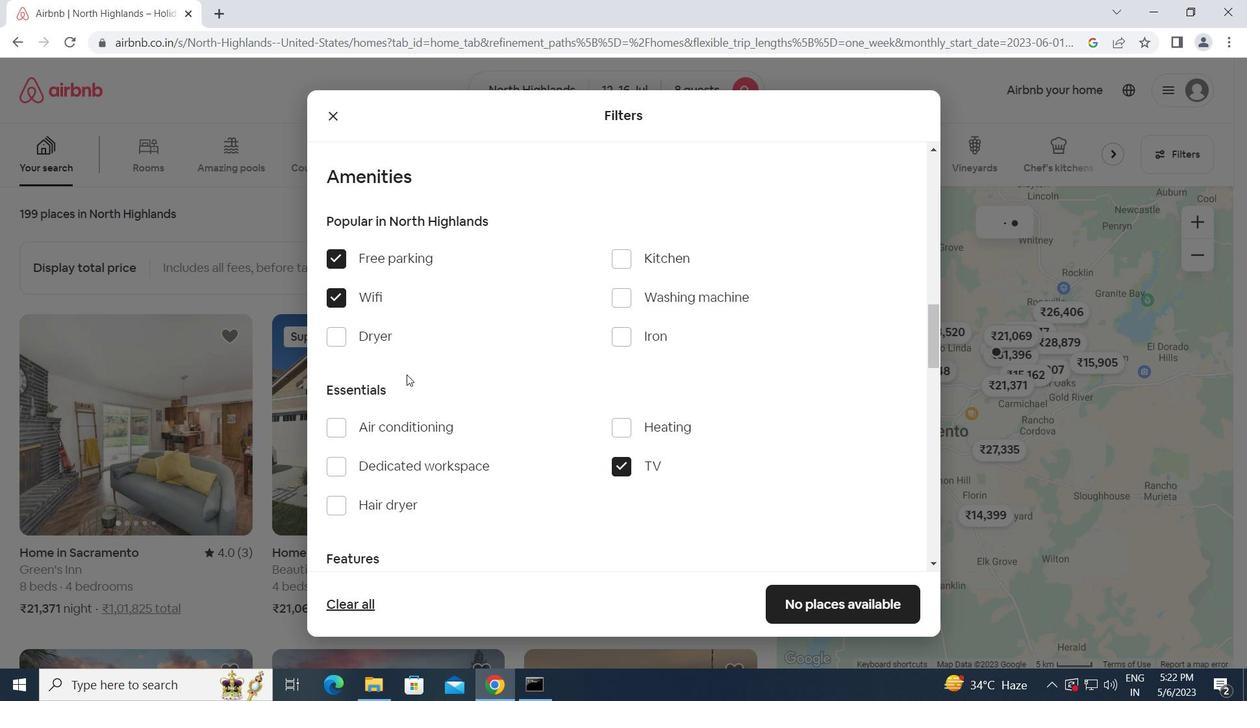 
Action: Mouse scrolled (407, 374) with delta (0, 0)
Screenshot: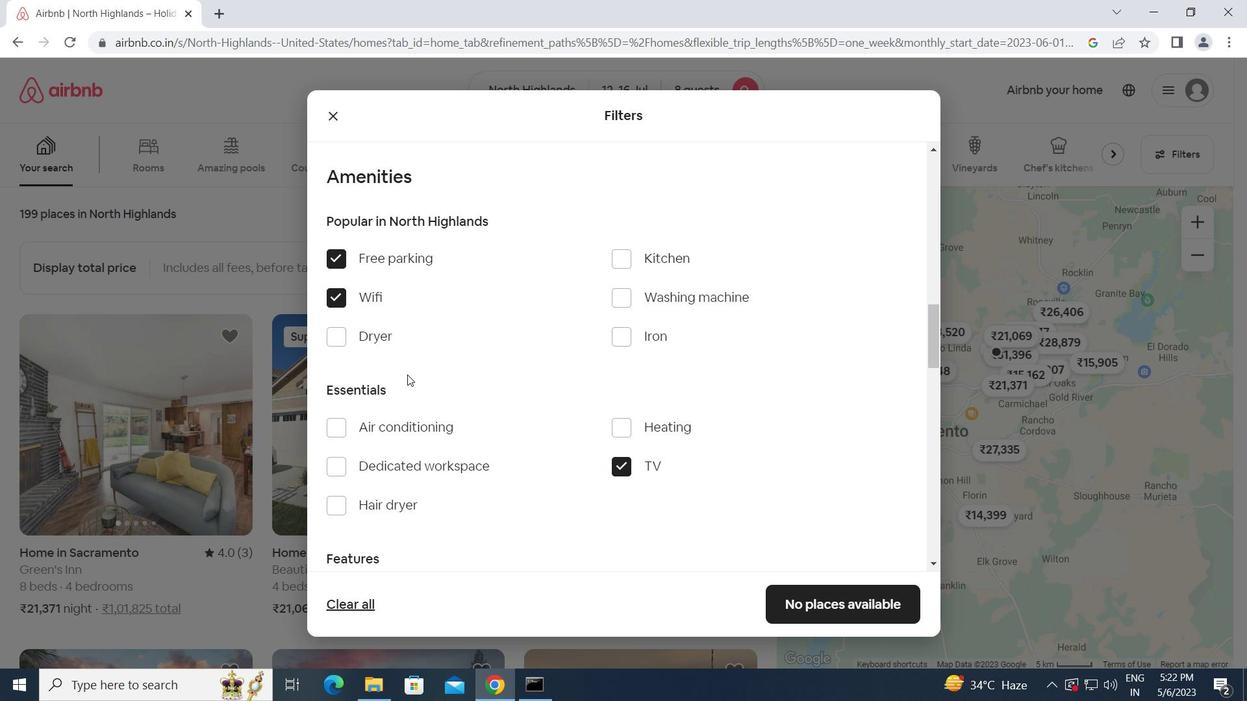 
Action: Mouse moved to (348, 481)
Screenshot: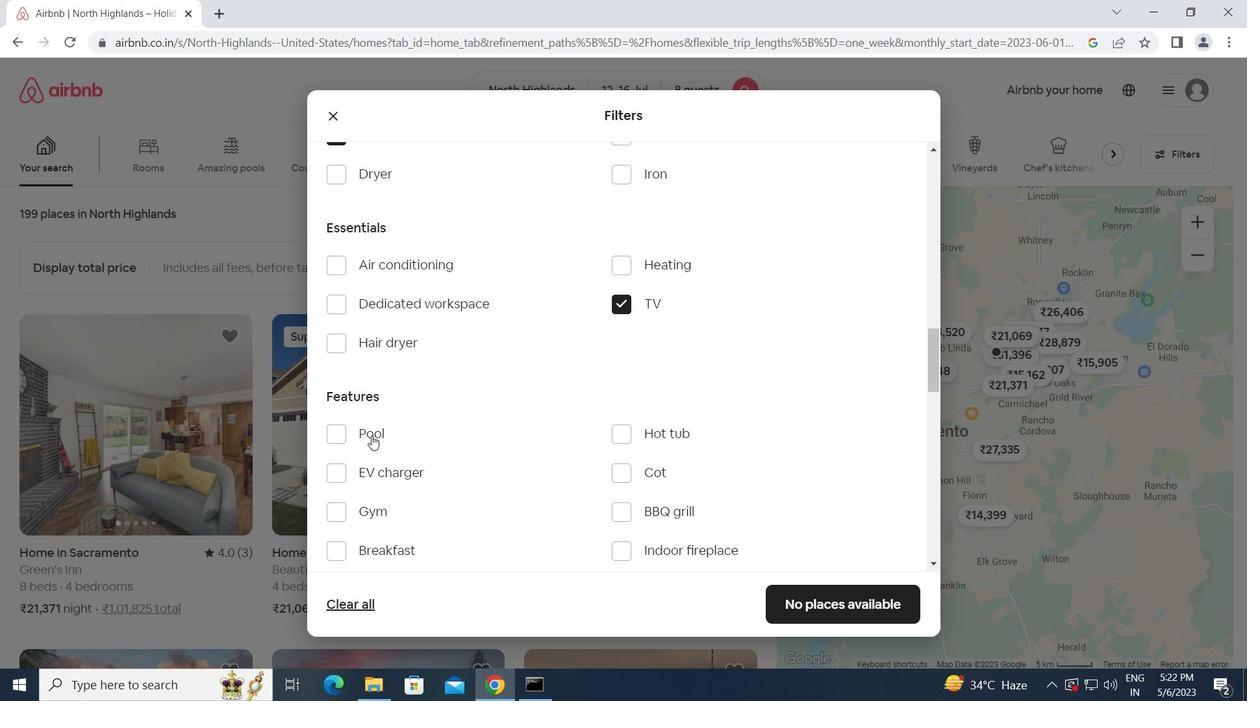 
Action: Mouse scrolled (348, 480) with delta (0, 0)
Screenshot: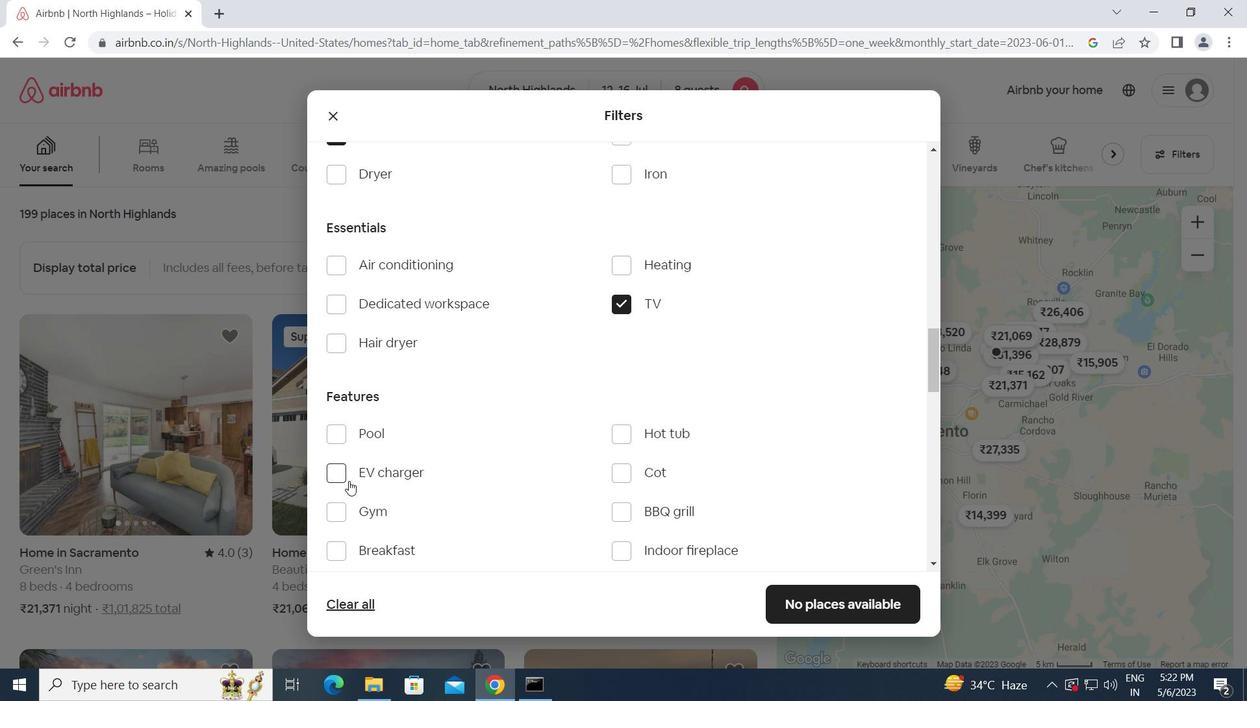 
Action: Mouse moved to (339, 428)
Screenshot: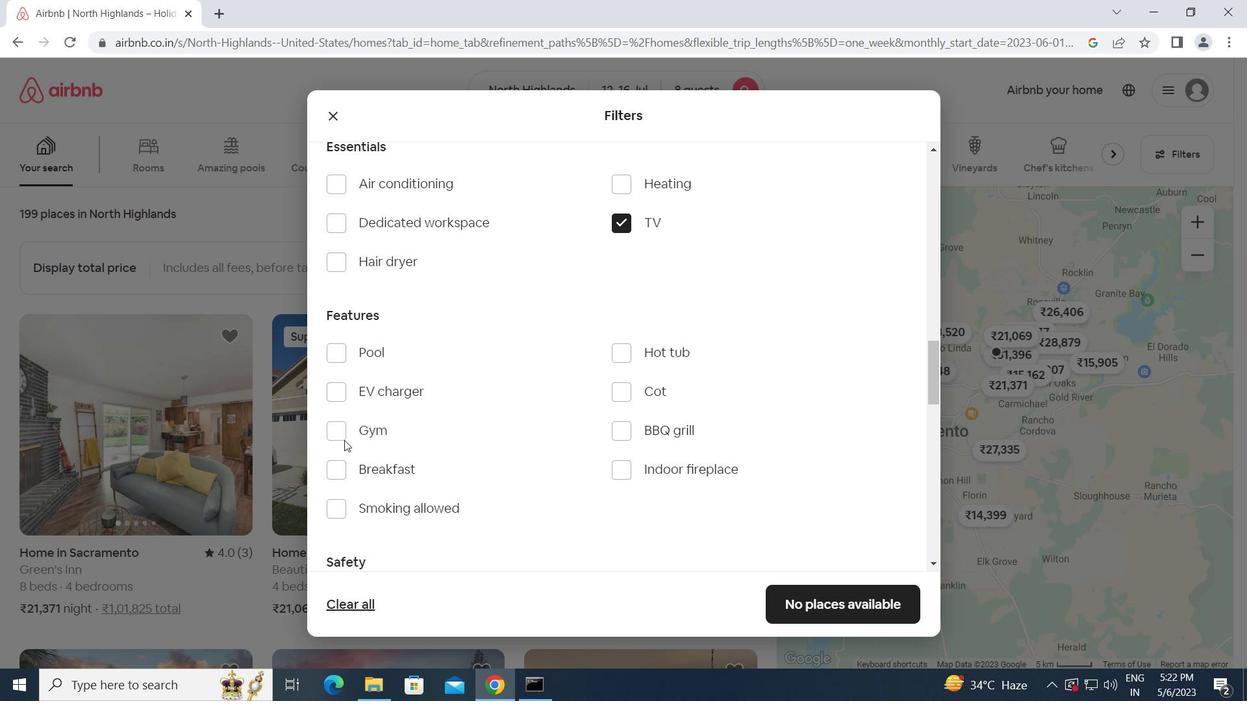 
Action: Mouse pressed left at (339, 428)
Screenshot: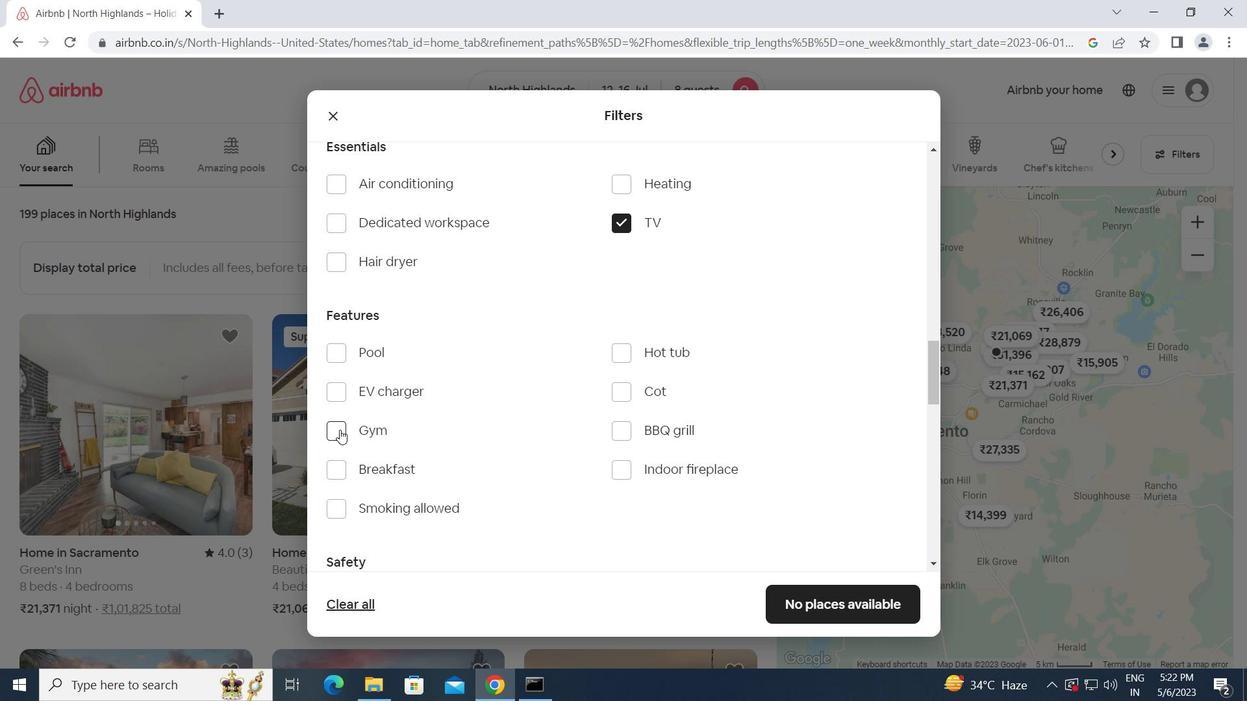 
Action: Mouse moved to (337, 465)
Screenshot: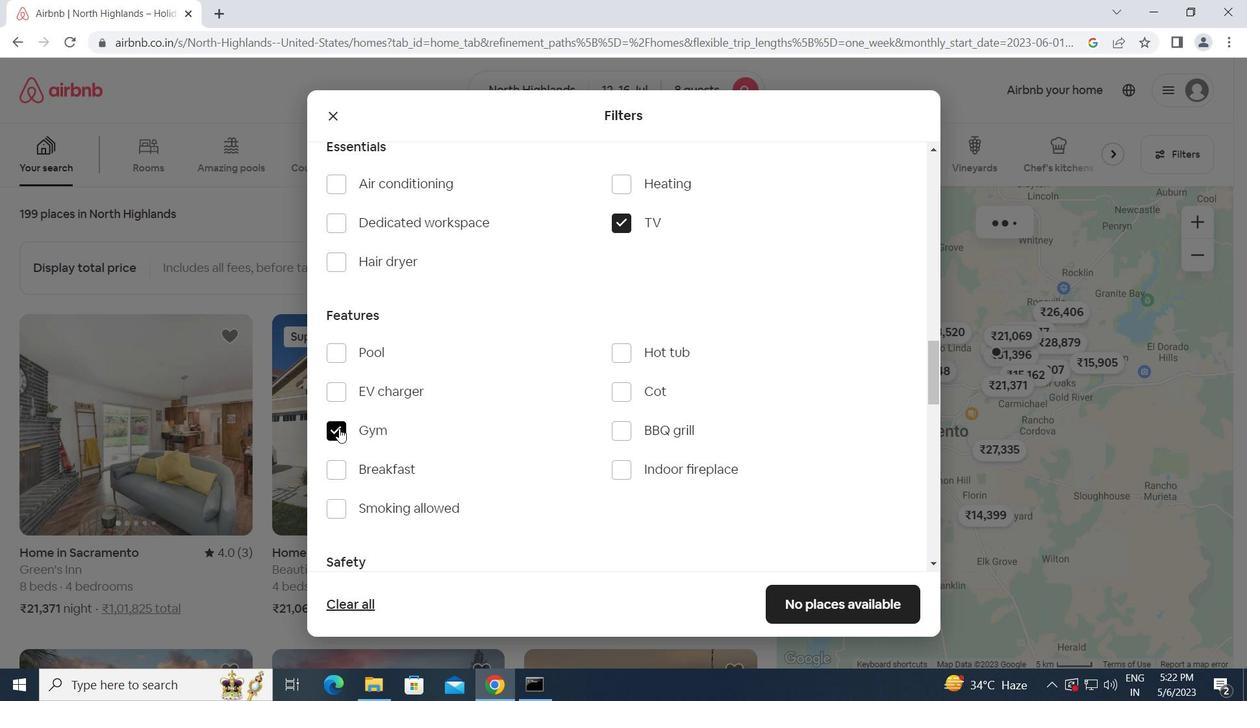 
Action: Mouse pressed left at (337, 465)
Screenshot: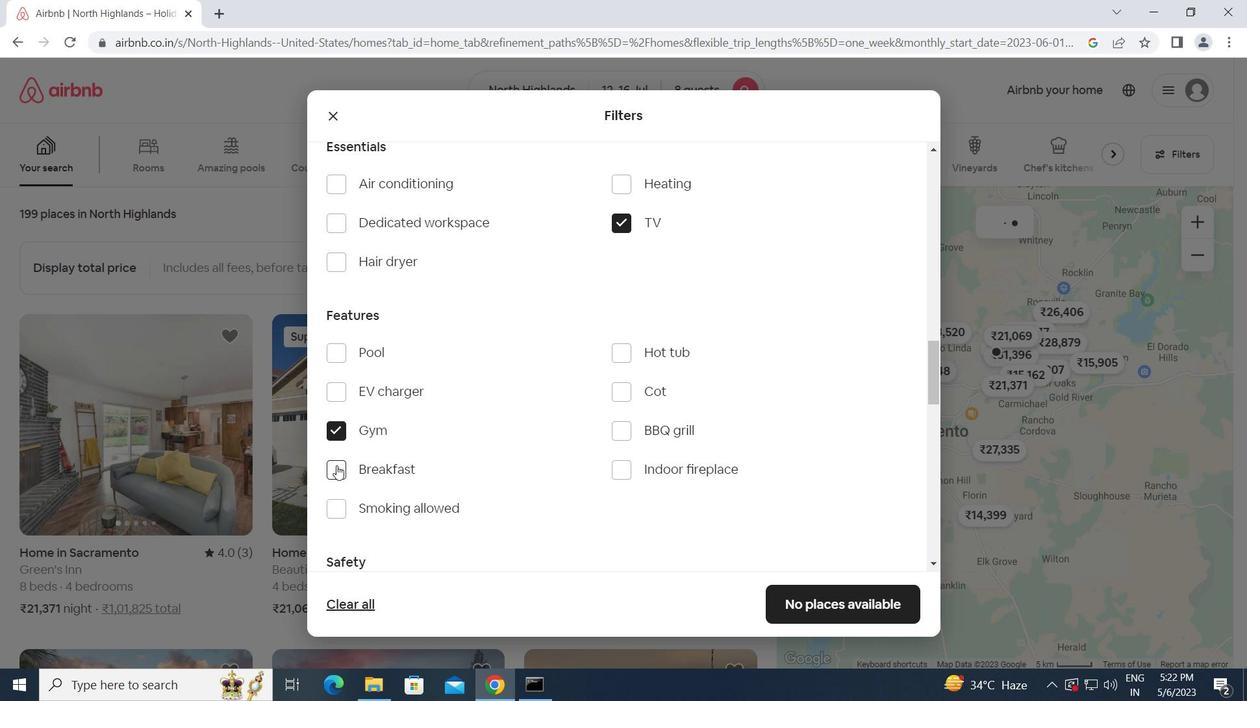 
Action: Mouse moved to (430, 489)
Screenshot: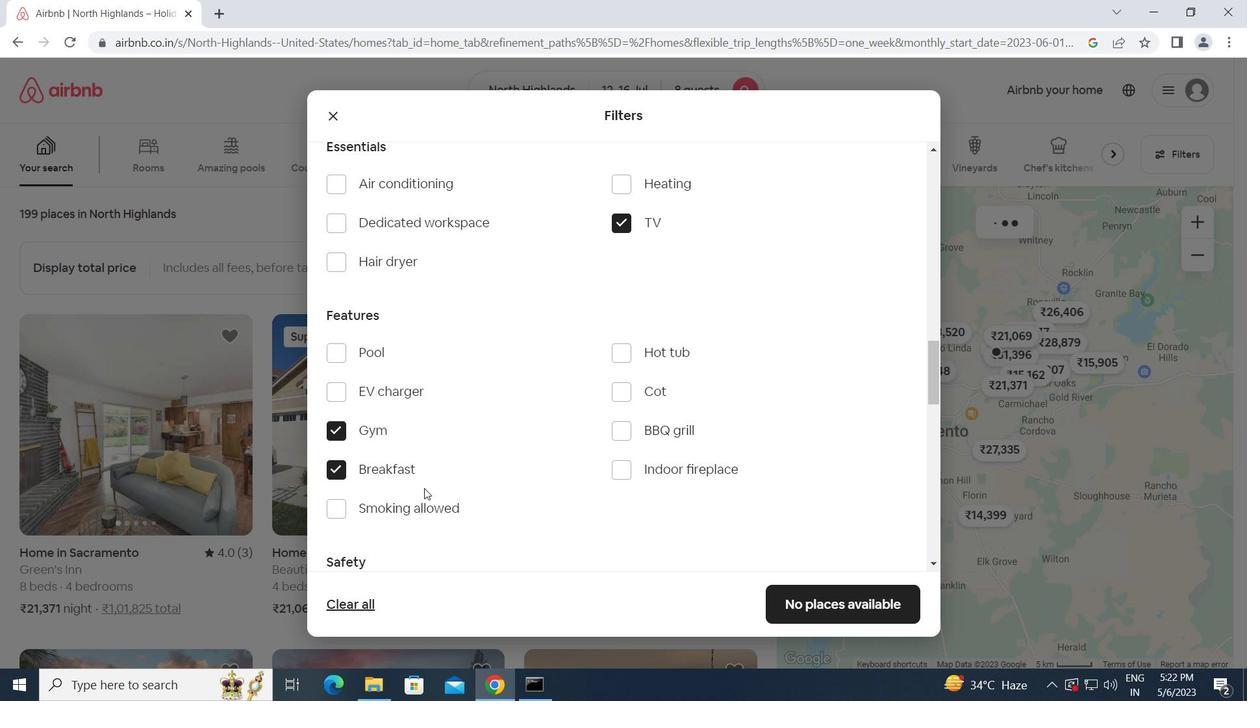 
Action: Mouse scrolled (430, 488) with delta (0, 0)
Screenshot: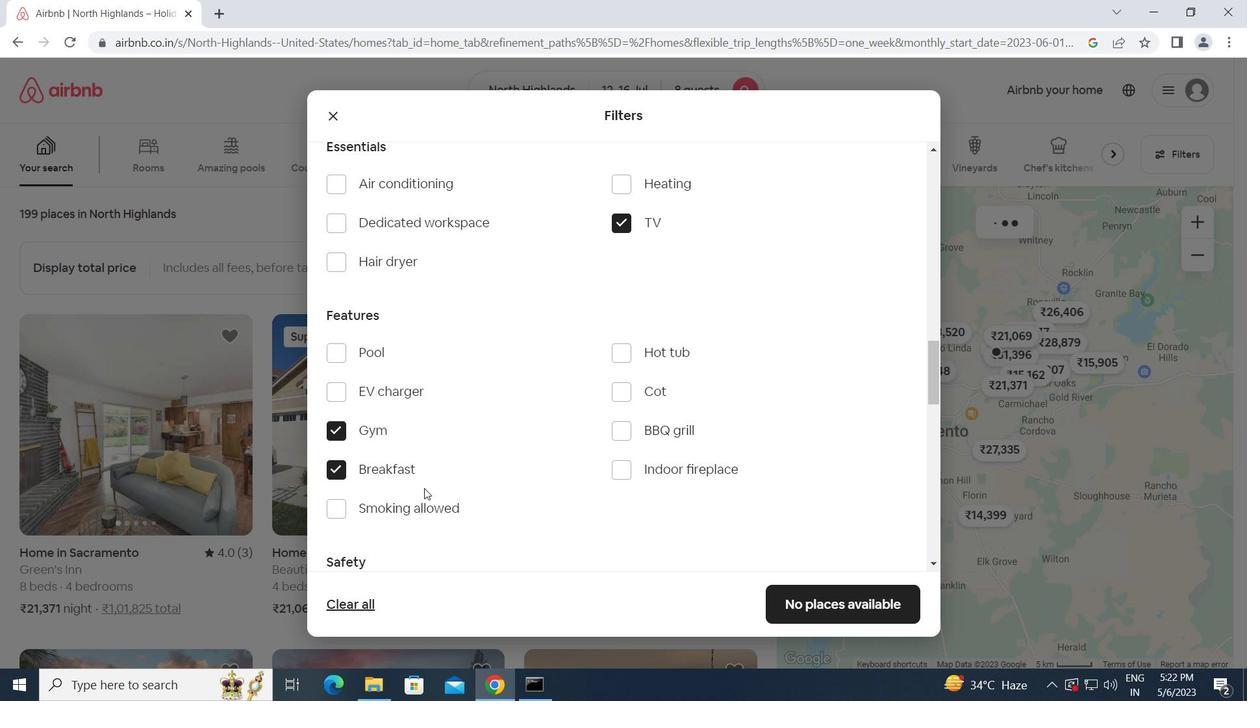
Action: Mouse moved to (430, 489)
Screenshot: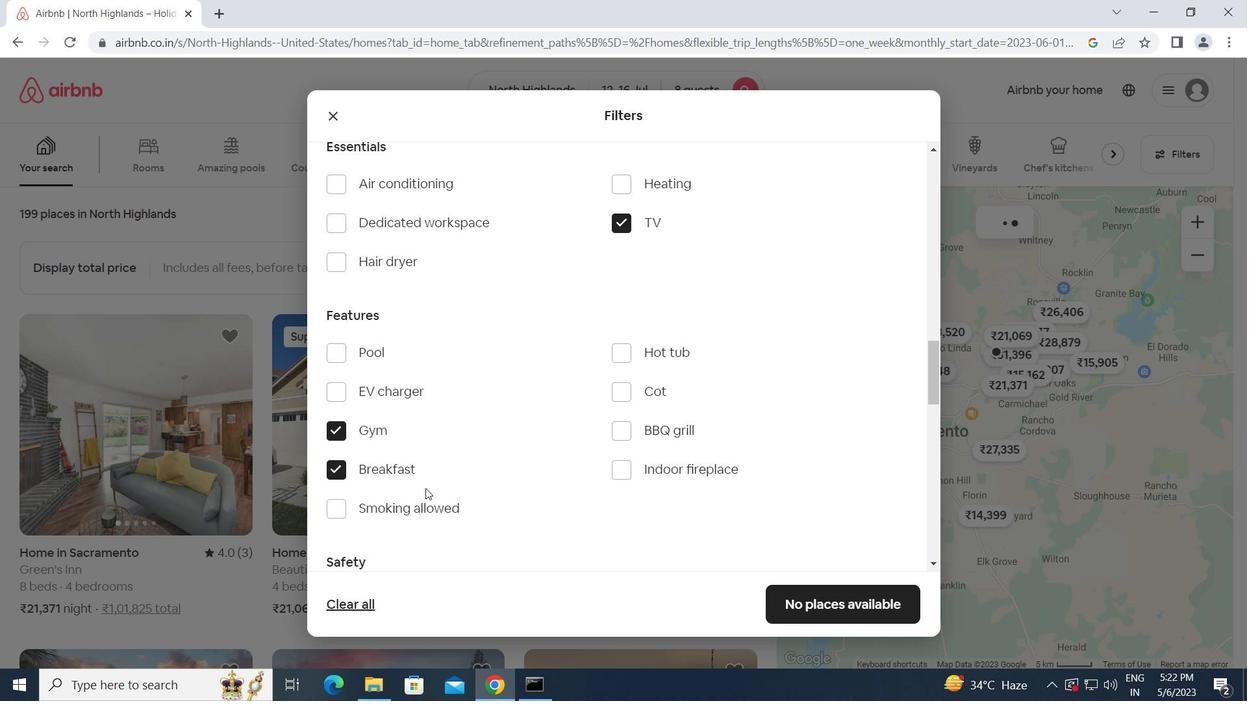 
Action: Mouse scrolled (430, 488) with delta (0, 0)
Screenshot: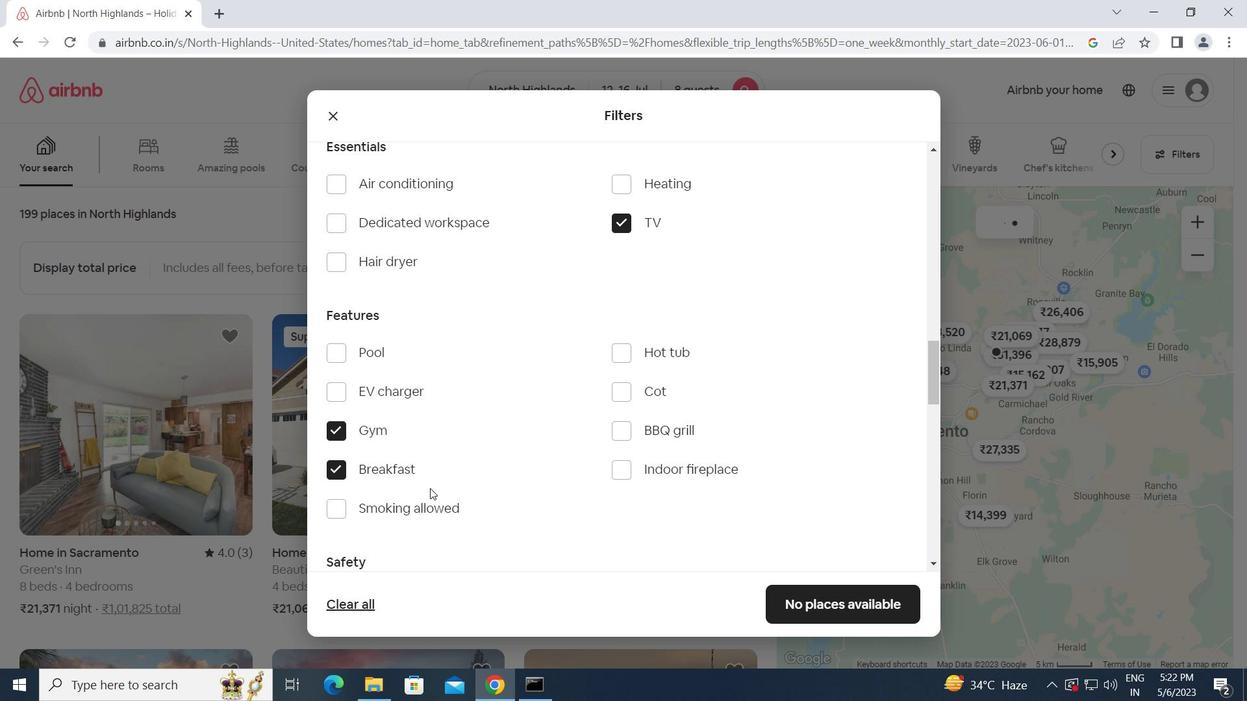 
Action: Mouse scrolled (430, 488) with delta (0, 0)
Screenshot: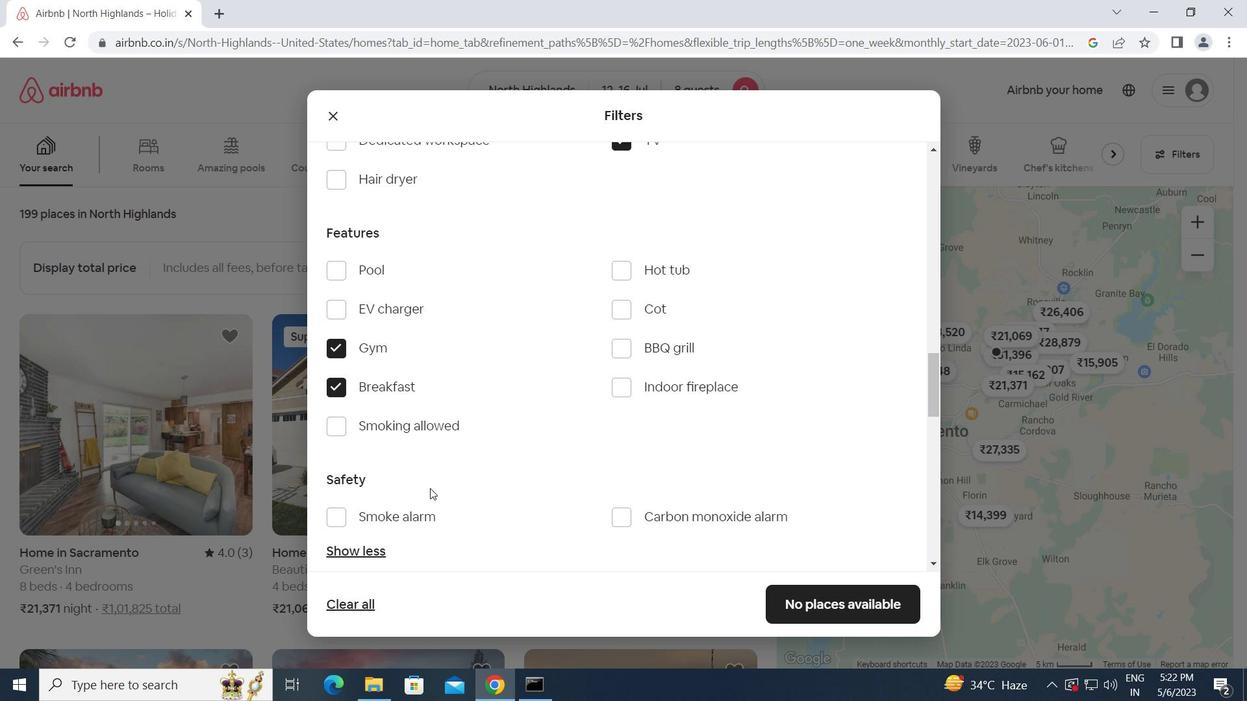 
Action: Mouse scrolled (430, 488) with delta (0, 0)
Screenshot: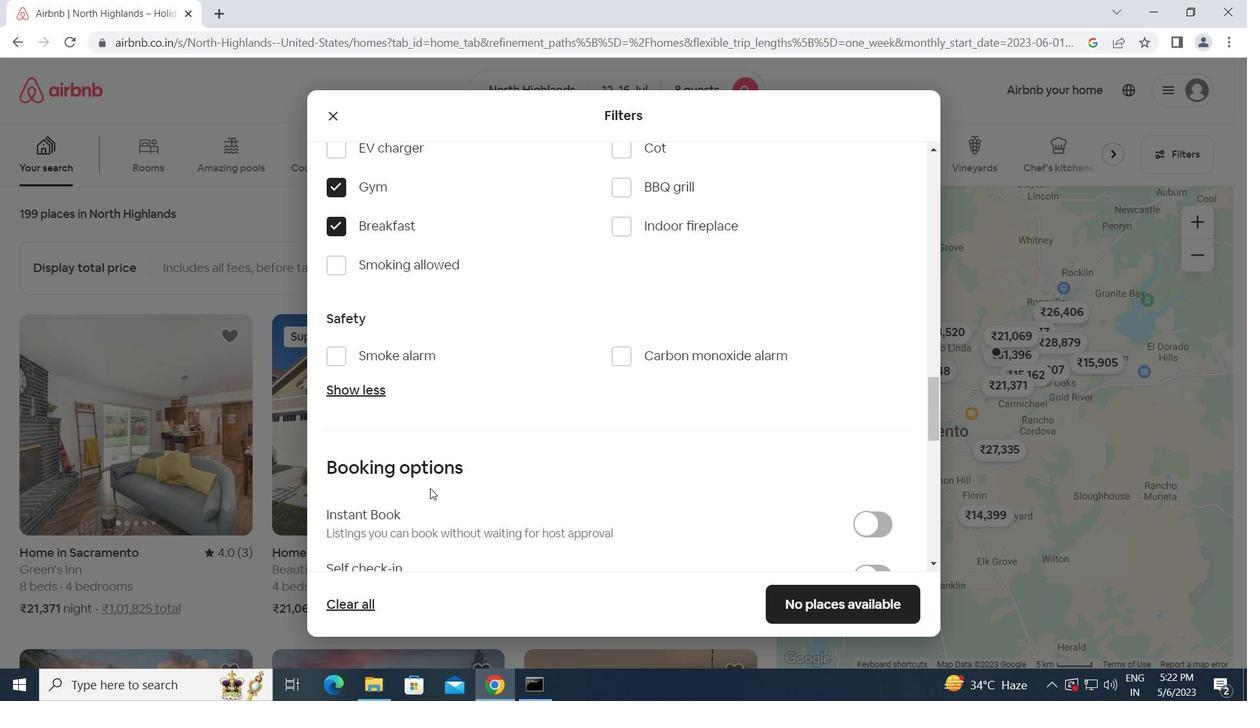 
Action: Mouse scrolled (430, 488) with delta (0, 0)
Screenshot: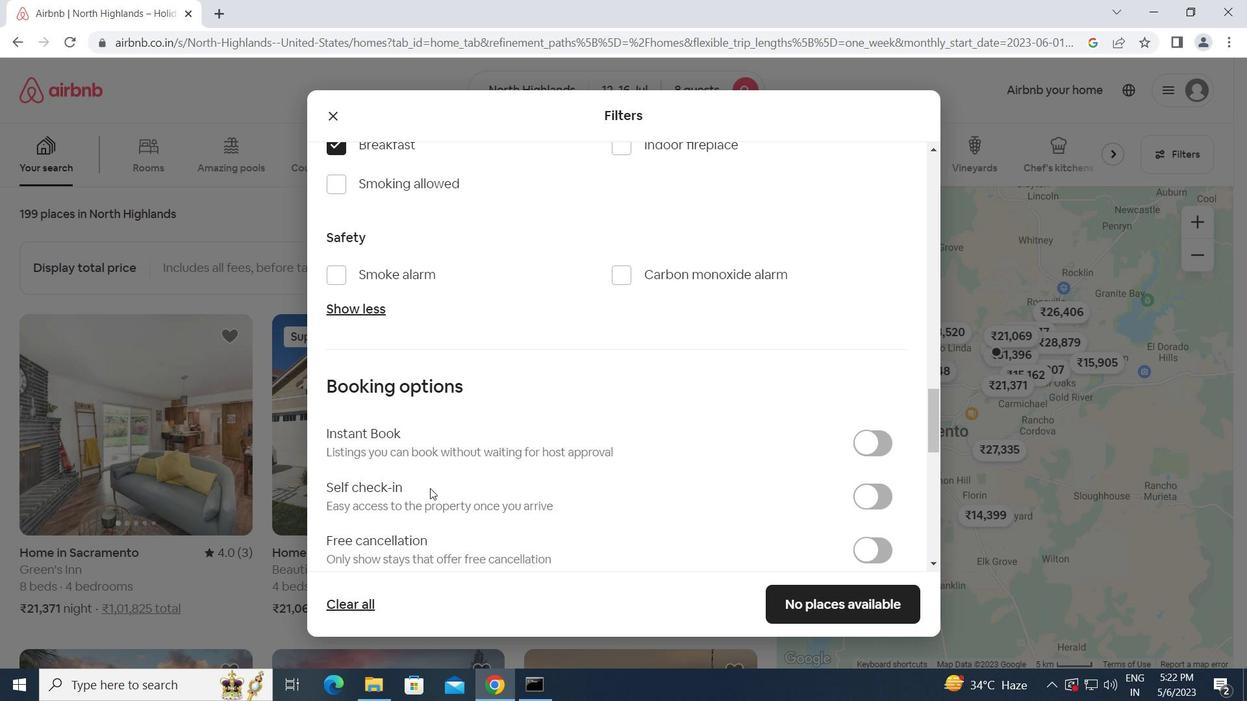 
Action: Mouse moved to (882, 420)
Screenshot: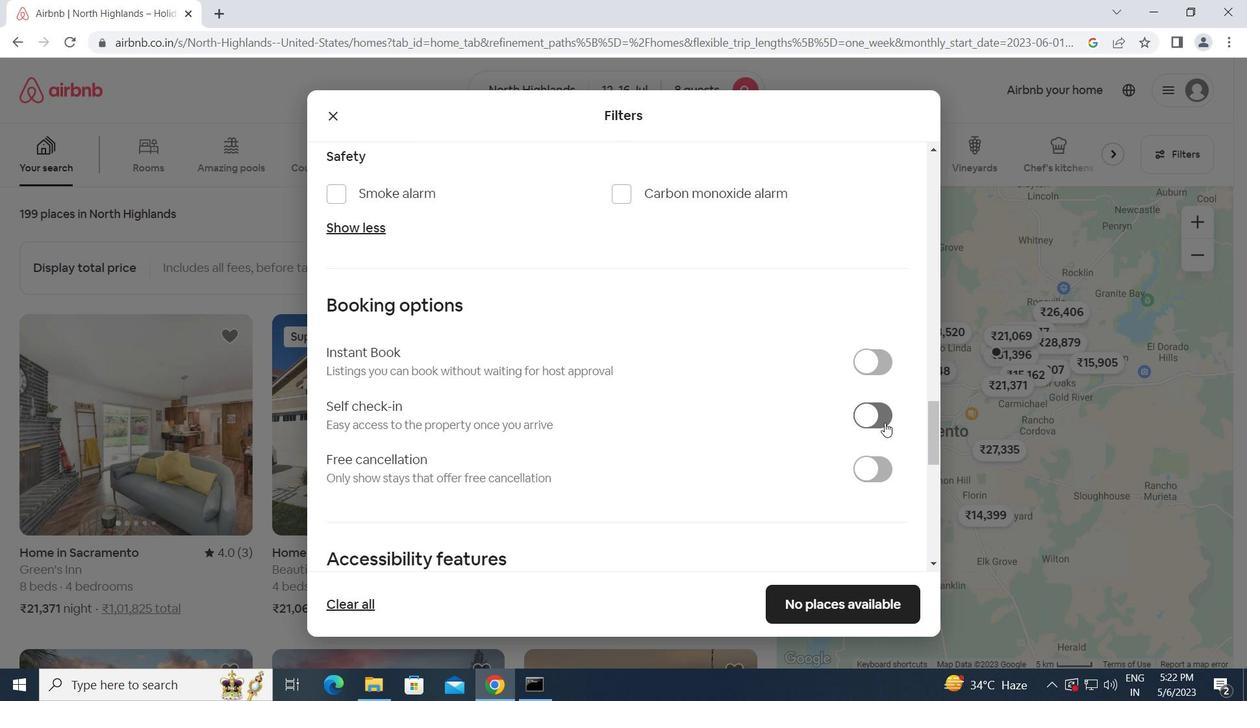 
Action: Mouse pressed left at (882, 420)
Screenshot: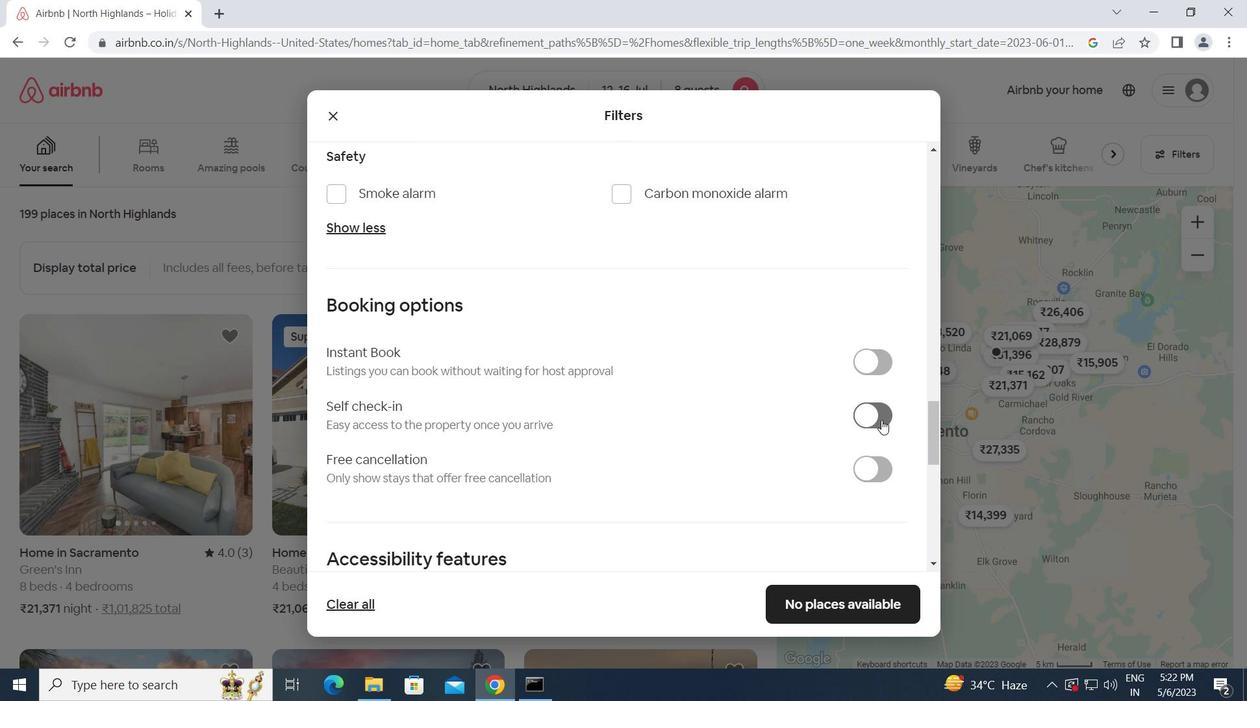 
Action: Mouse moved to (725, 445)
Screenshot: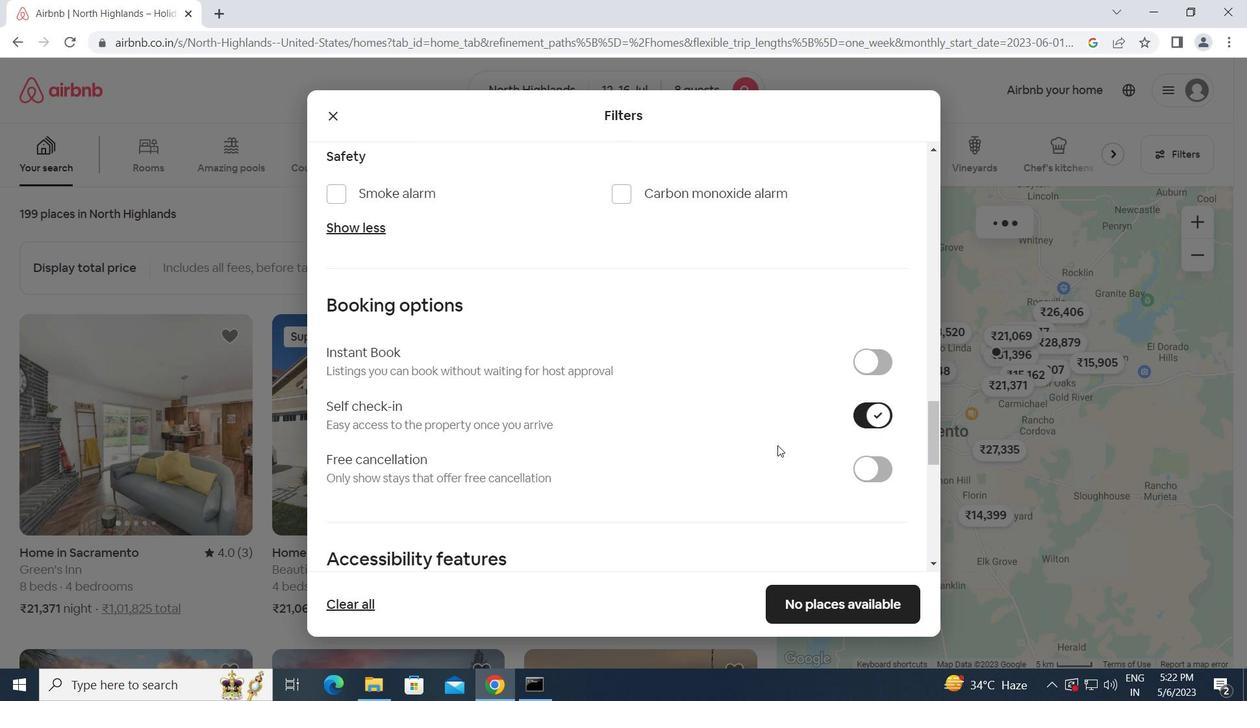 
Action: Mouse scrolled (725, 445) with delta (0, 0)
Screenshot: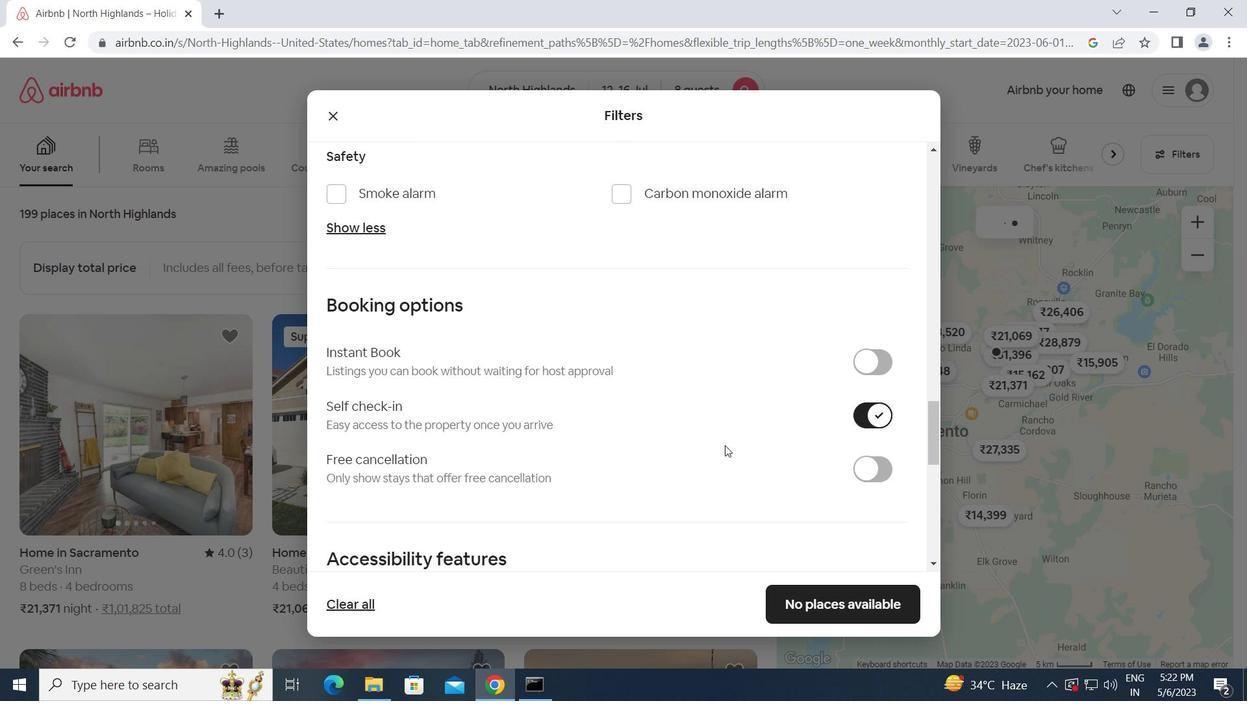 
Action: Mouse scrolled (725, 445) with delta (0, 0)
Screenshot: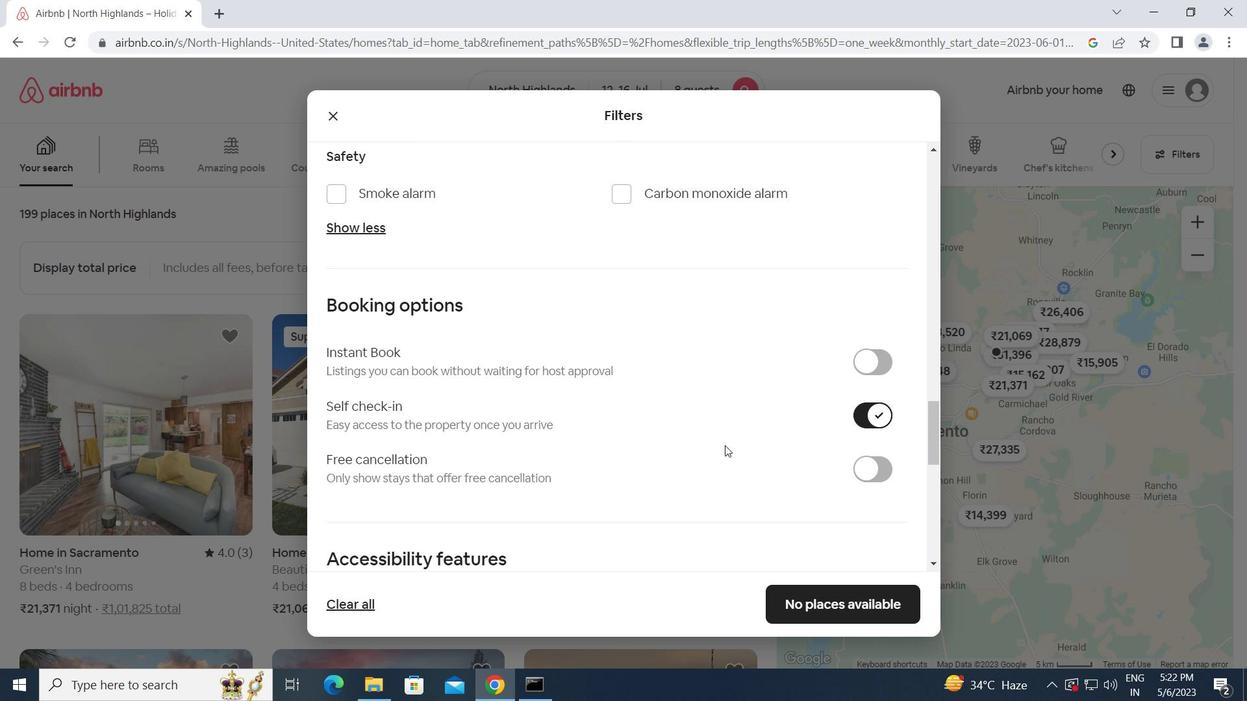 
Action: Mouse scrolled (725, 445) with delta (0, 0)
Screenshot: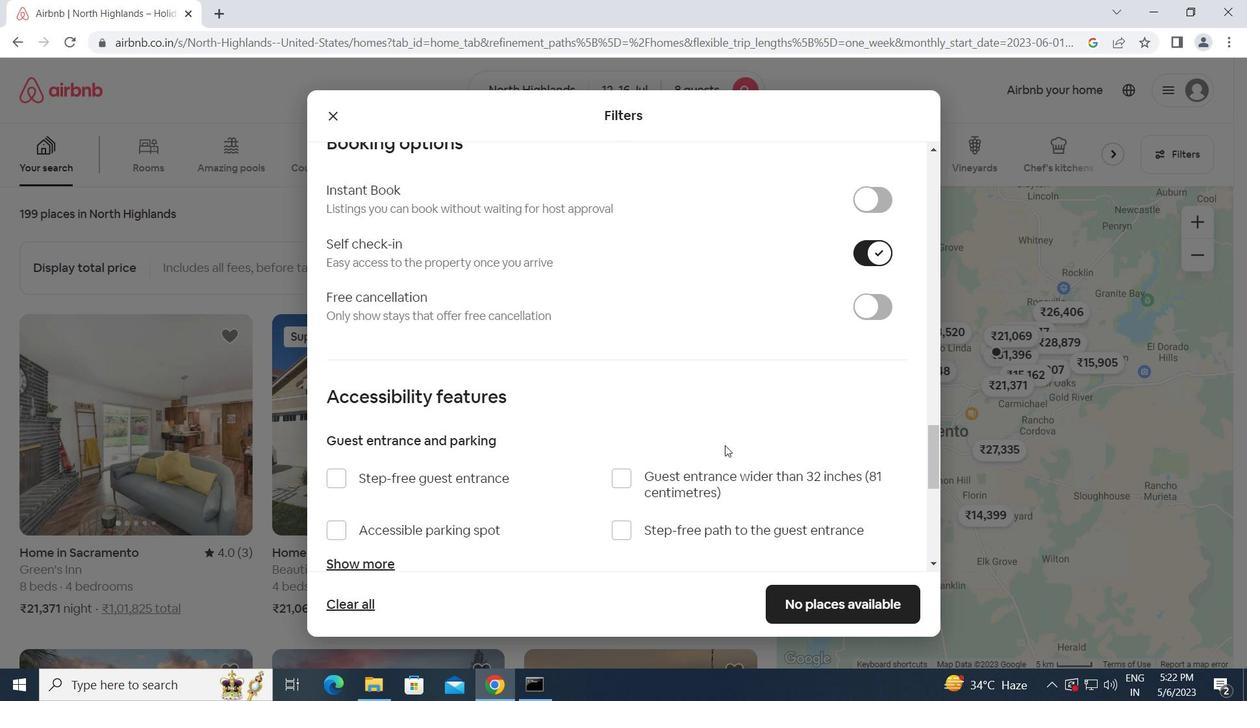 
Action: Mouse scrolled (725, 445) with delta (0, 0)
Screenshot: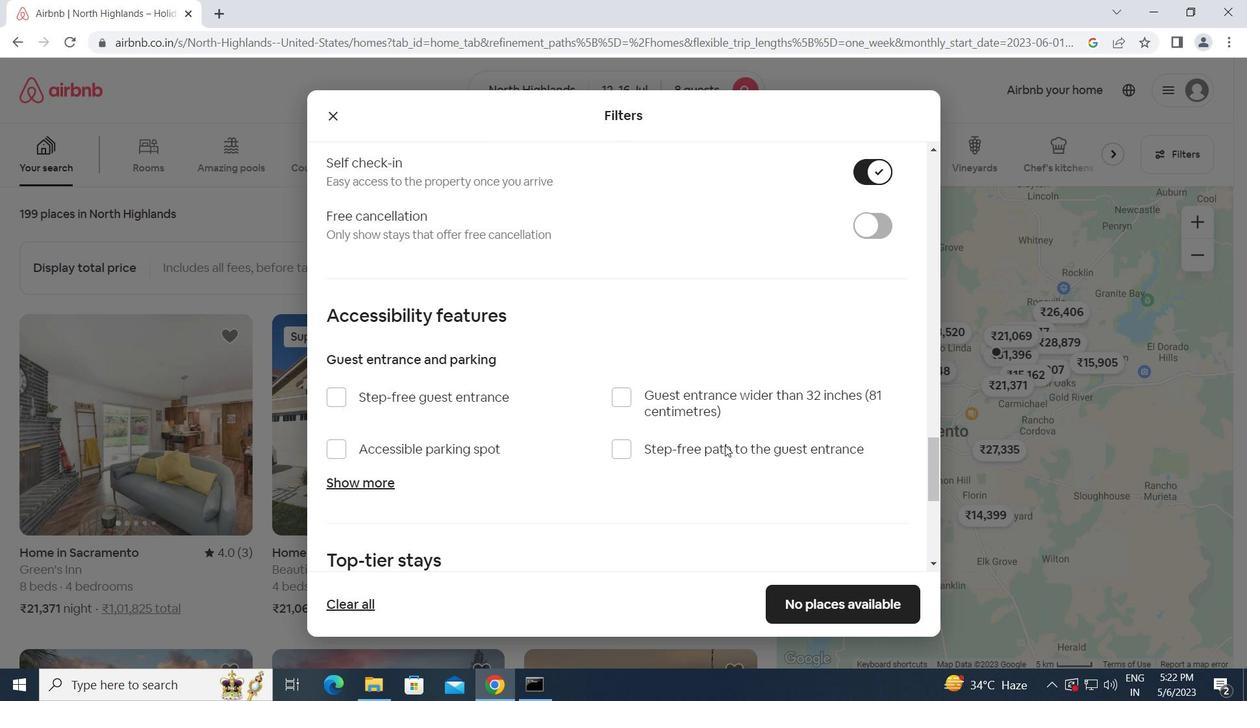 
Action: Mouse scrolled (725, 445) with delta (0, 0)
Screenshot: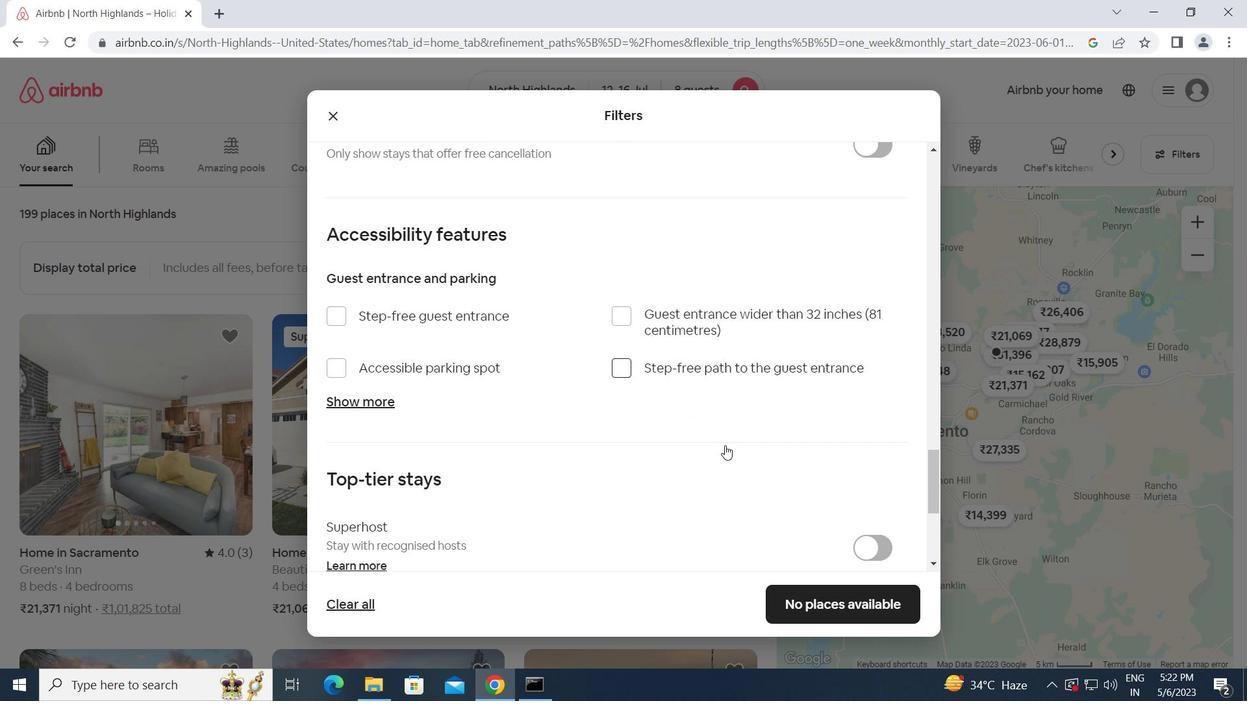 
Action: Mouse scrolled (725, 445) with delta (0, 0)
Screenshot: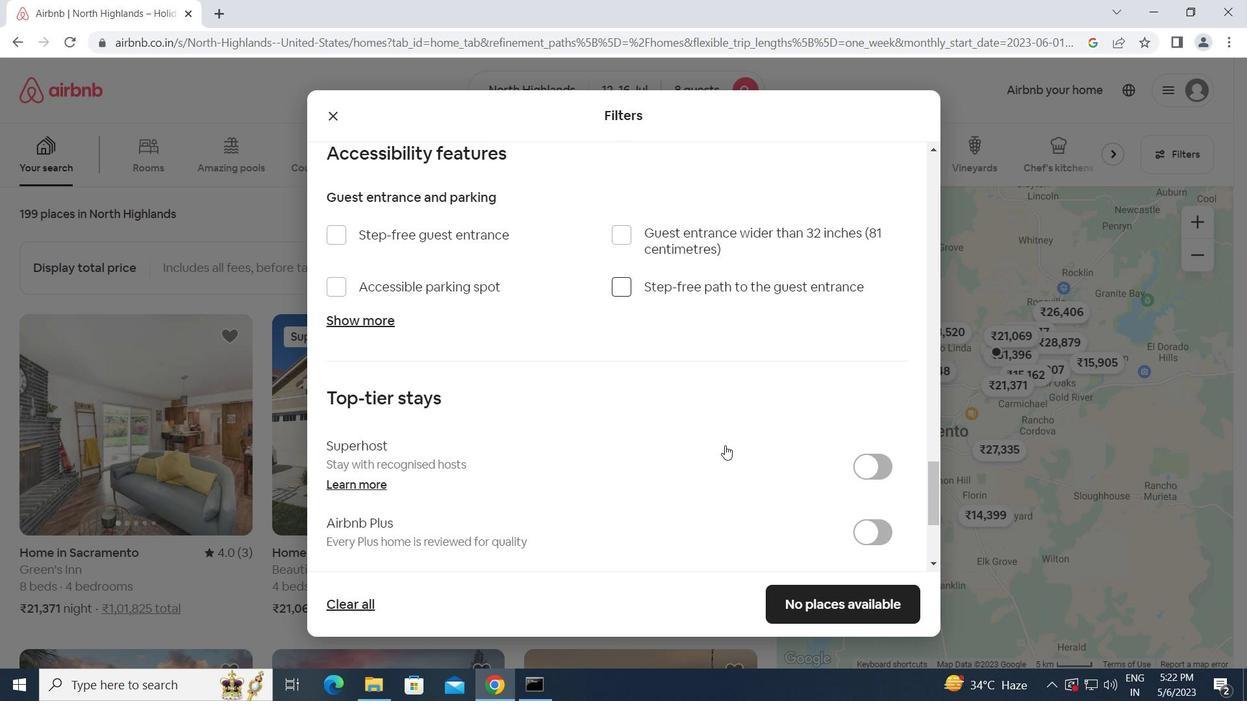 
Action: Mouse scrolled (725, 445) with delta (0, 0)
Screenshot: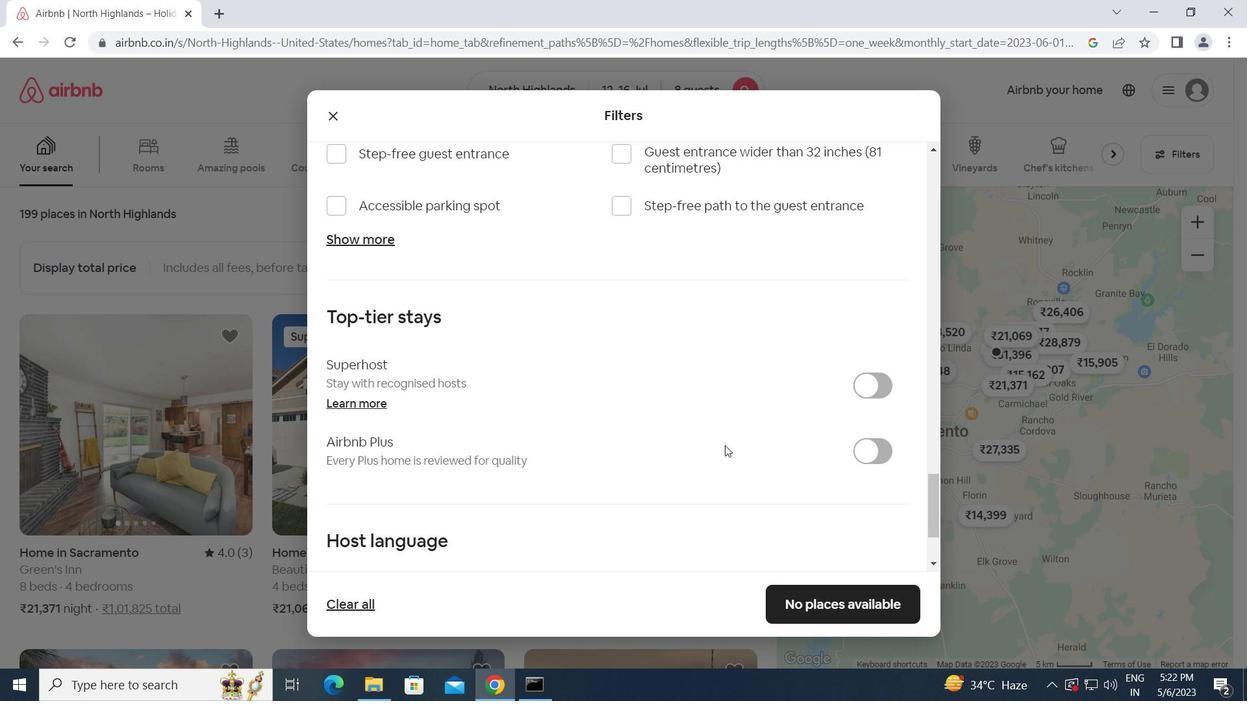 
Action: Mouse scrolled (725, 445) with delta (0, 0)
Screenshot: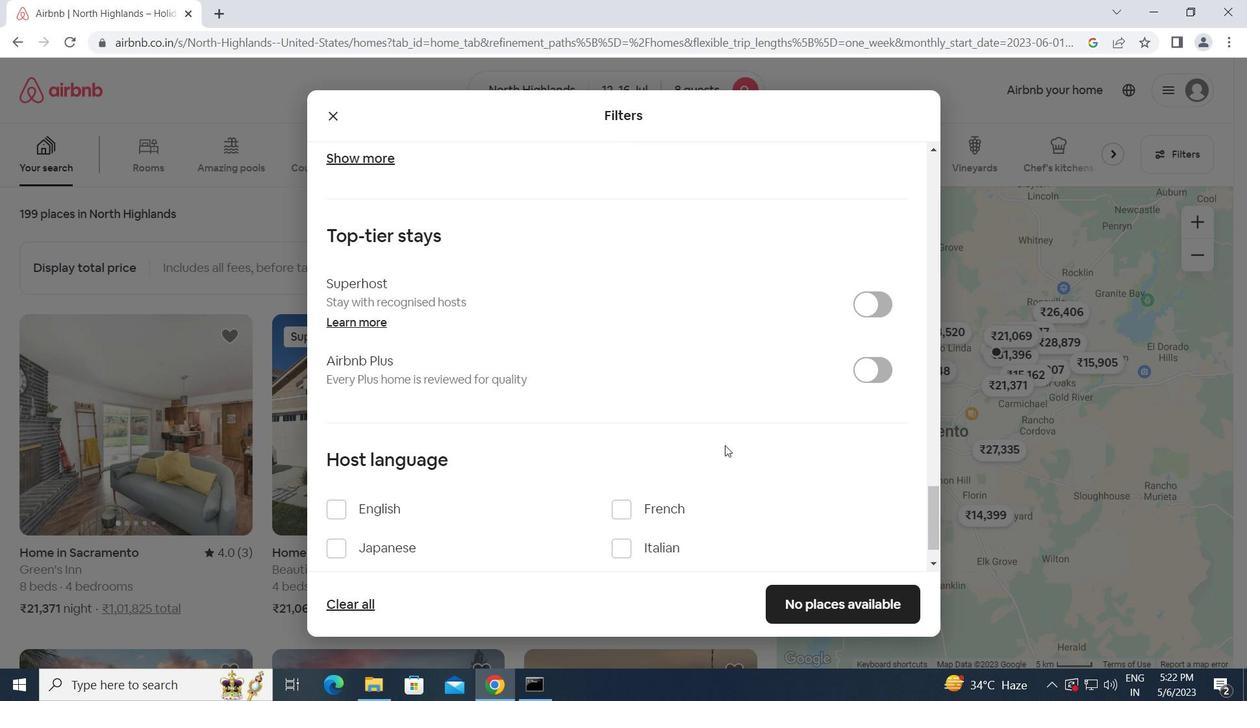 
Action: Mouse moved to (330, 456)
Screenshot: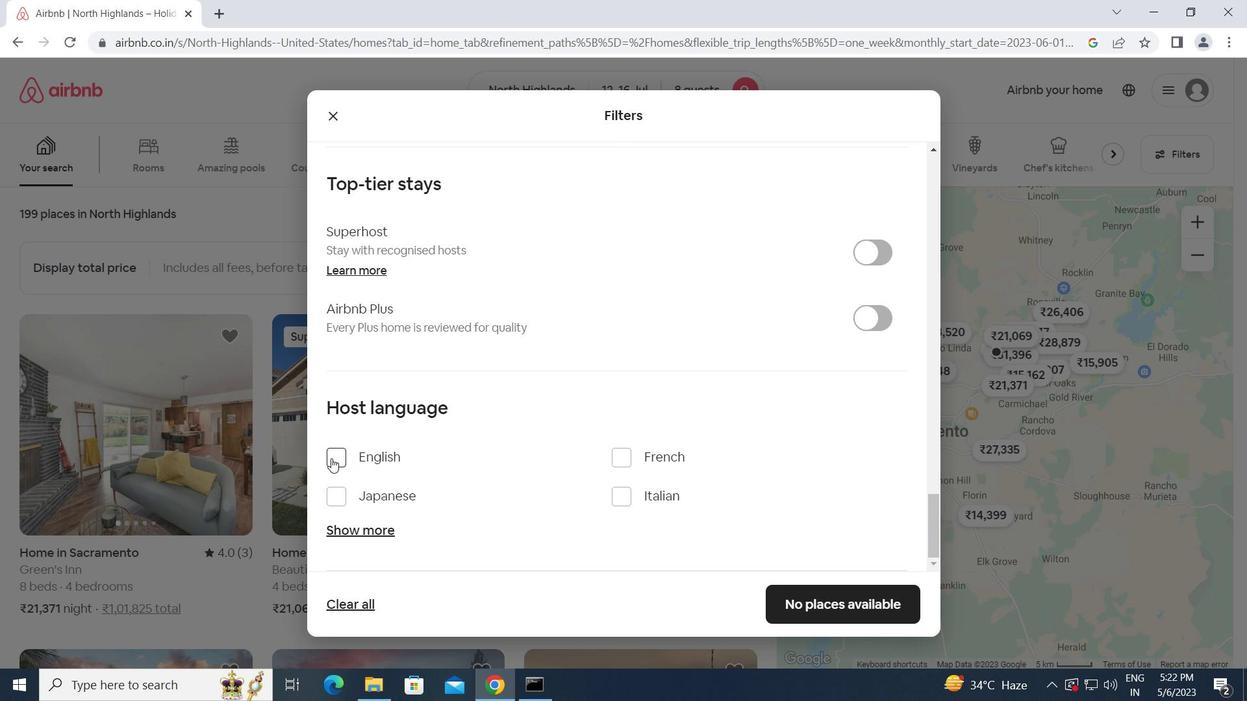 
Action: Mouse pressed left at (330, 456)
Screenshot: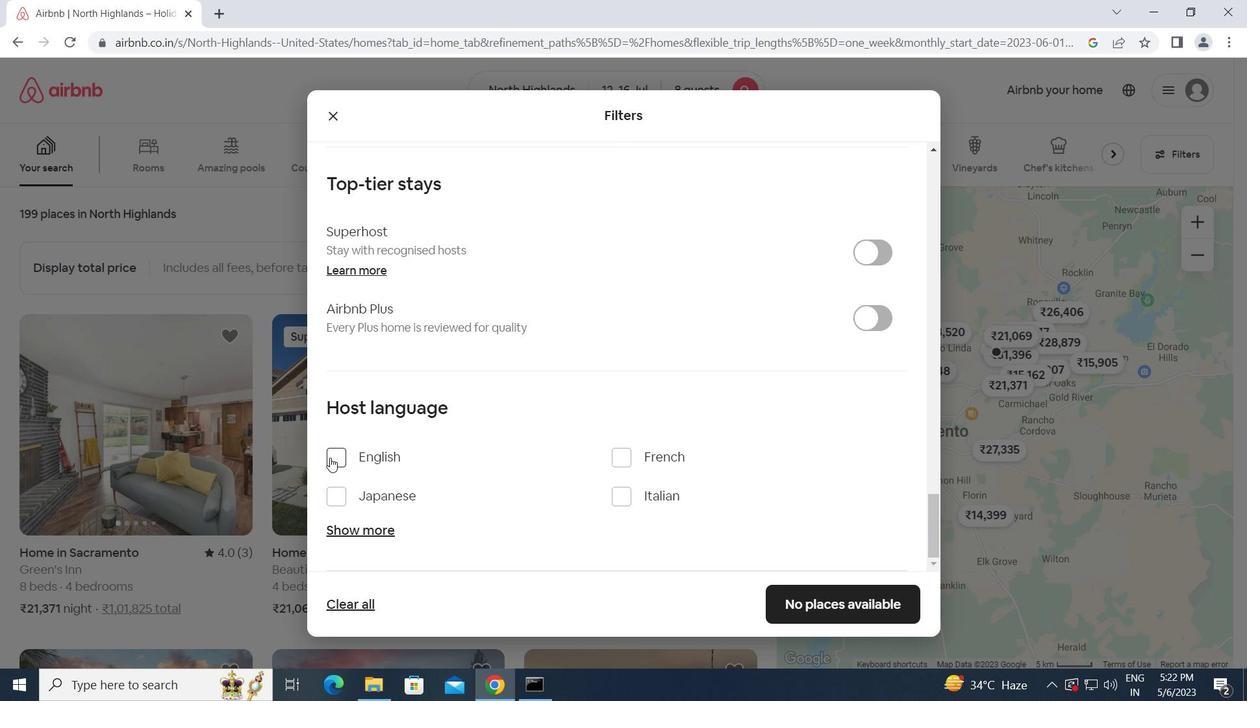 
Action: Mouse moved to (816, 603)
Screenshot: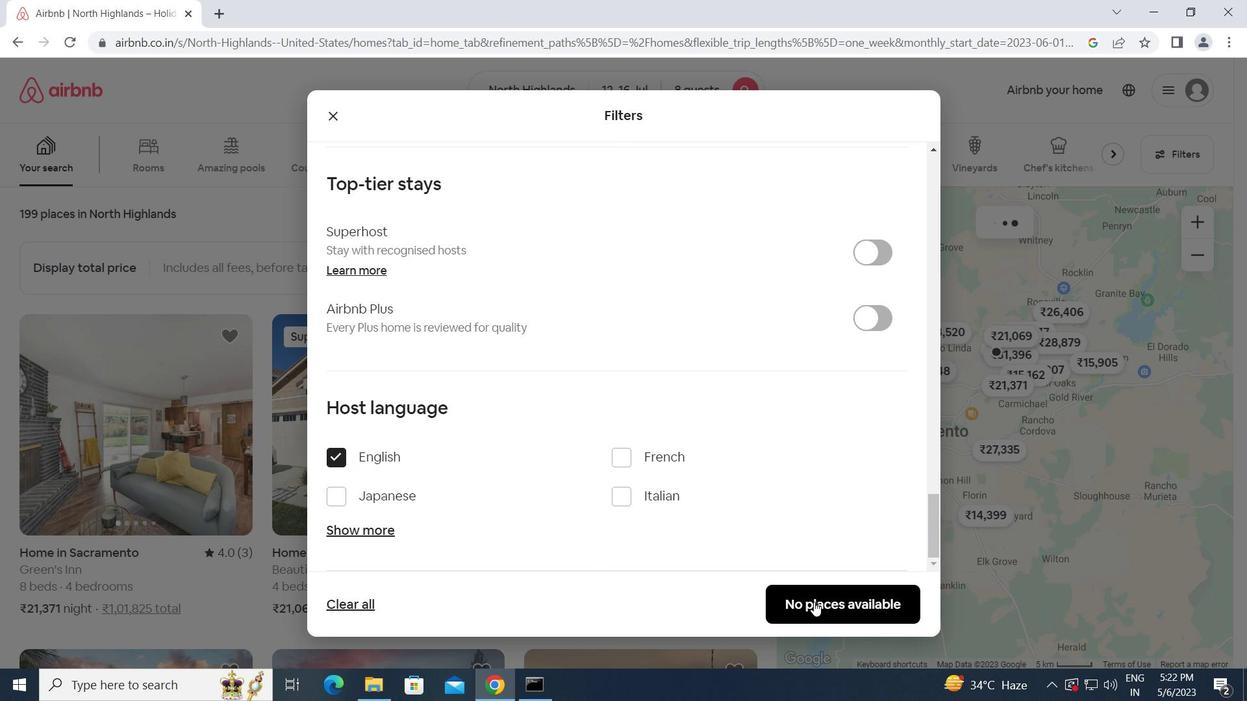 
Action: Mouse pressed left at (816, 603)
Screenshot: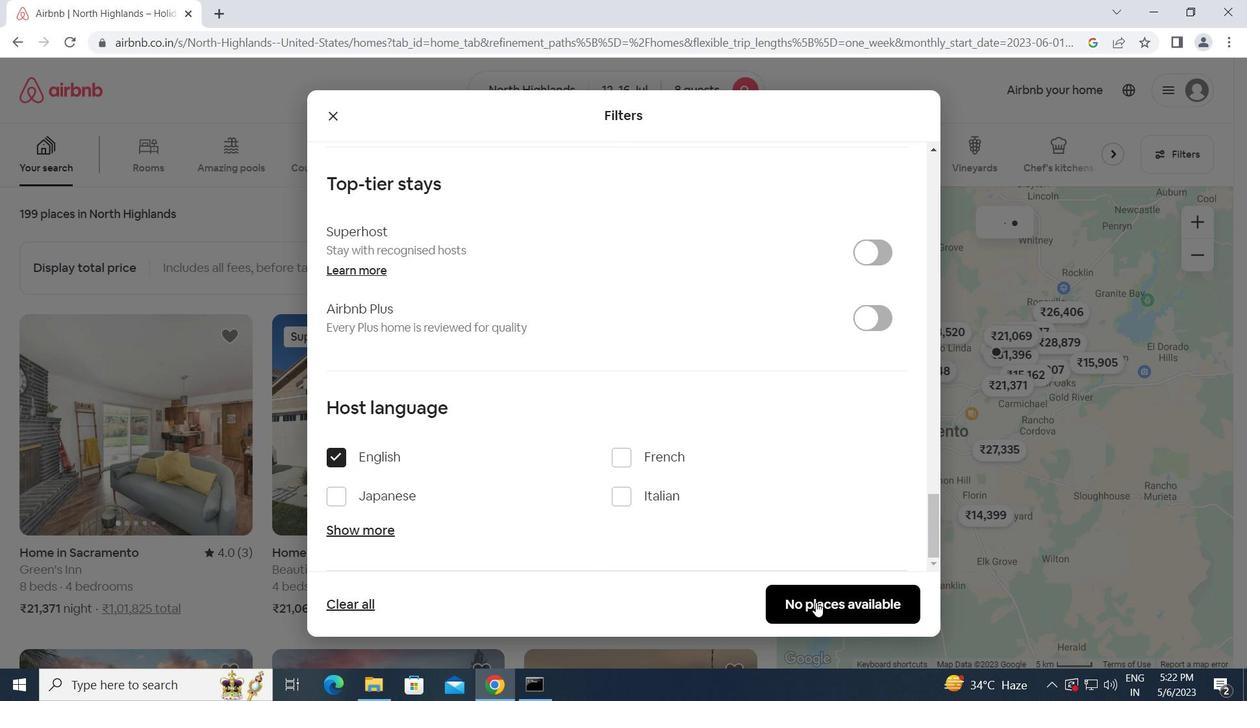 
